Task: Find a one-way flight from Central Nebraska Regional Airport to Des Moines on Tuesday, 9 May, for 4 adults, 2 children, and 2 infants, with 1 carry-on bag, using Delta airline, in premium economy class.
Action: Mouse moved to (286, 86)
Screenshot: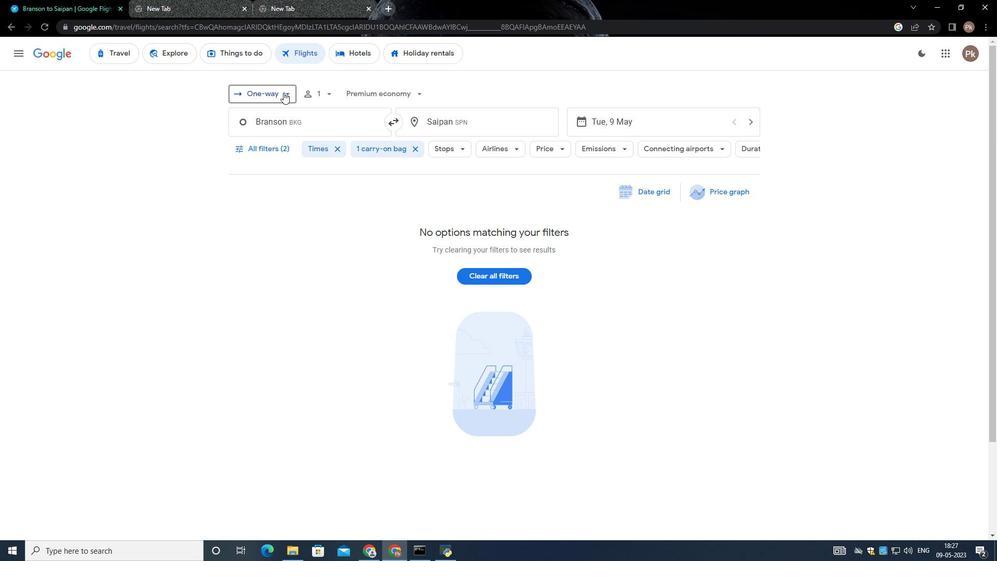 
Action: Mouse pressed left at (286, 86)
Screenshot: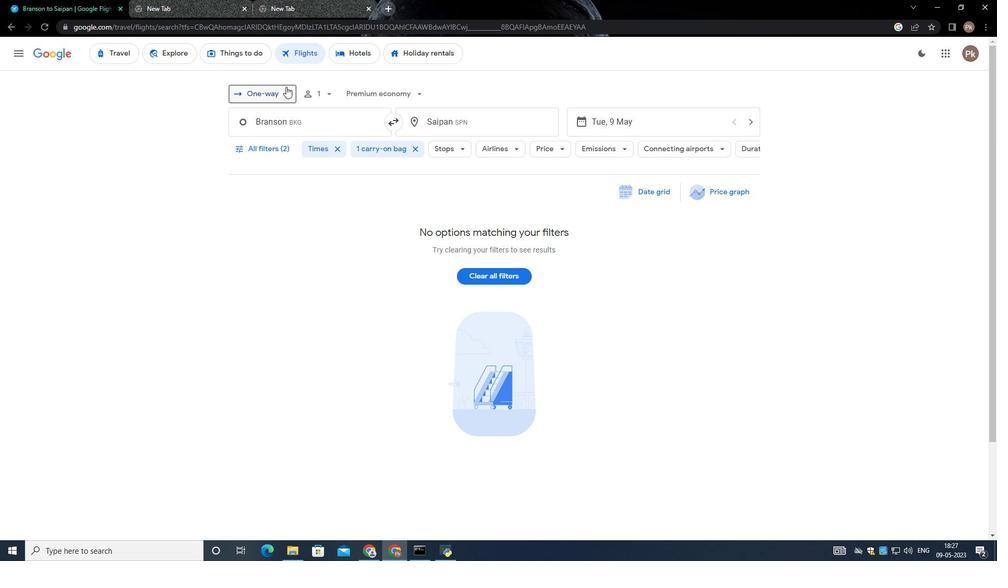 
Action: Mouse moved to (272, 137)
Screenshot: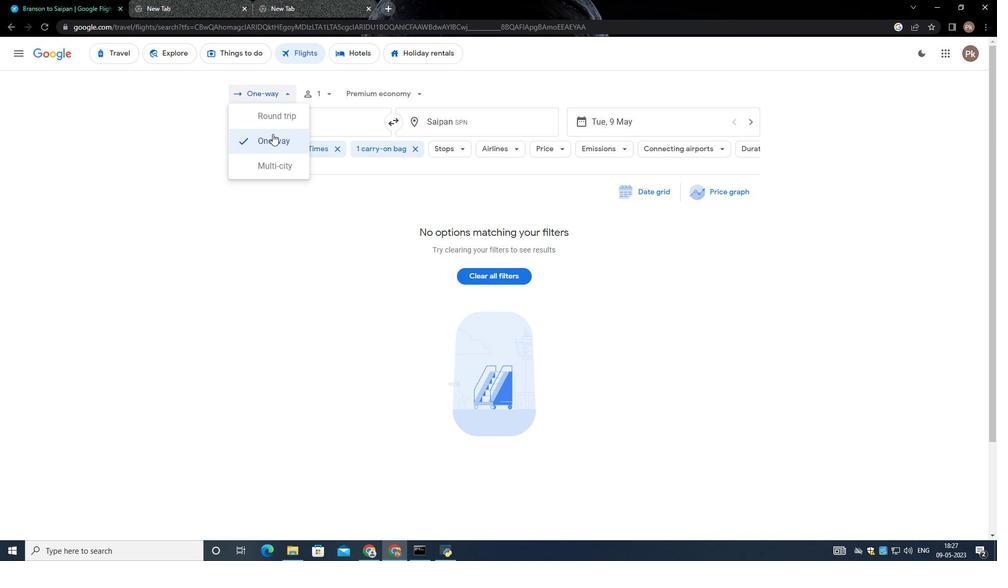 
Action: Mouse pressed left at (272, 137)
Screenshot: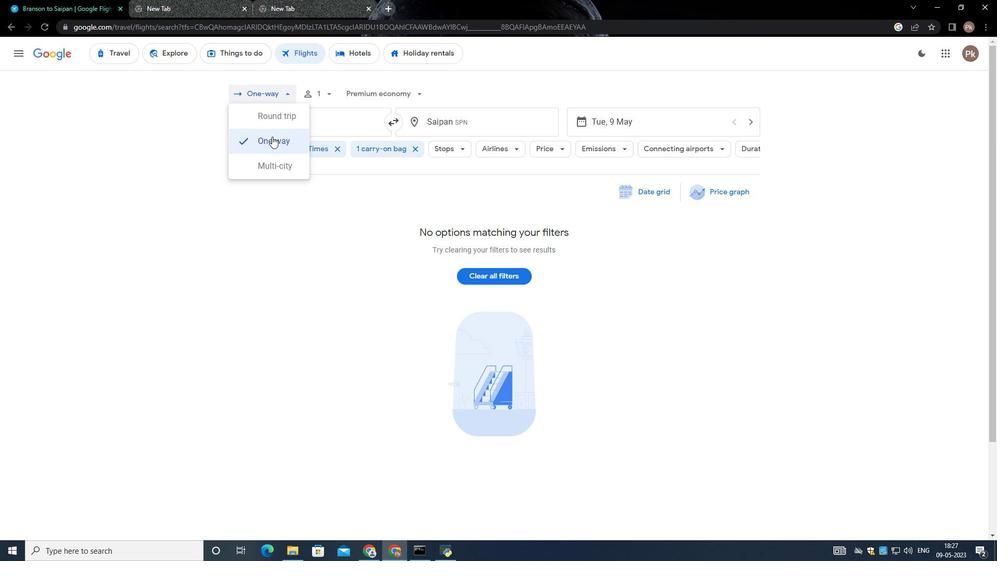 
Action: Mouse moved to (336, 93)
Screenshot: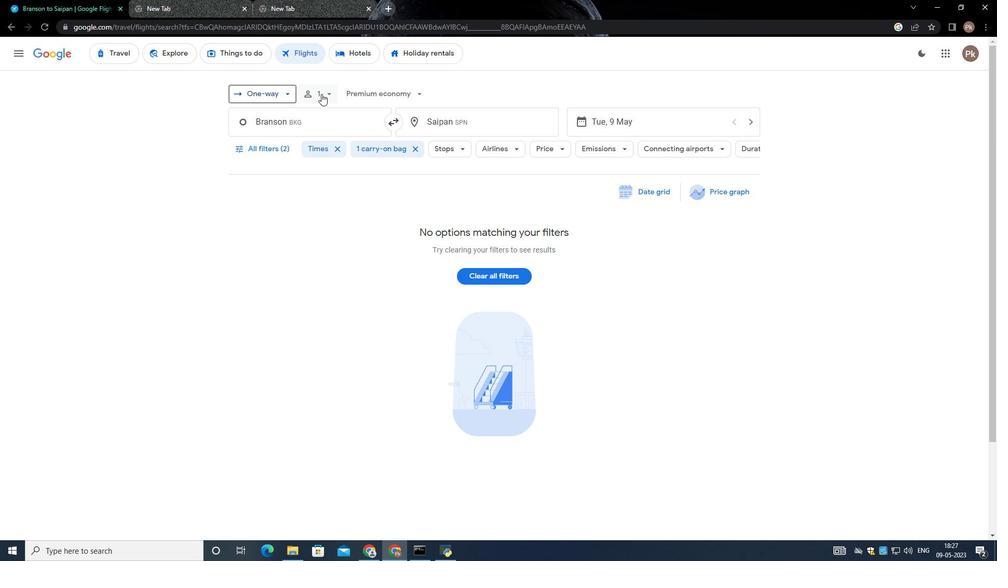 
Action: Mouse pressed left at (336, 93)
Screenshot: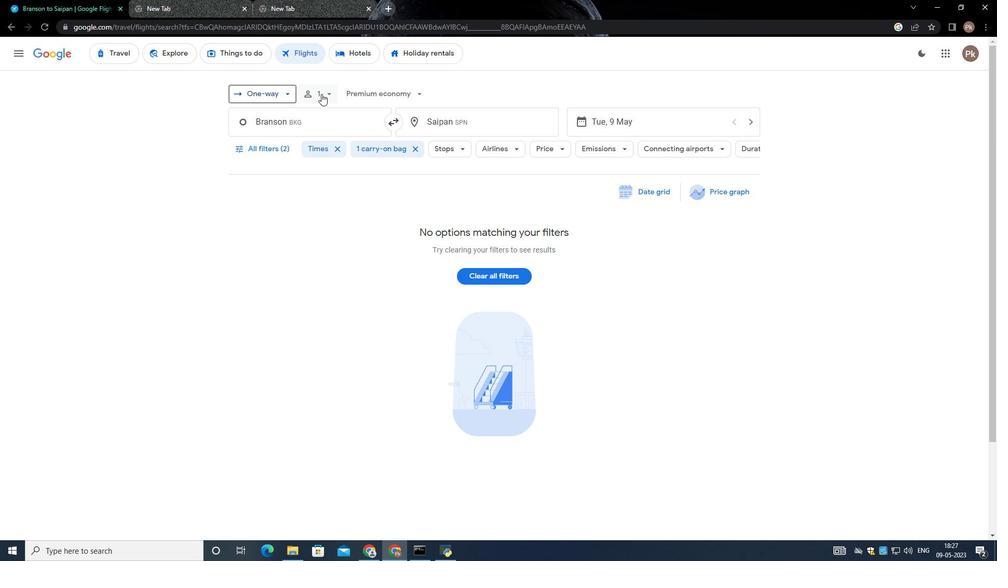 
Action: Mouse moved to (407, 117)
Screenshot: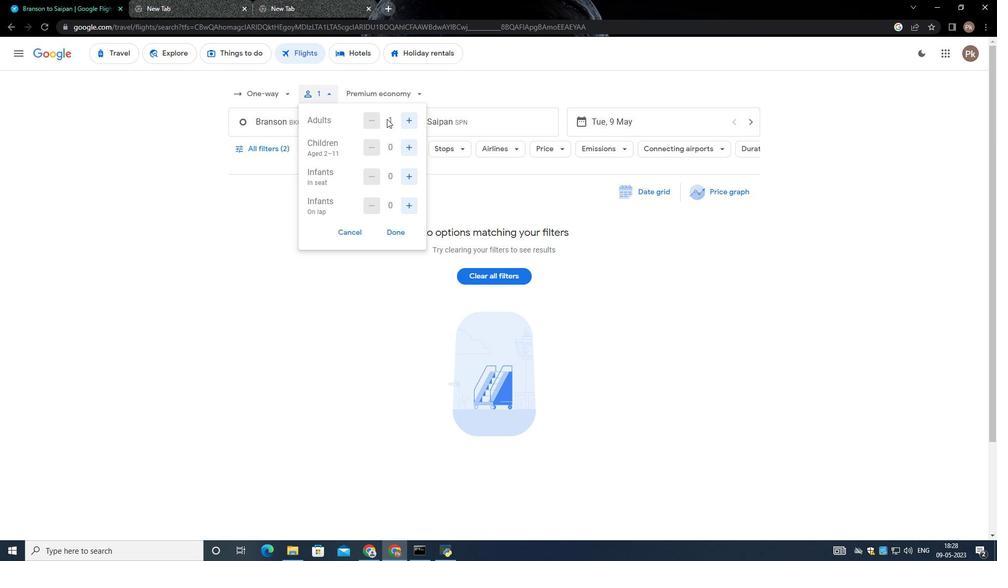 
Action: Mouse pressed left at (407, 117)
Screenshot: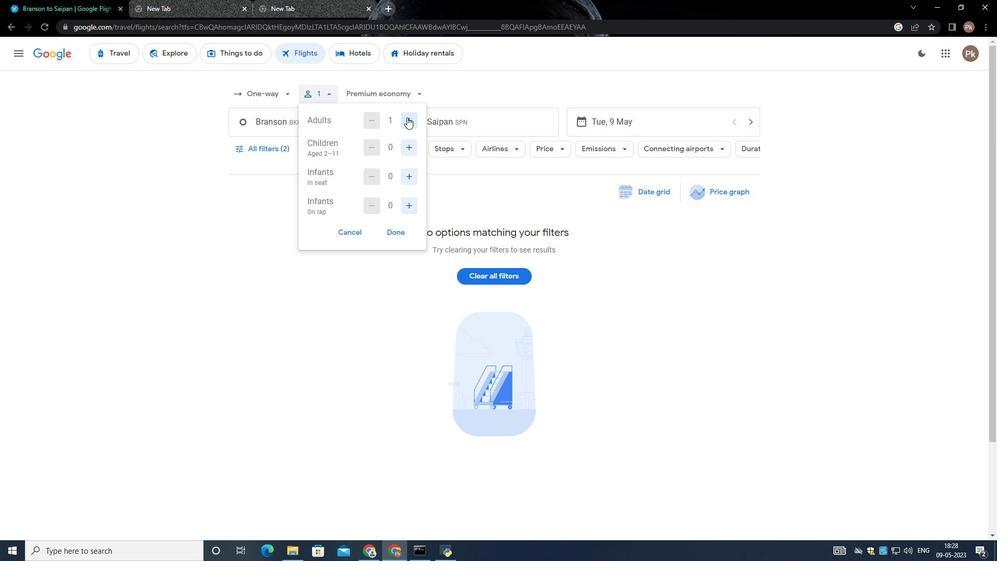 
Action: Mouse pressed left at (407, 117)
Screenshot: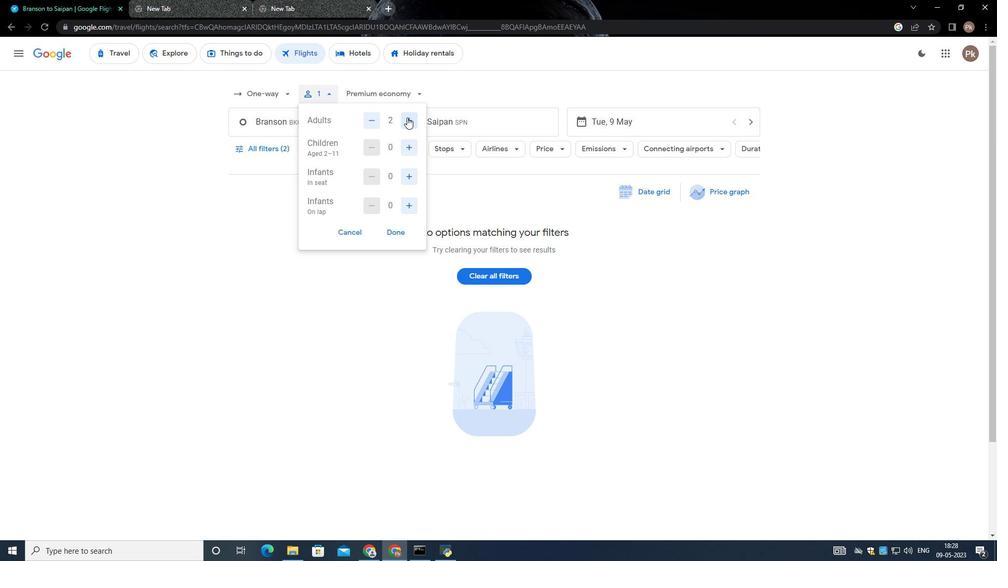 
Action: Mouse moved to (406, 116)
Screenshot: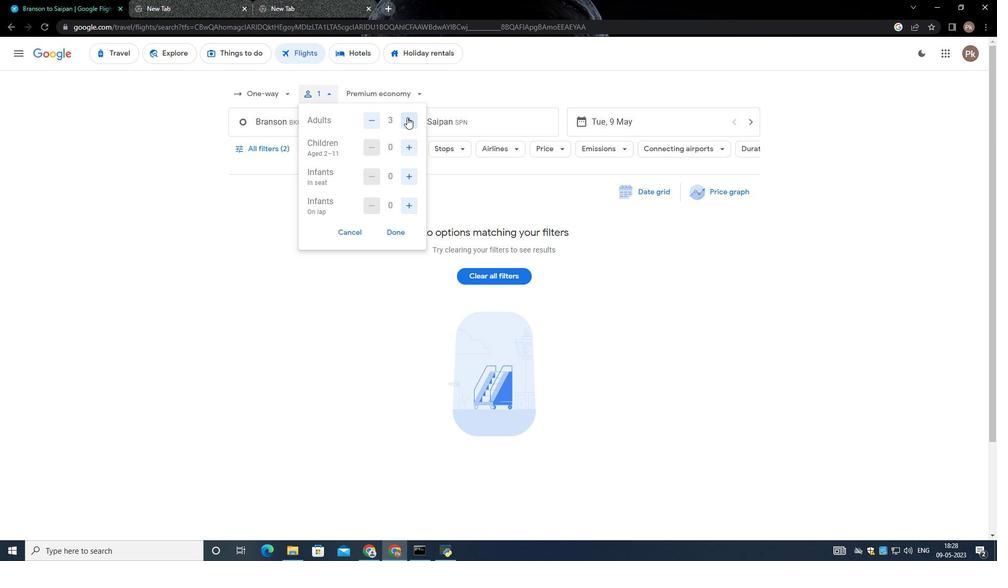 
Action: Mouse pressed left at (406, 116)
Screenshot: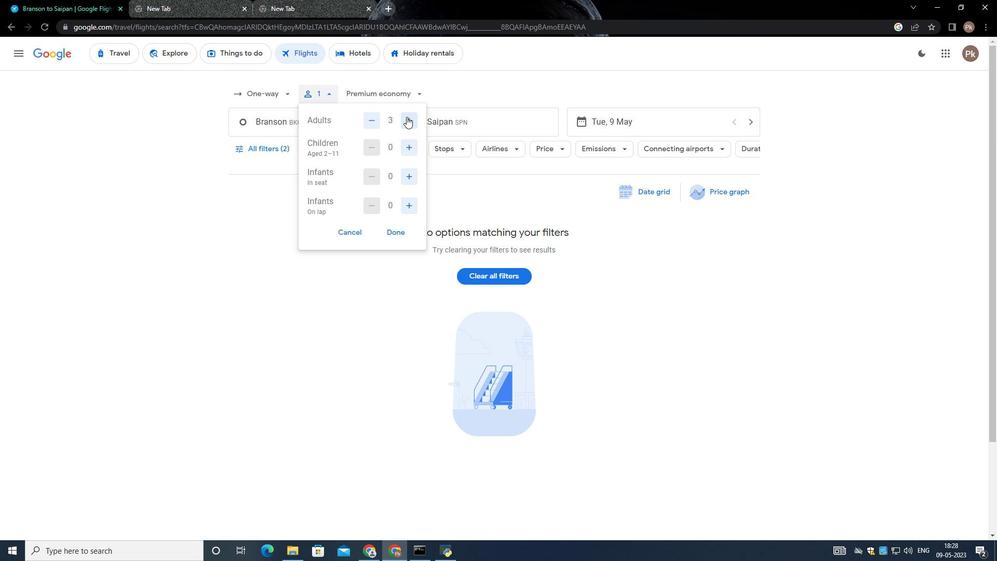 
Action: Mouse moved to (406, 142)
Screenshot: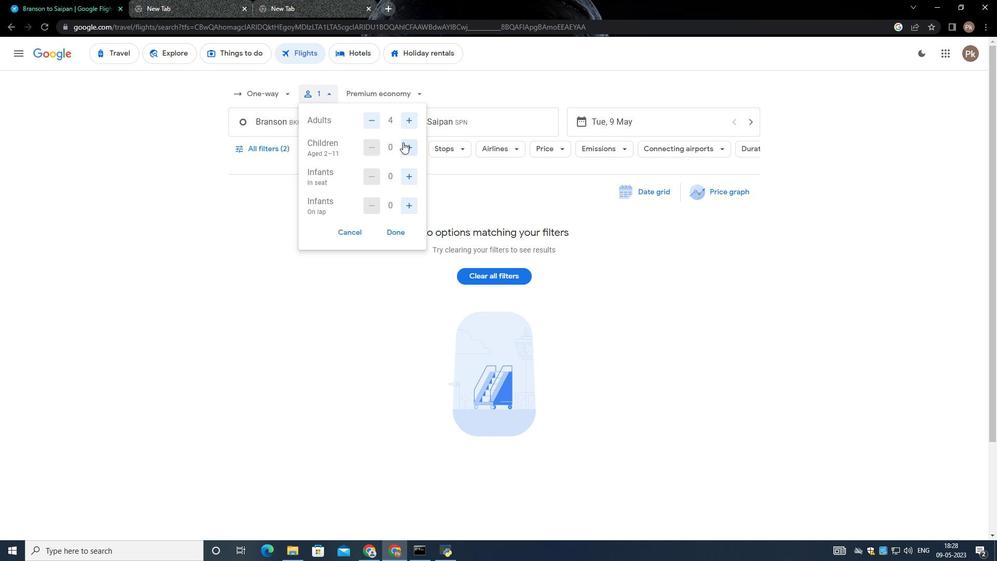
Action: Mouse pressed left at (406, 142)
Screenshot: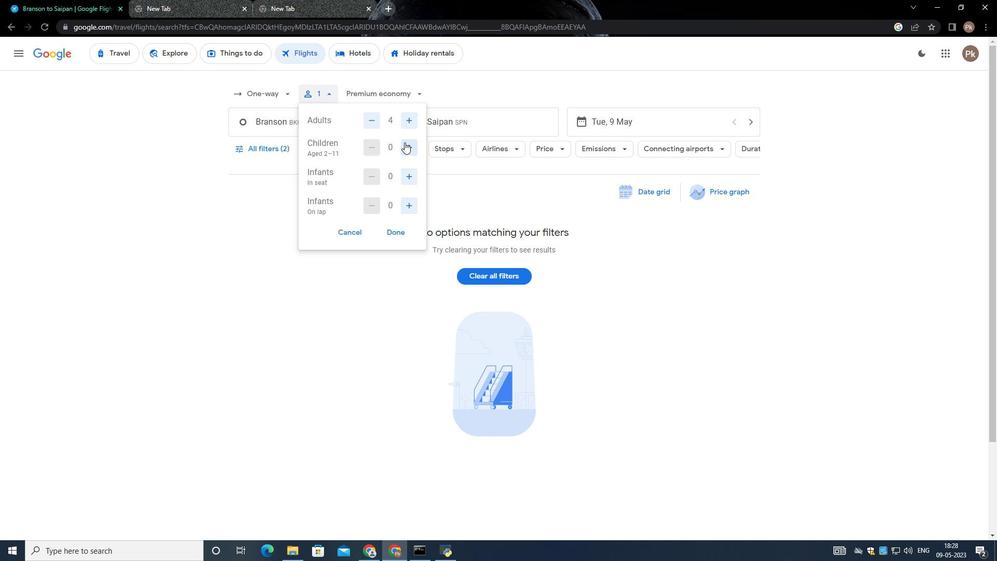 
Action: Mouse moved to (407, 142)
Screenshot: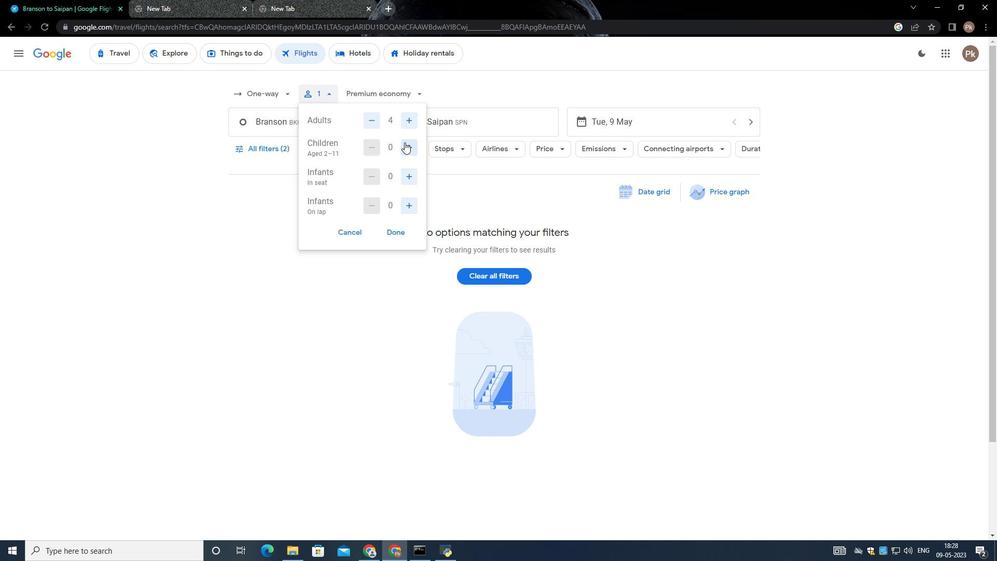 
Action: Mouse pressed left at (407, 142)
Screenshot: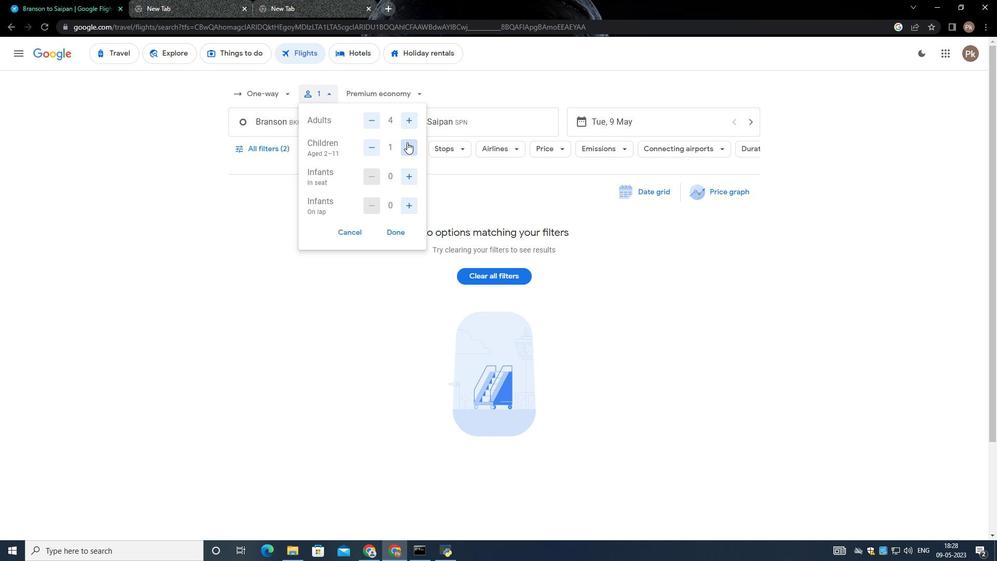 
Action: Mouse moved to (414, 176)
Screenshot: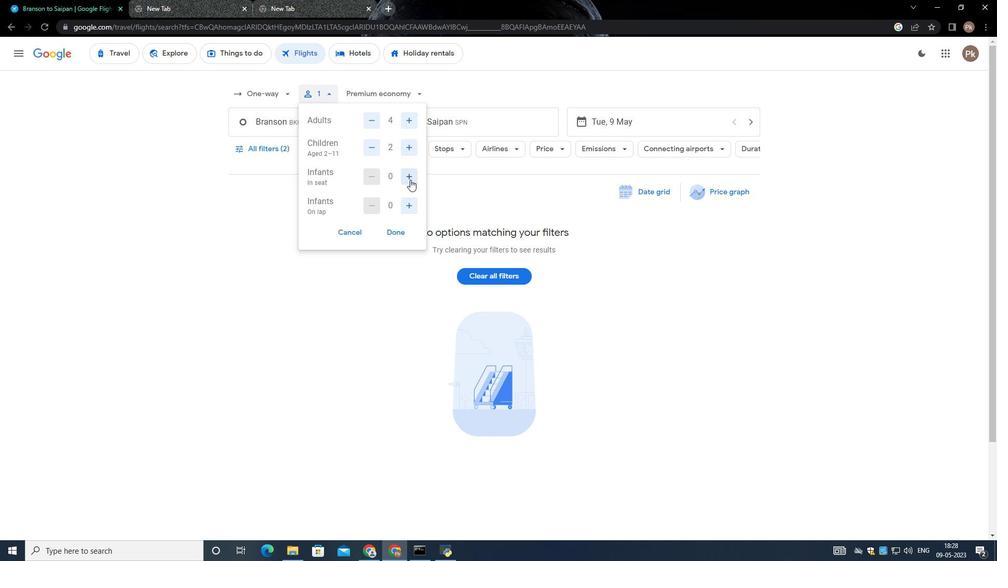 
Action: Mouse pressed left at (414, 176)
Screenshot: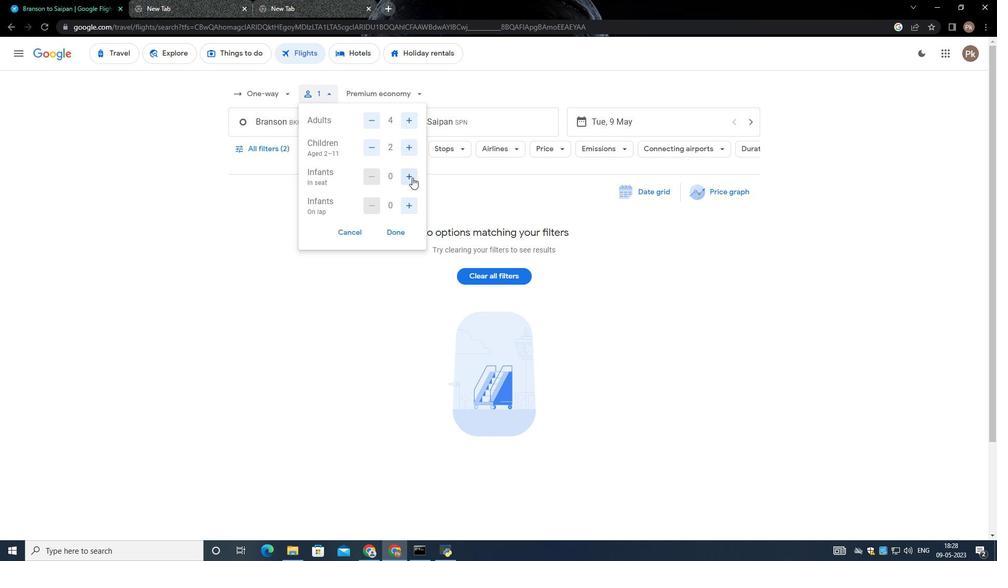 
Action: Mouse pressed left at (414, 176)
Screenshot: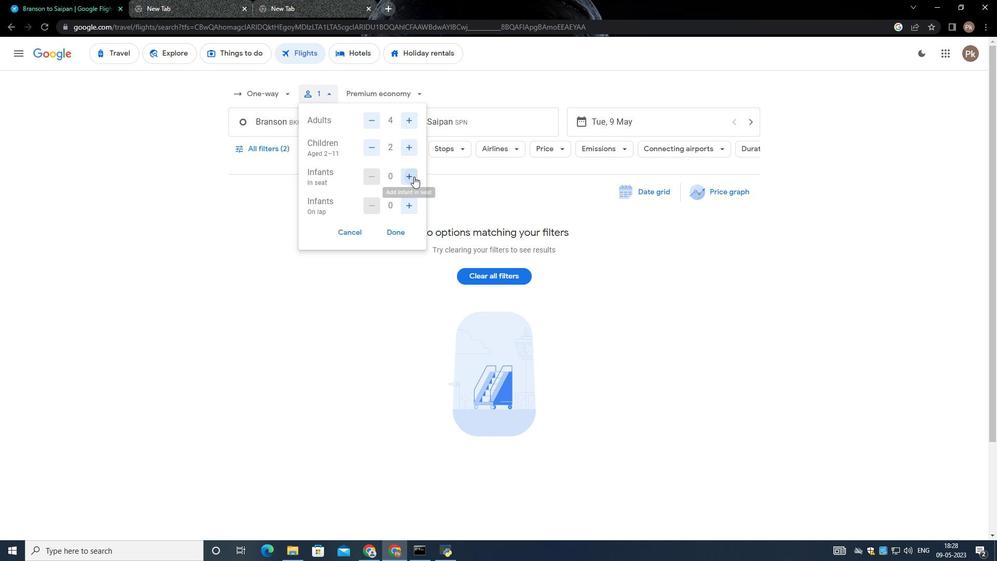 
Action: Mouse moved to (409, 204)
Screenshot: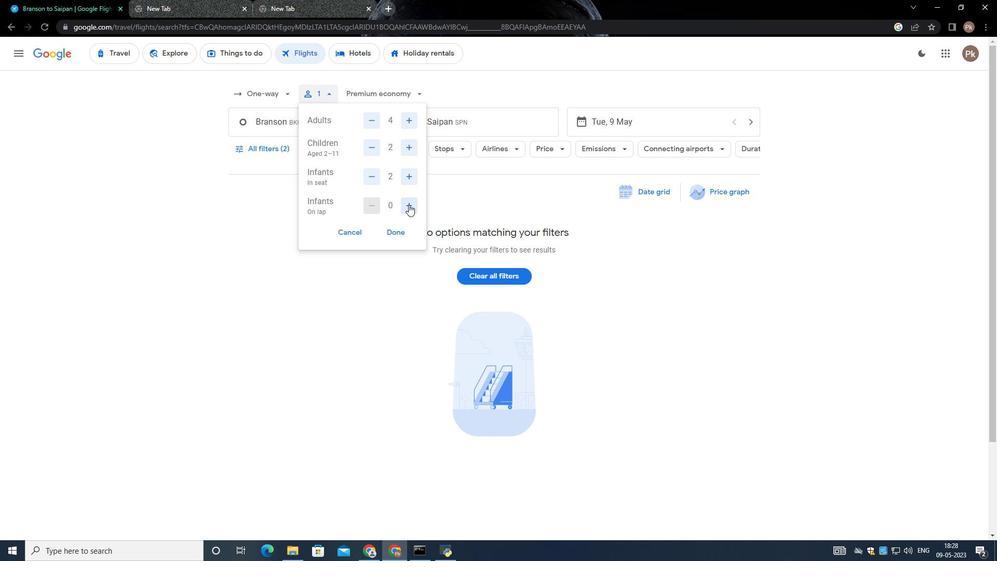 
Action: Mouse pressed left at (409, 204)
Screenshot: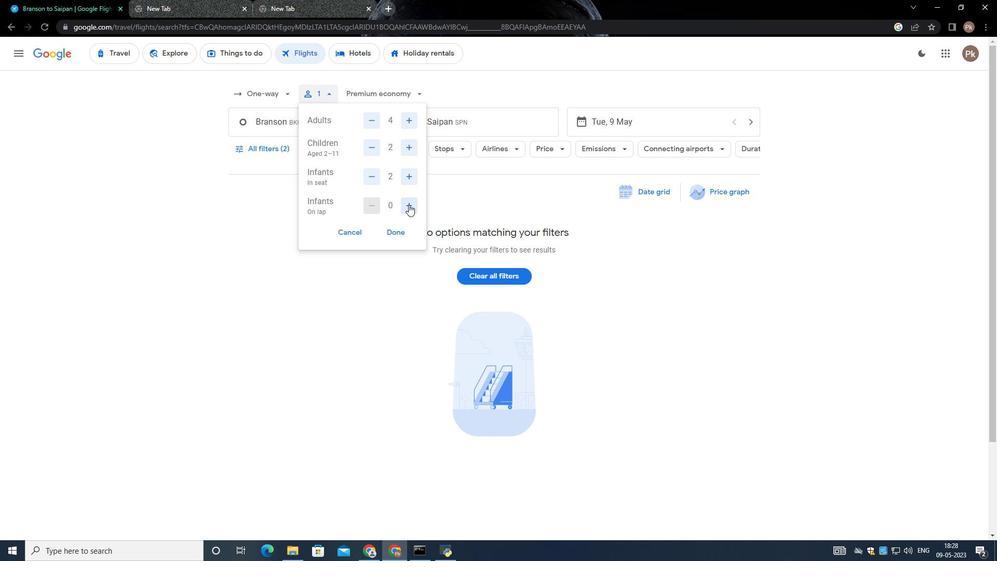 
Action: Mouse moved to (392, 228)
Screenshot: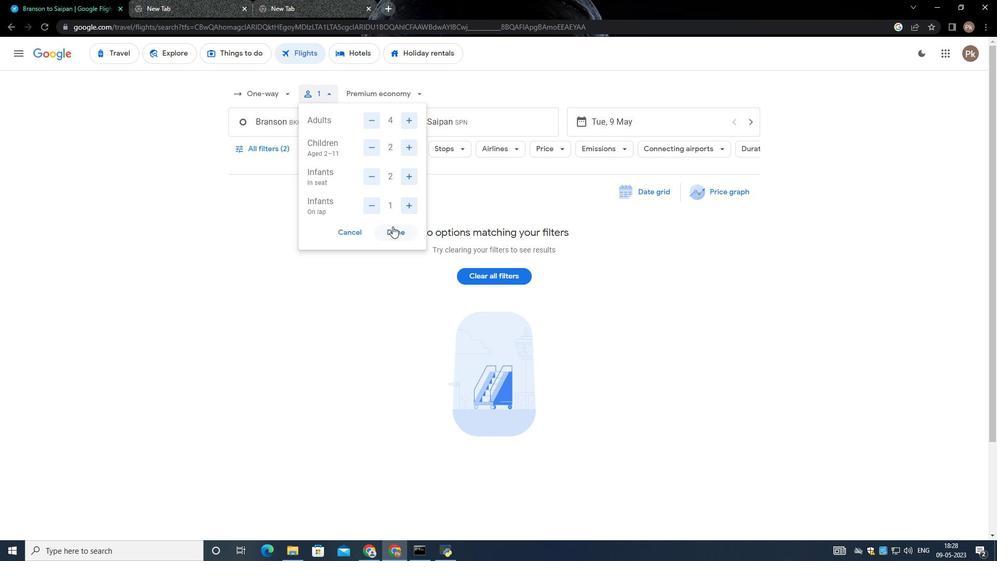 
Action: Mouse pressed left at (392, 228)
Screenshot: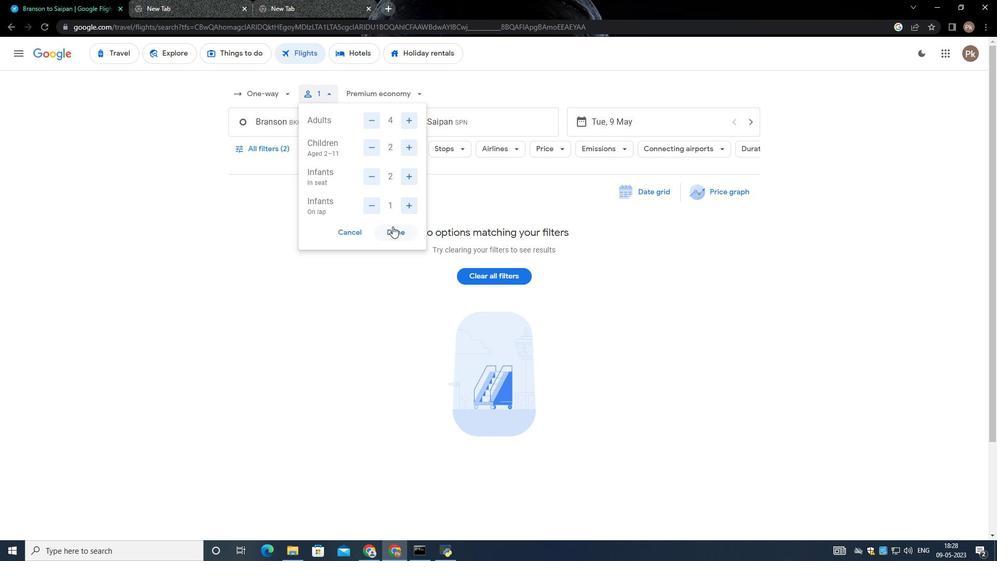 
Action: Mouse moved to (383, 90)
Screenshot: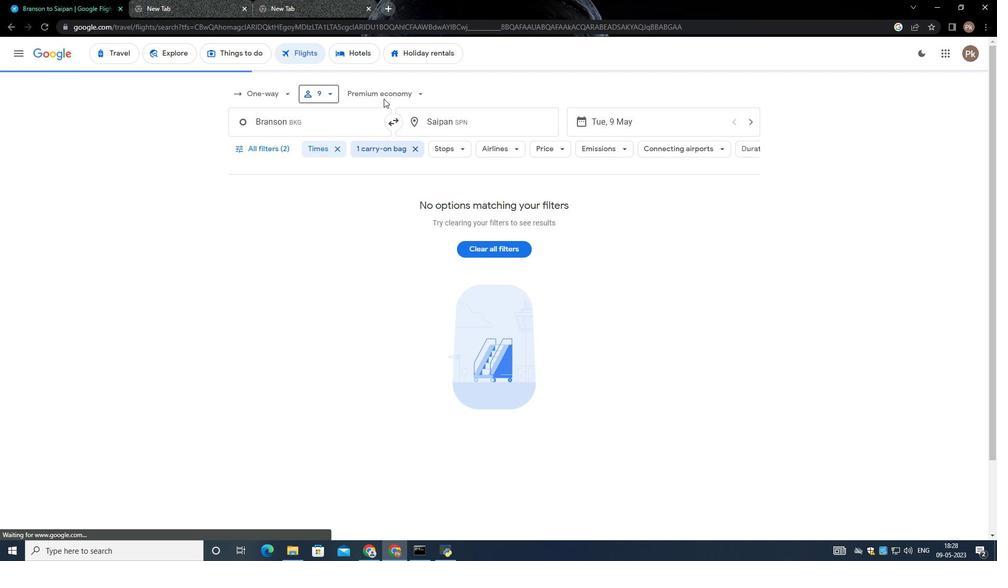 
Action: Mouse pressed left at (383, 90)
Screenshot: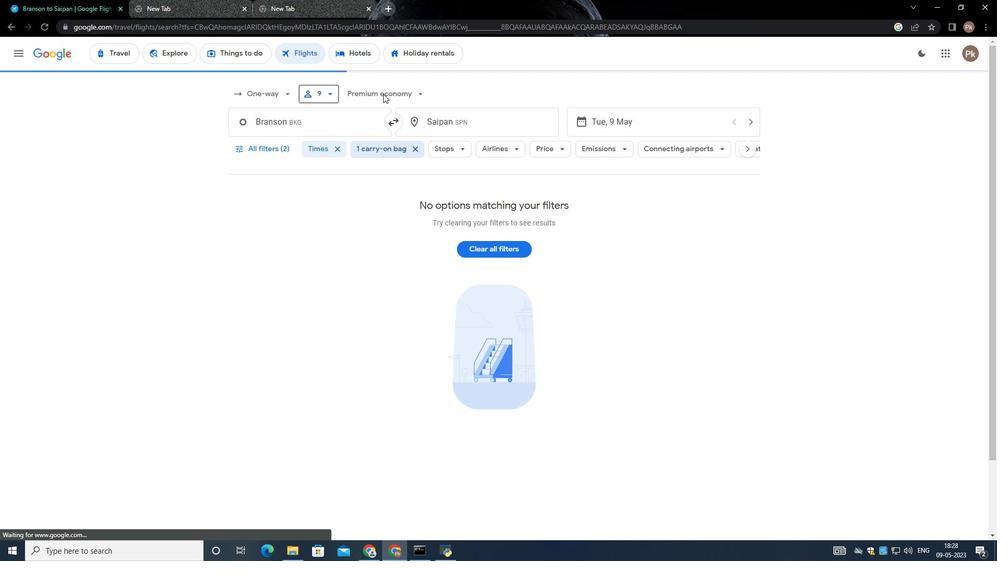 
Action: Mouse moved to (388, 118)
Screenshot: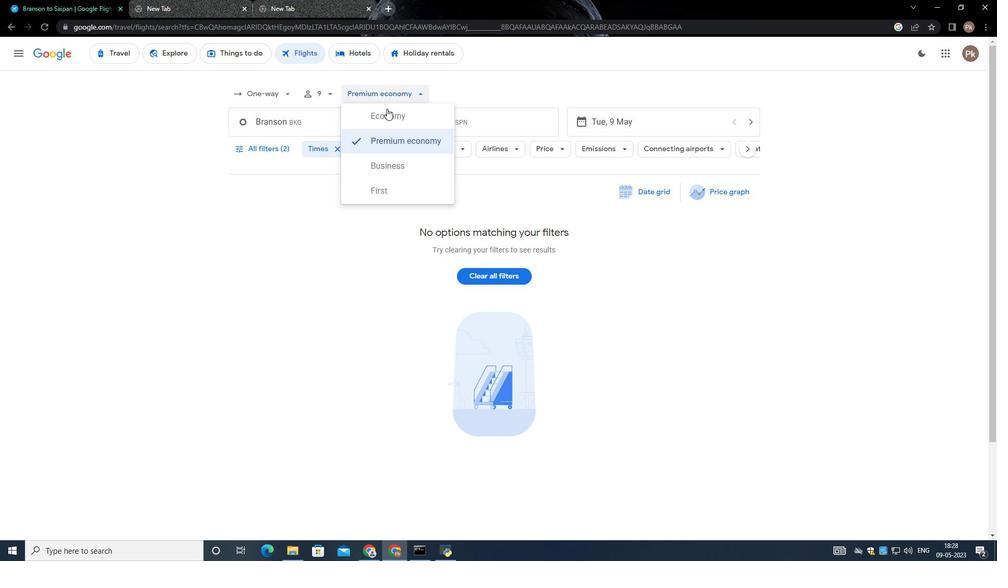 
Action: Mouse pressed left at (388, 118)
Screenshot: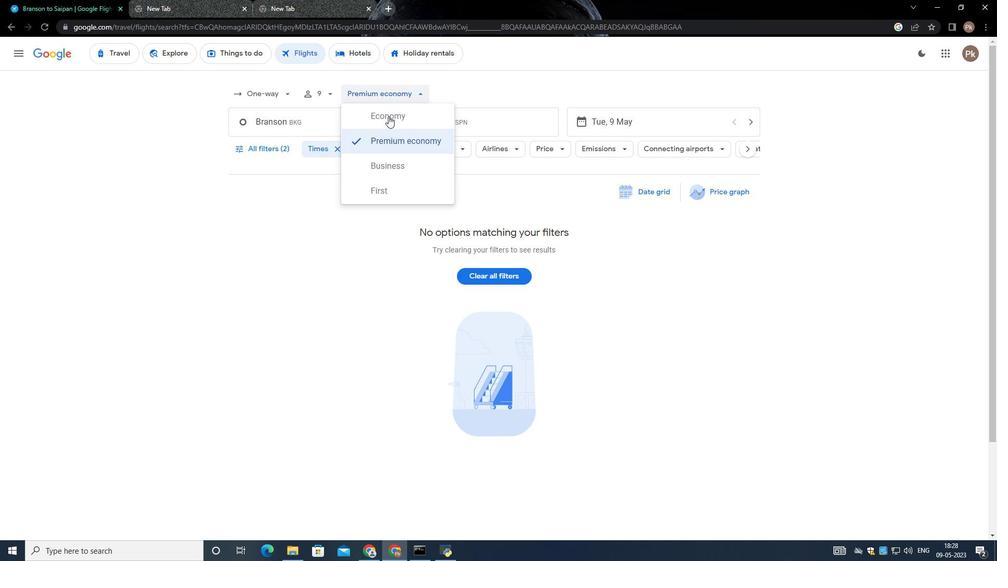 
Action: Mouse moved to (338, 120)
Screenshot: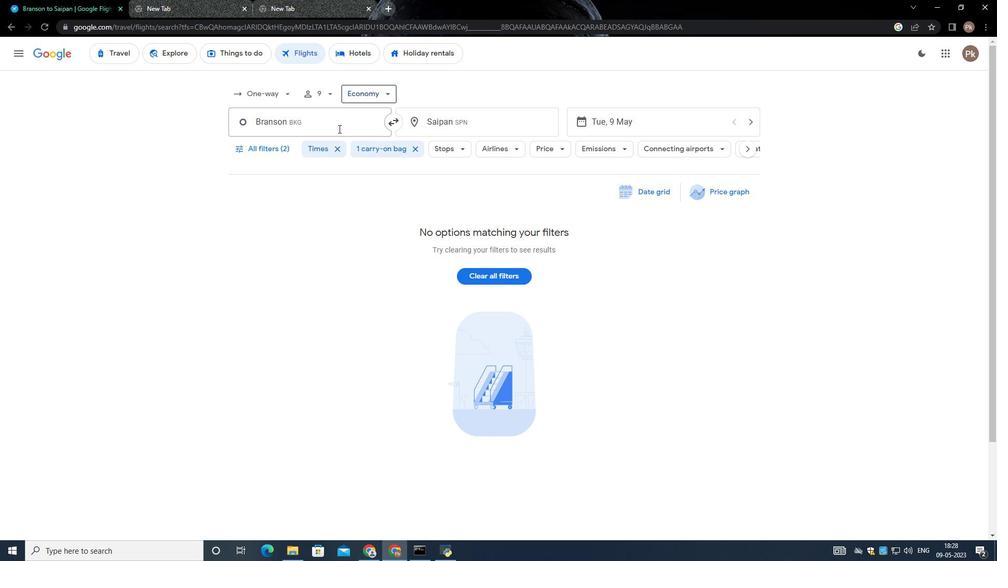 
Action: Mouse pressed left at (338, 120)
Screenshot: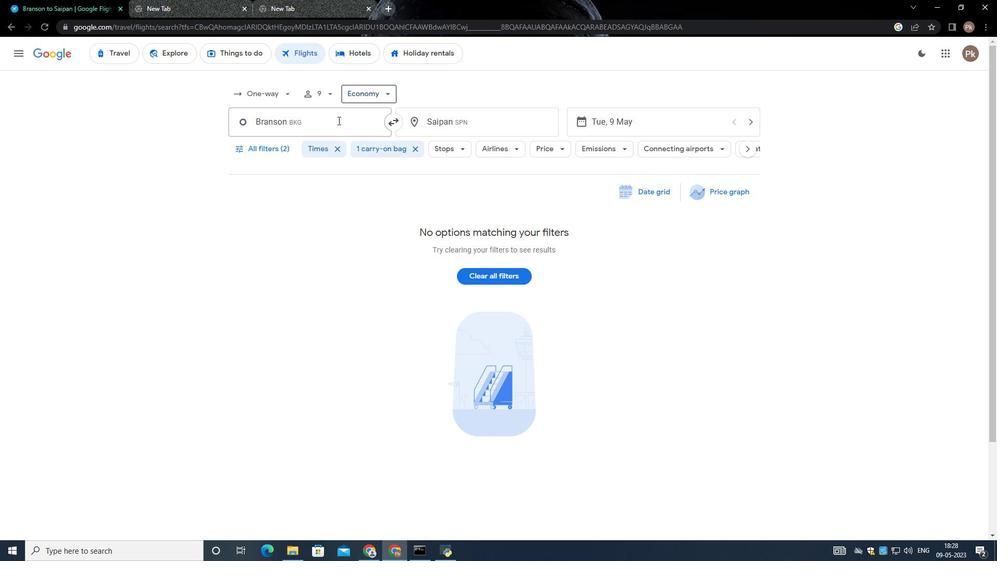 
Action: Mouse moved to (338, 120)
Screenshot: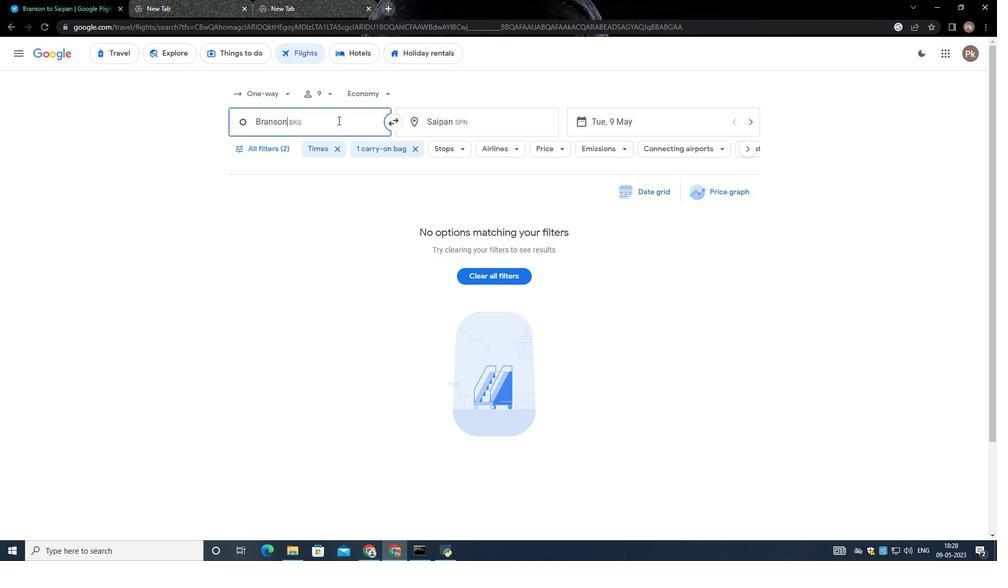 
Action: Key pressed <Key.backspace><Key.shift><Key.shift><Key.shift><Key.shift><Key.shift><Key.shift><Key.shift><Key.shift><Key.shift><Key.shift><Key.shift><Key.shift><Key.shift><Key.shift><Key.shift><Key.shift><Key.shift><Key.shift><Key.shift><Key.shift><Key.shift><Key.shift><Key.shift><Key.shift><Key.shift><Key.shift><Key.shift><Key.shift><Key.shift><Key.shift><Key.shift>Central<Key.space><Key.shift>Nebraska
Screenshot: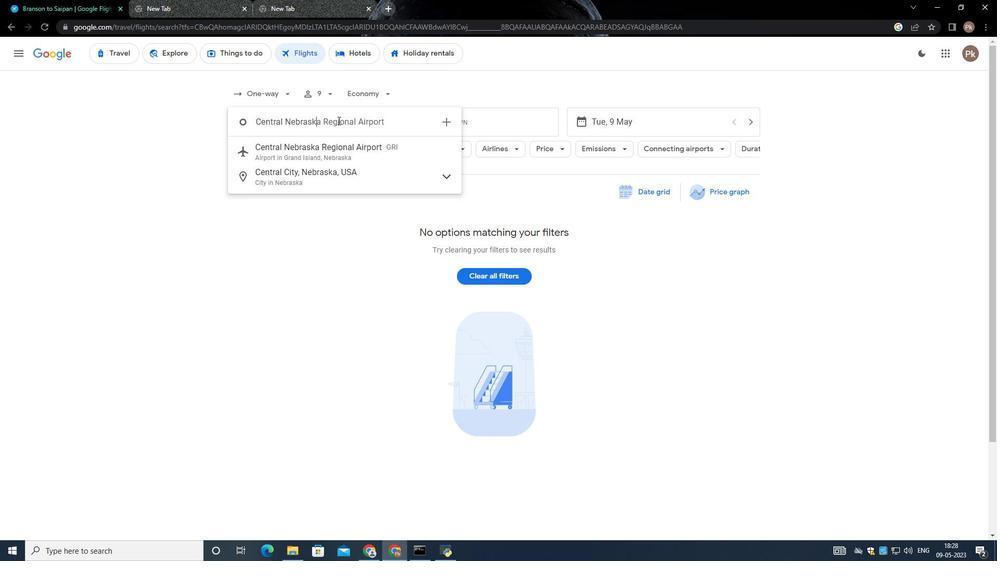 
Action: Mouse scrolled (338, 121) with delta (0, 0)
Screenshot: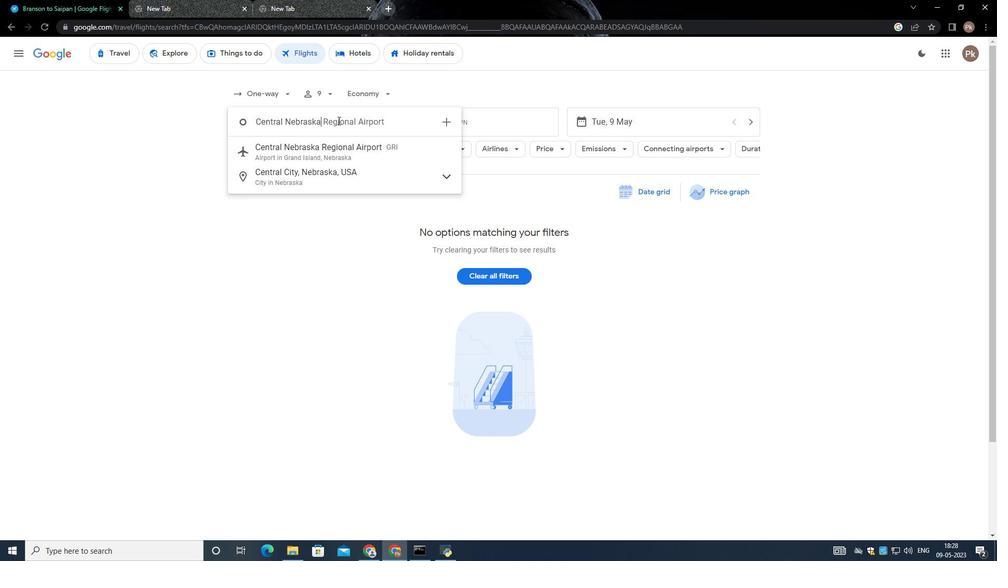 
Action: Mouse moved to (327, 153)
Screenshot: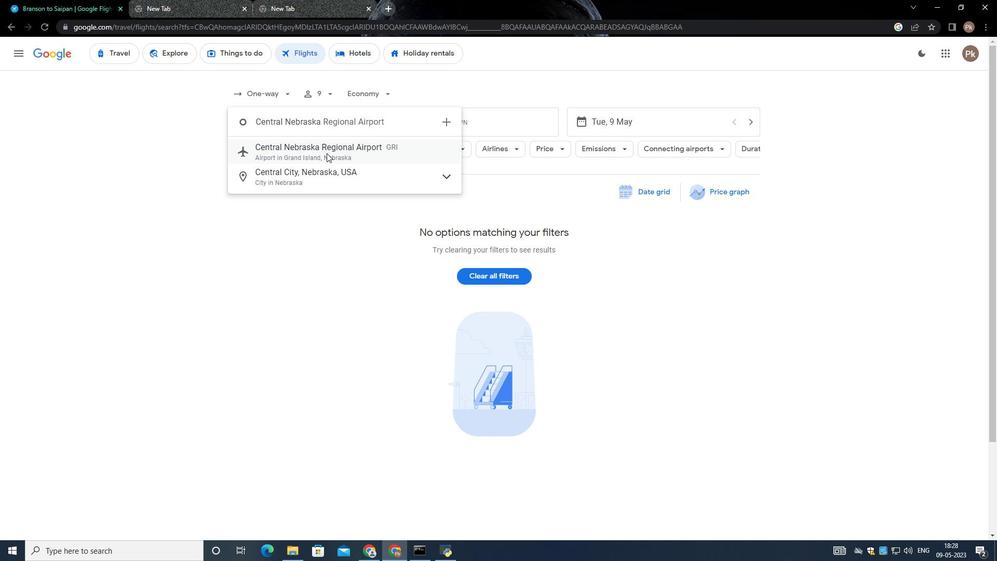 
Action: Mouse pressed left at (327, 153)
Screenshot: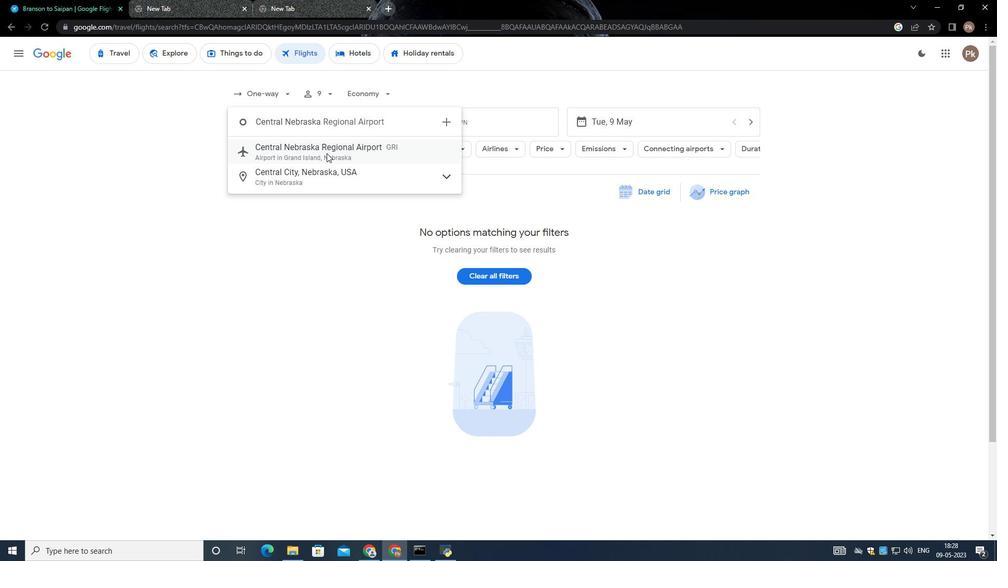 
Action: Mouse moved to (469, 119)
Screenshot: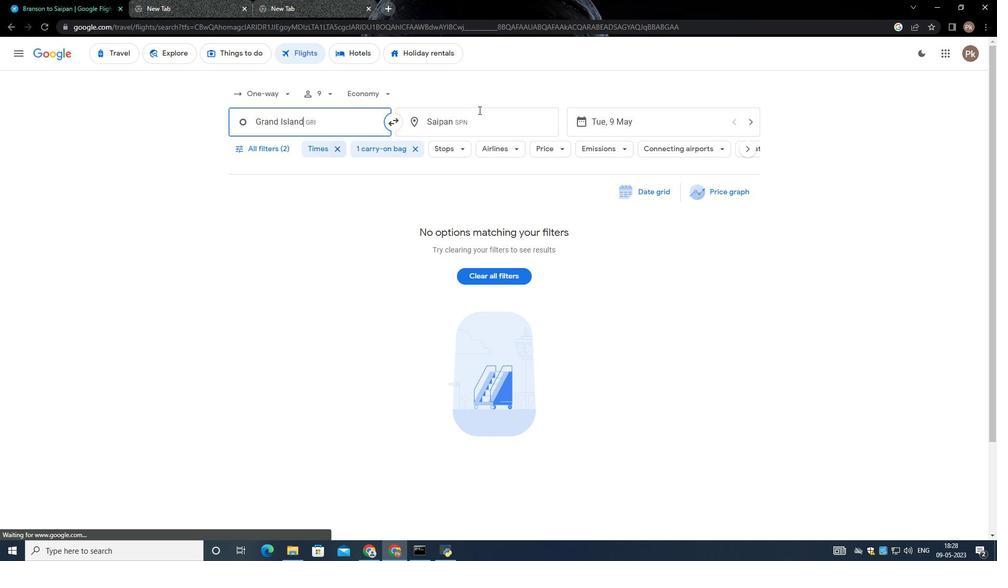 
Action: Mouse pressed left at (469, 119)
Screenshot: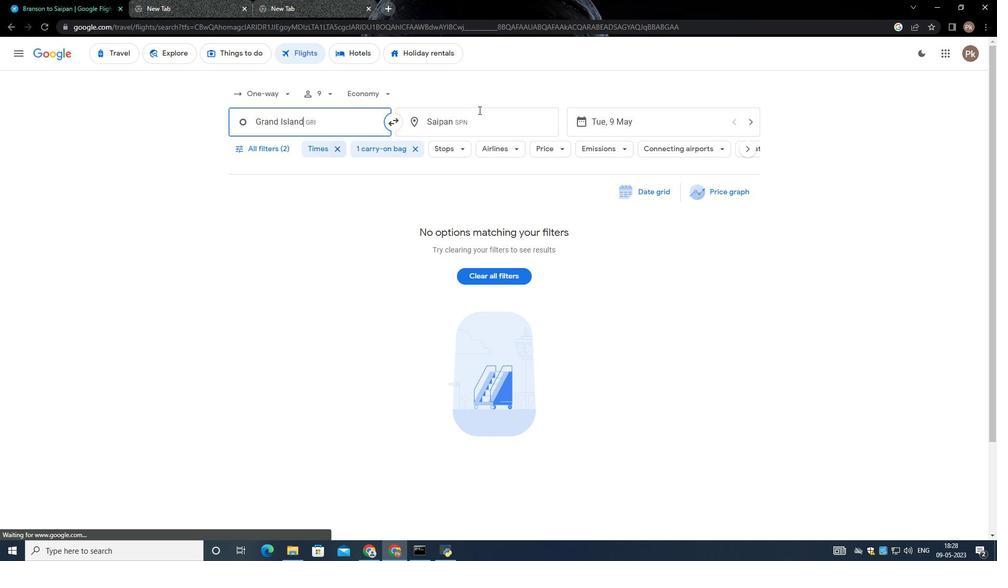 
Action: Mouse moved to (470, 119)
Screenshot: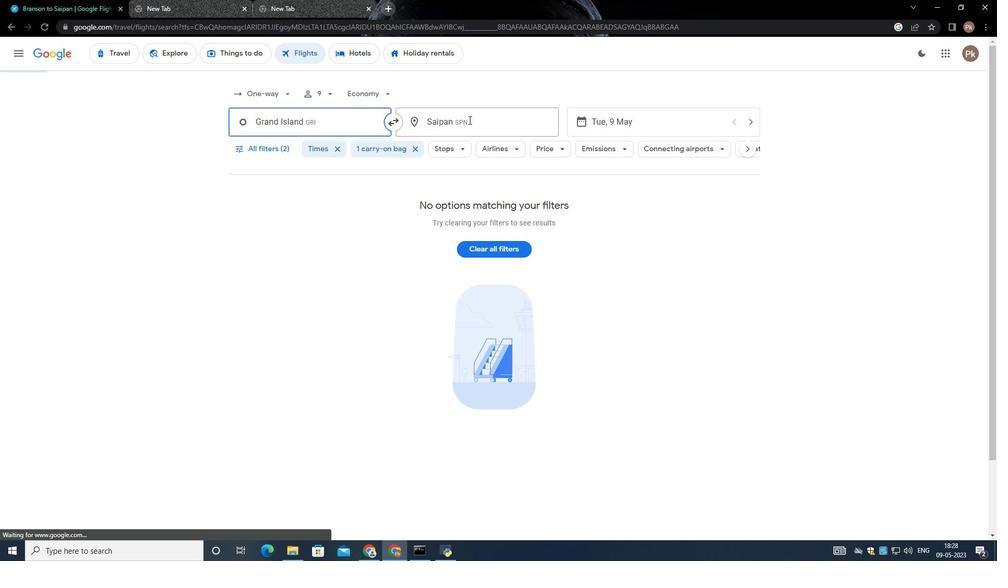 
Action: Key pressed <Key.backspace><Key.shift>Des<Key.space><Key.shift>Moines
Screenshot: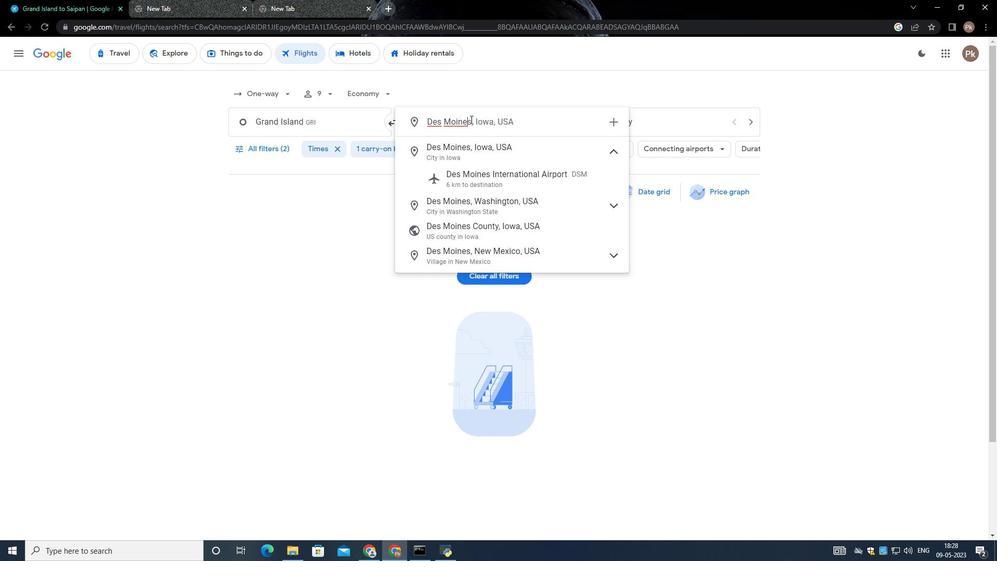 
Action: Mouse moved to (530, 175)
Screenshot: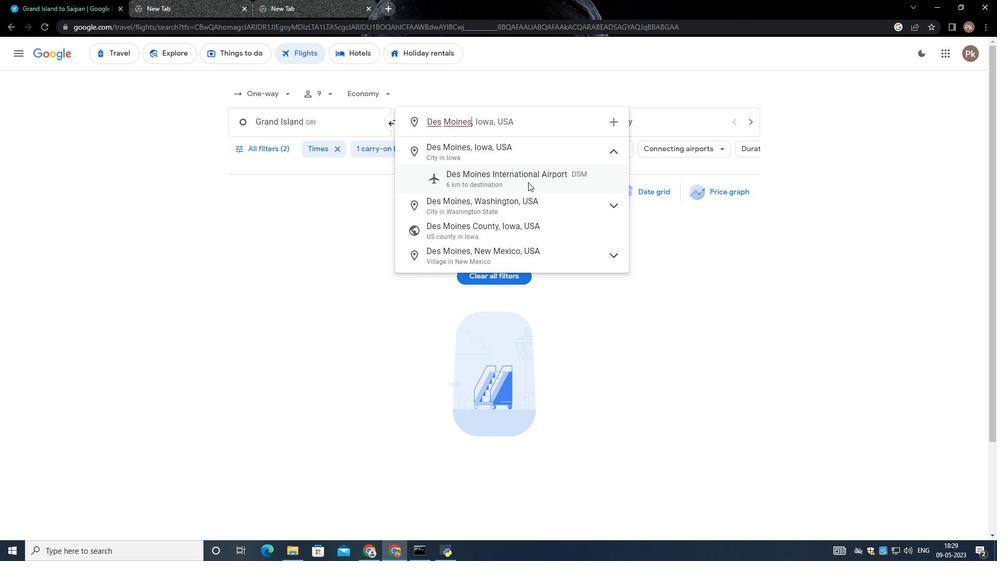 
Action: Mouse pressed left at (530, 175)
Screenshot: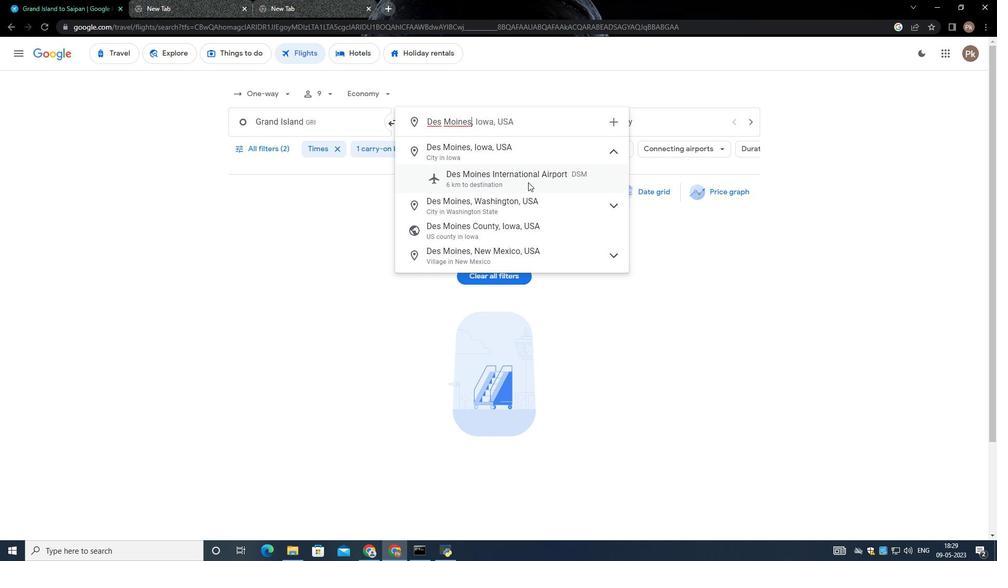 
Action: Mouse moved to (610, 114)
Screenshot: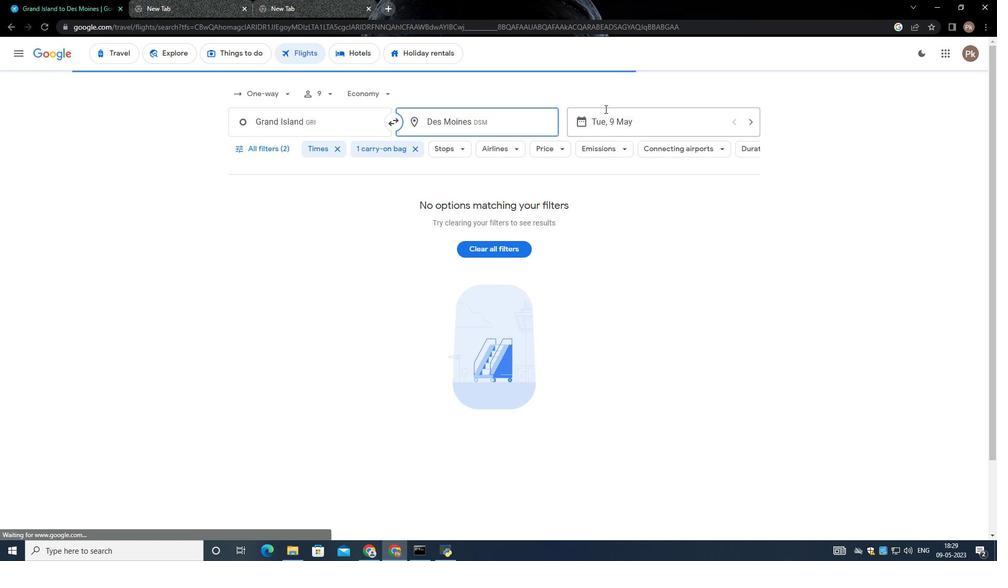 
Action: Mouse pressed left at (610, 114)
Screenshot: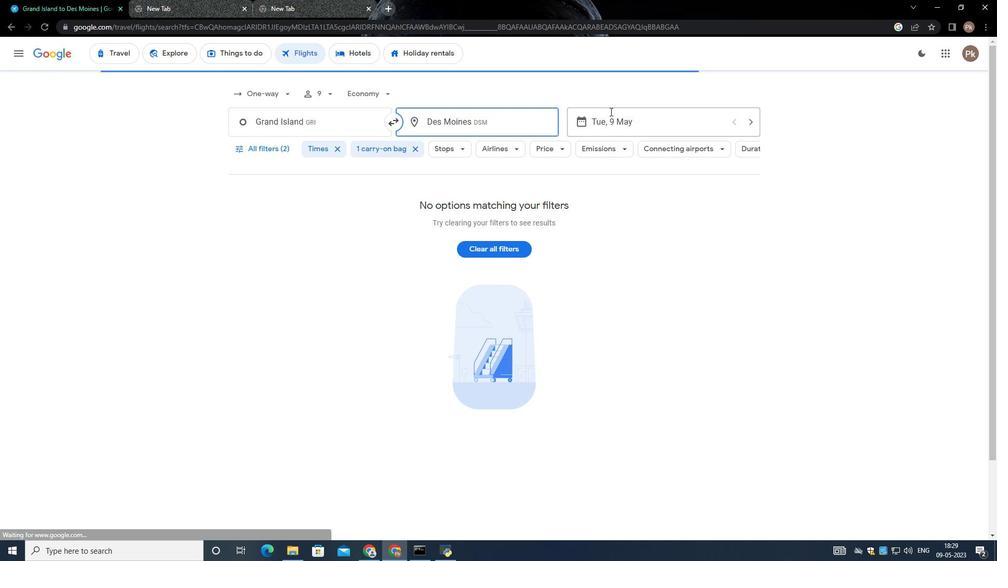 
Action: Mouse moved to (448, 227)
Screenshot: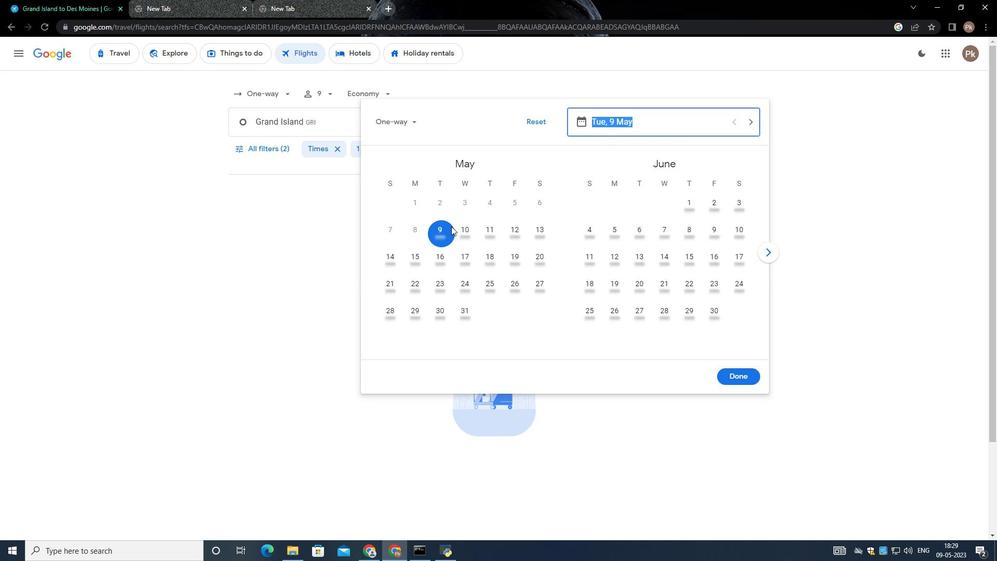 
Action: Mouse pressed left at (448, 227)
Screenshot: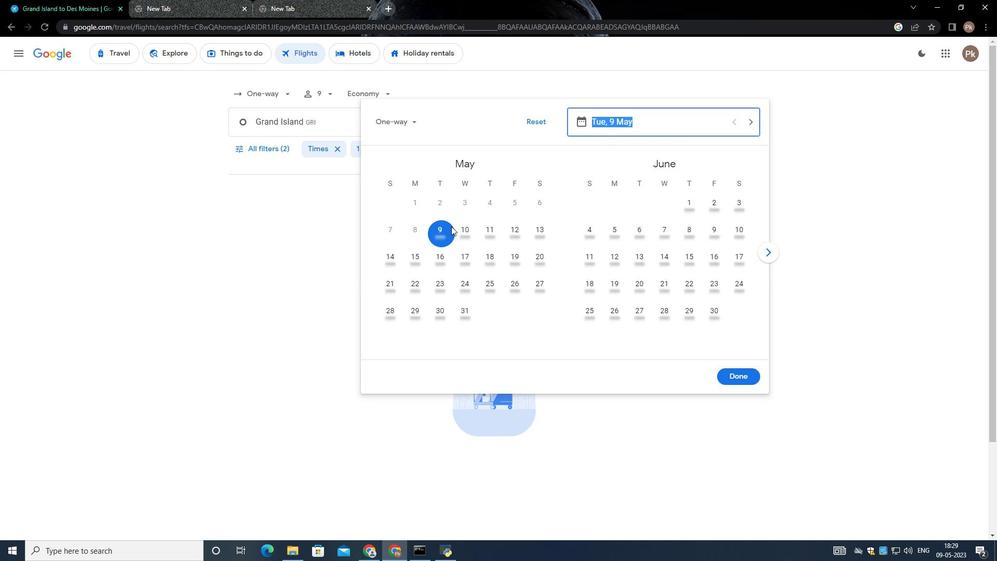 
Action: Mouse moved to (744, 375)
Screenshot: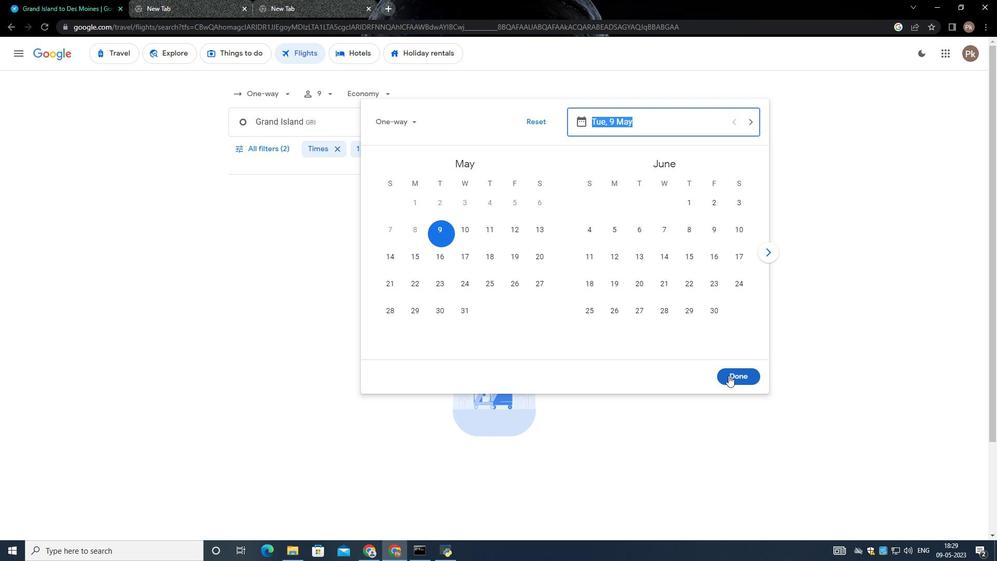 
Action: Mouse pressed left at (744, 375)
Screenshot: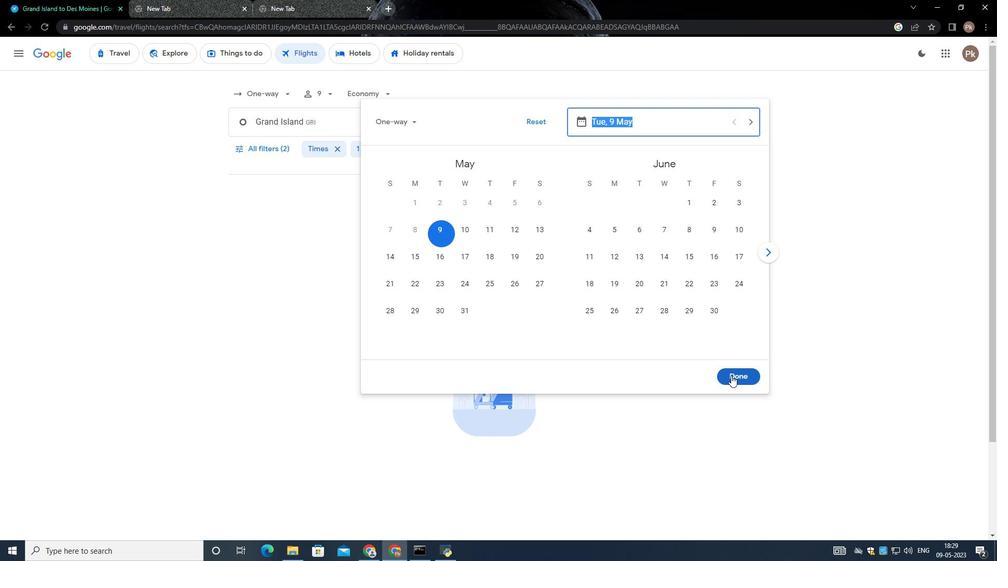 
Action: Mouse moved to (265, 152)
Screenshot: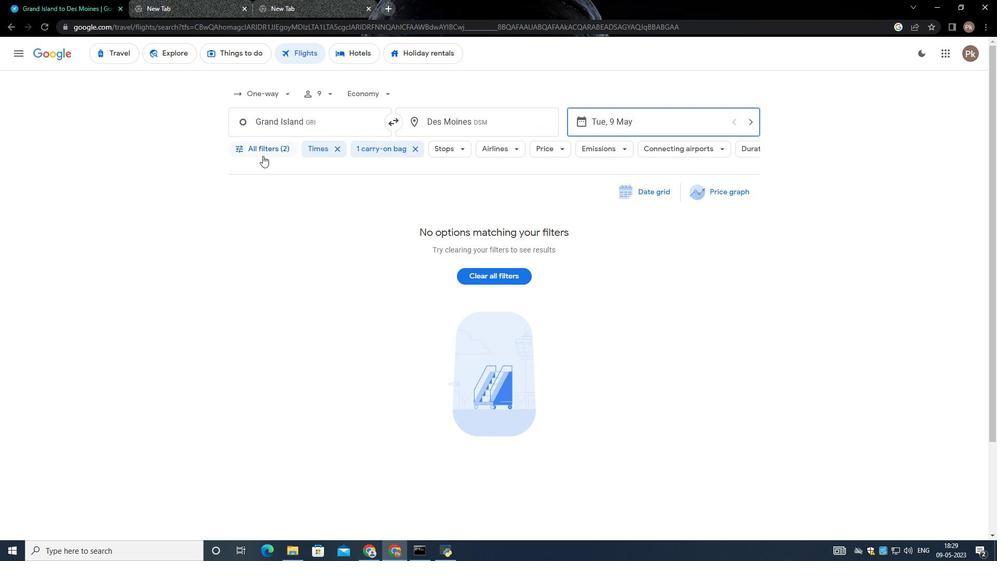
Action: Mouse pressed left at (265, 152)
Screenshot: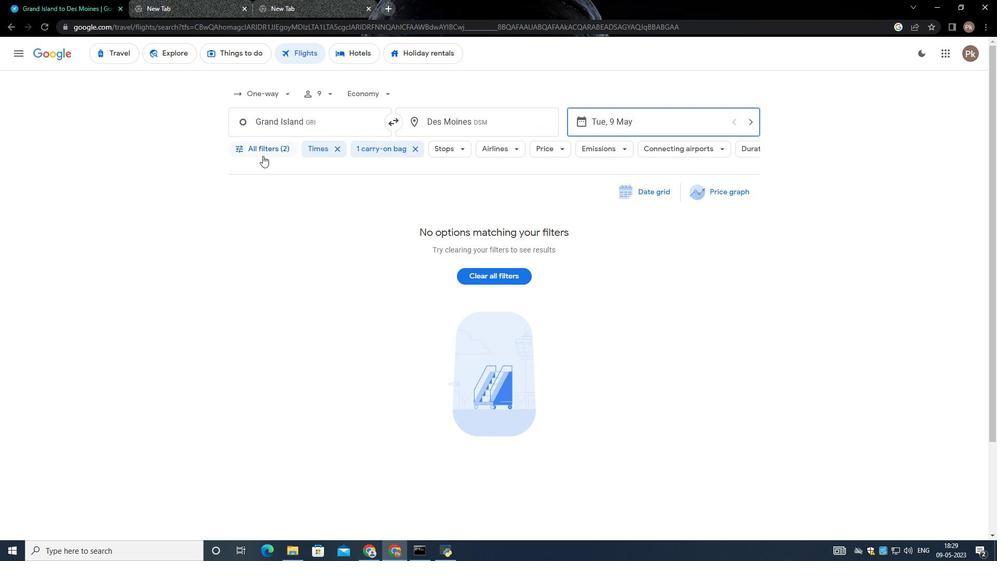 
Action: Mouse moved to (378, 374)
Screenshot: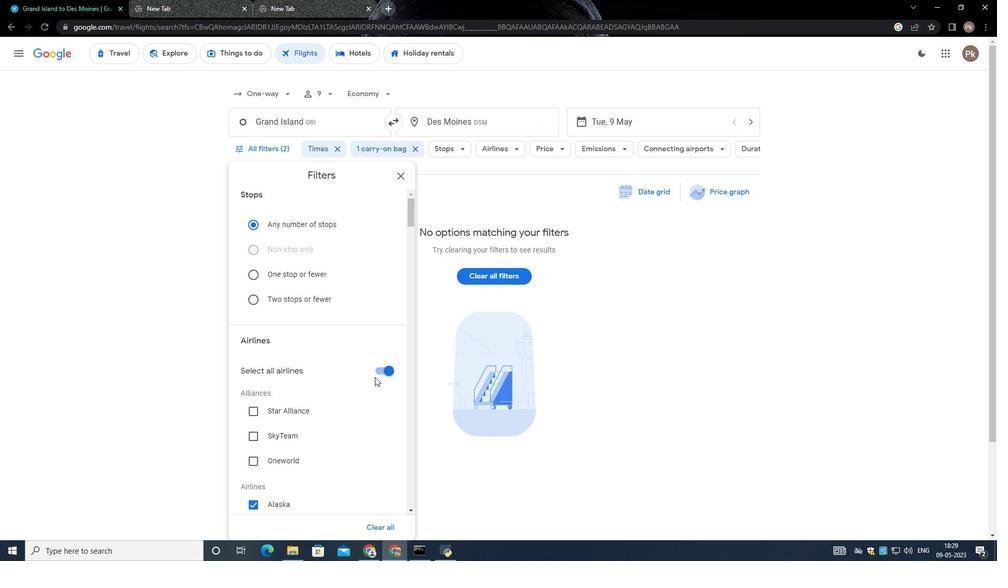 
Action: Mouse pressed left at (378, 374)
Screenshot: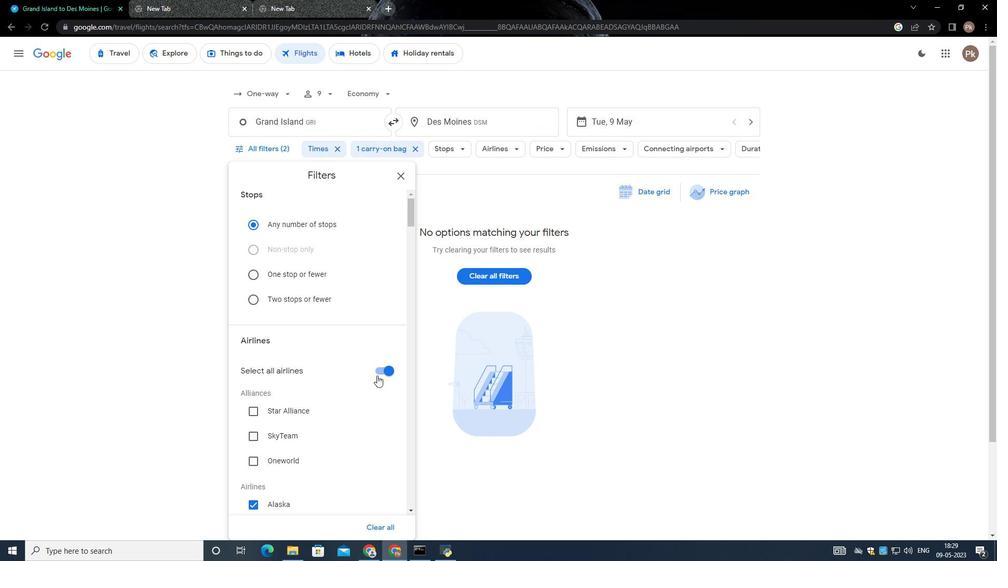 
Action: Mouse moved to (369, 368)
Screenshot: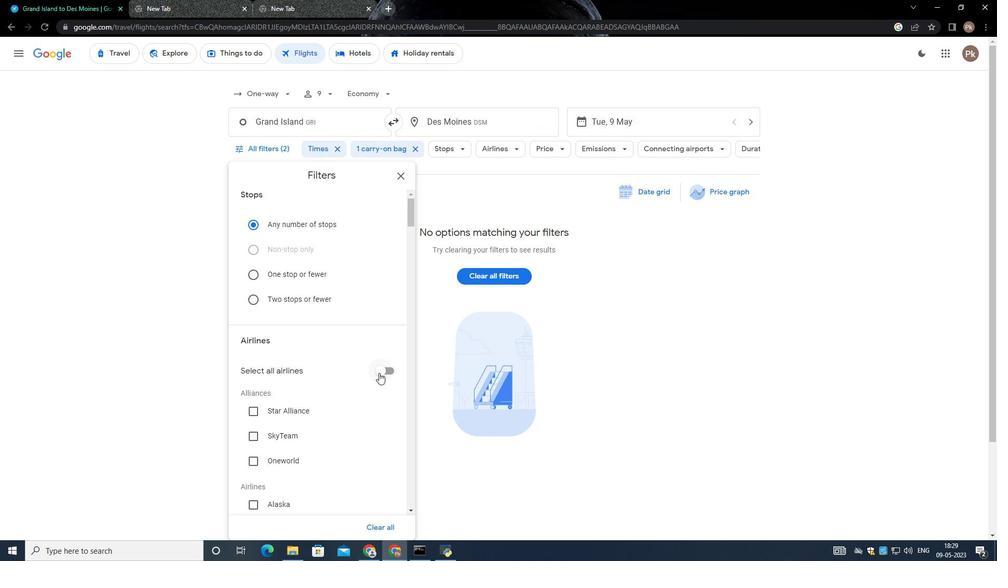 
Action: Mouse scrolled (369, 367) with delta (0, 0)
Screenshot: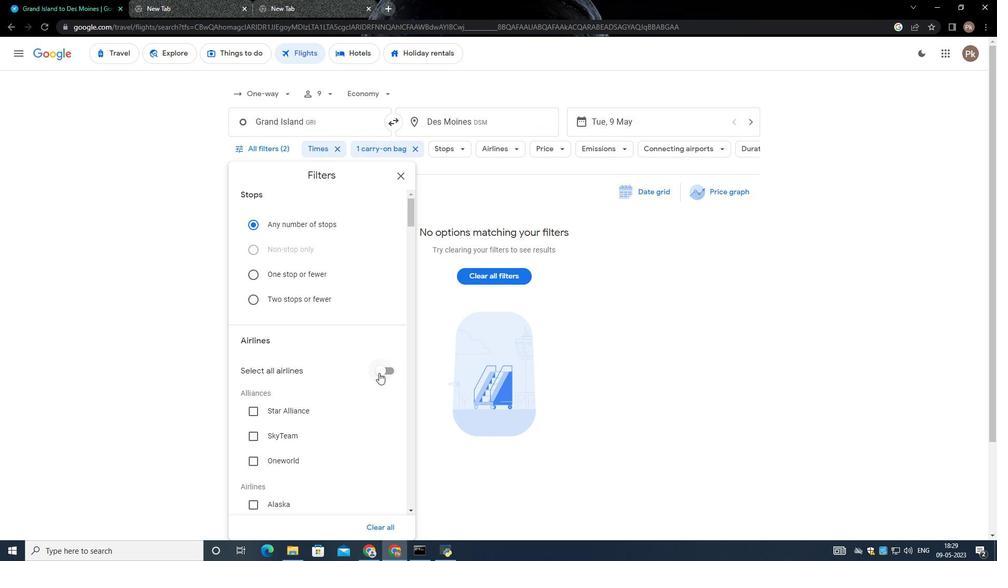 
Action: Mouse moved to (368, 368)
Screenshot: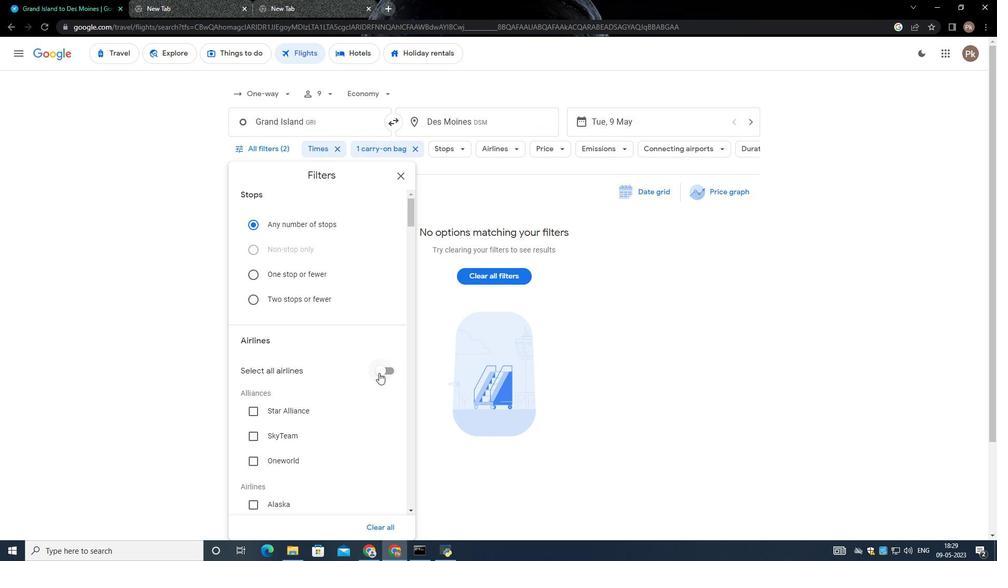 
Action: Mouse scrolled (368, 367) with delta (0, 0)
Screenshot: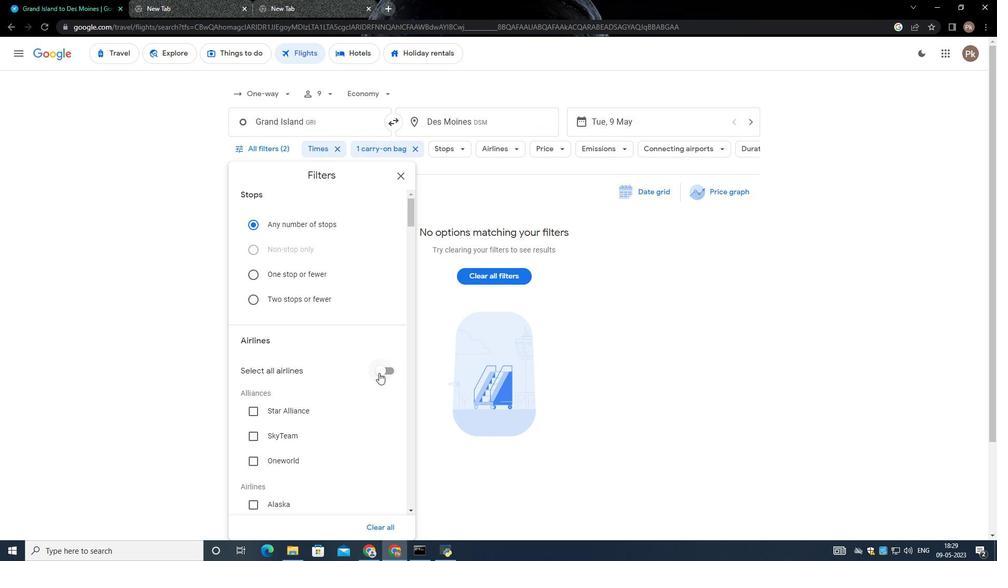
Action: Mouse scrolled (368, 367) with delta (0, 0)
Screenshot: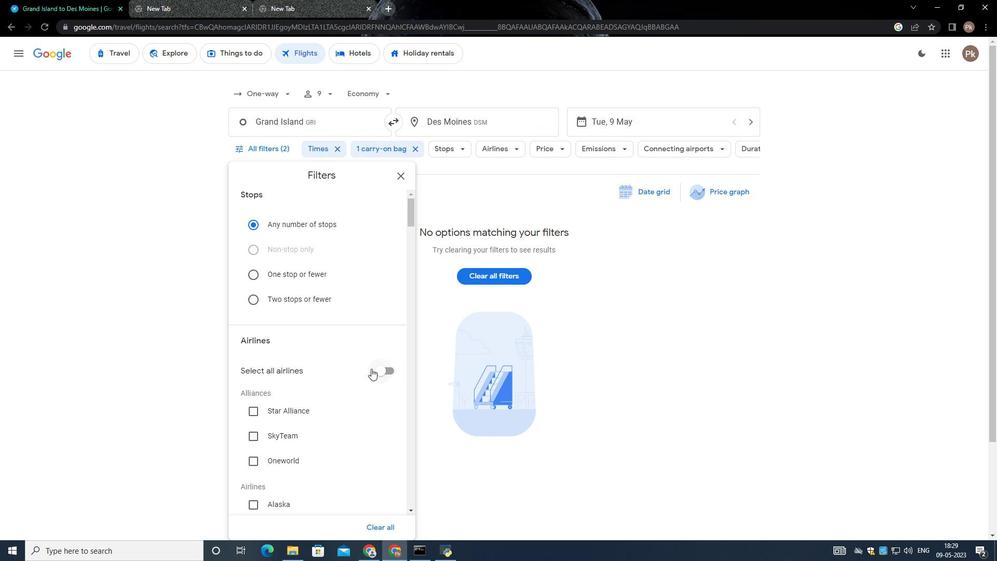 
Action: Mouse moved to (368, 368)
Screenshot: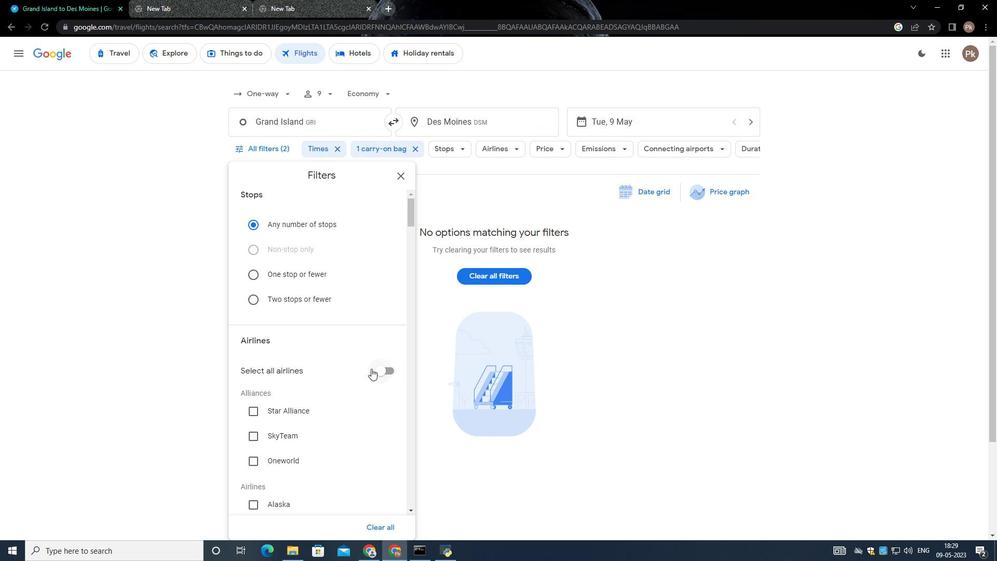 
Action: Mouse scrolled (368, 367) with delta (0, 0)
Screenshot: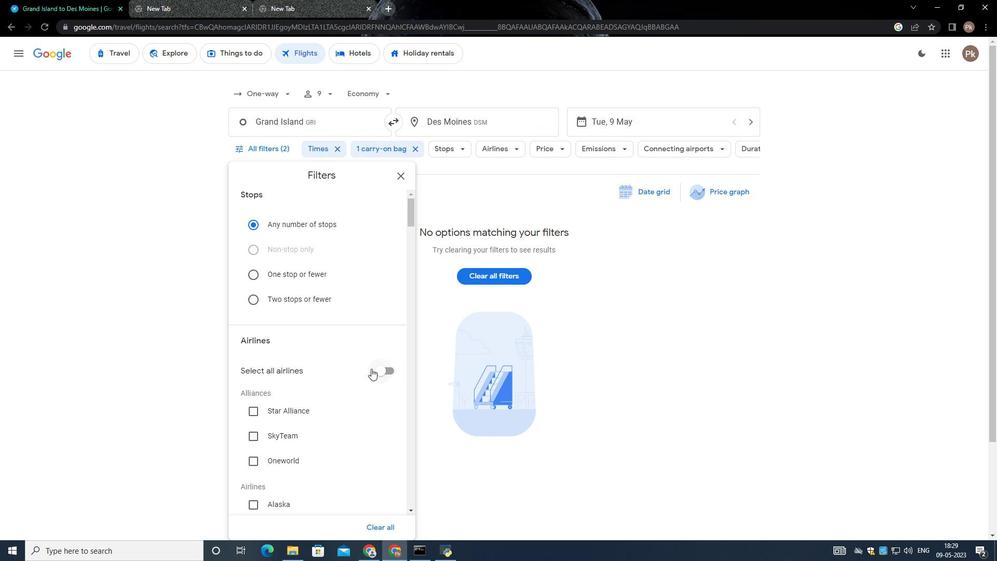 
Action: Mouse moved to (368, 368)
Screenshot: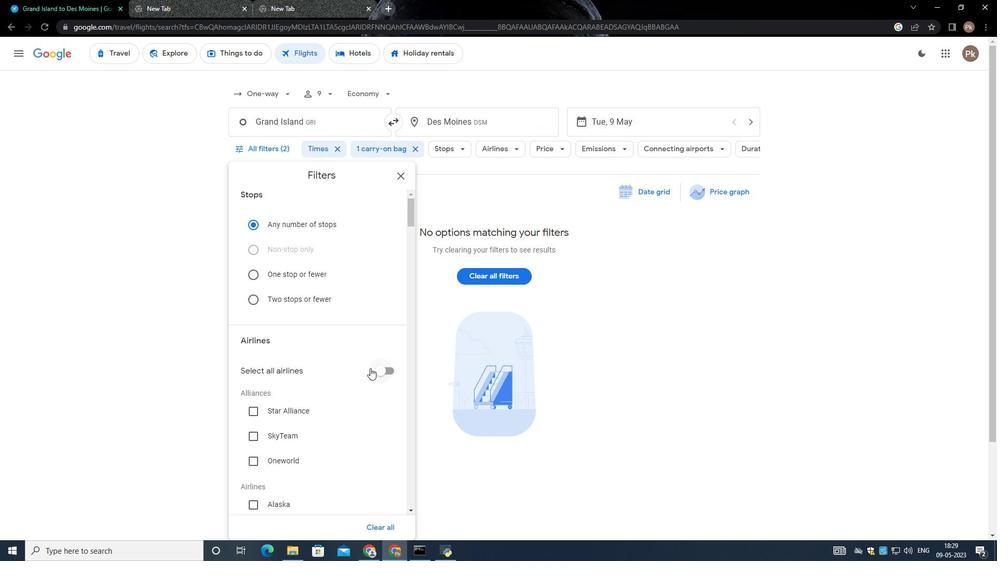 
Action: Mouse scrolled (368, 368) with delta (0, 0)
Screenshot: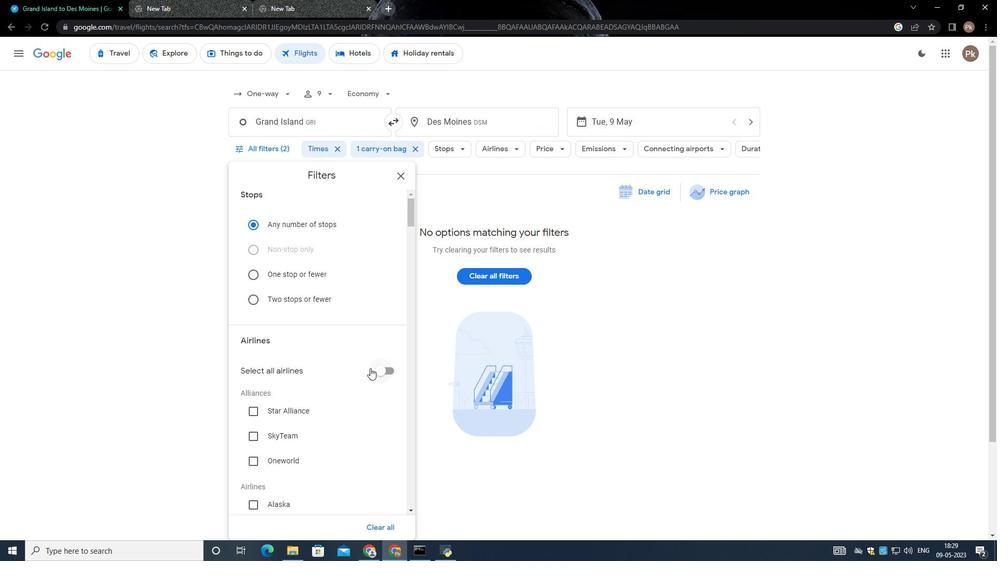 
Action: Mouse moved to (366, 369)
Screenshot: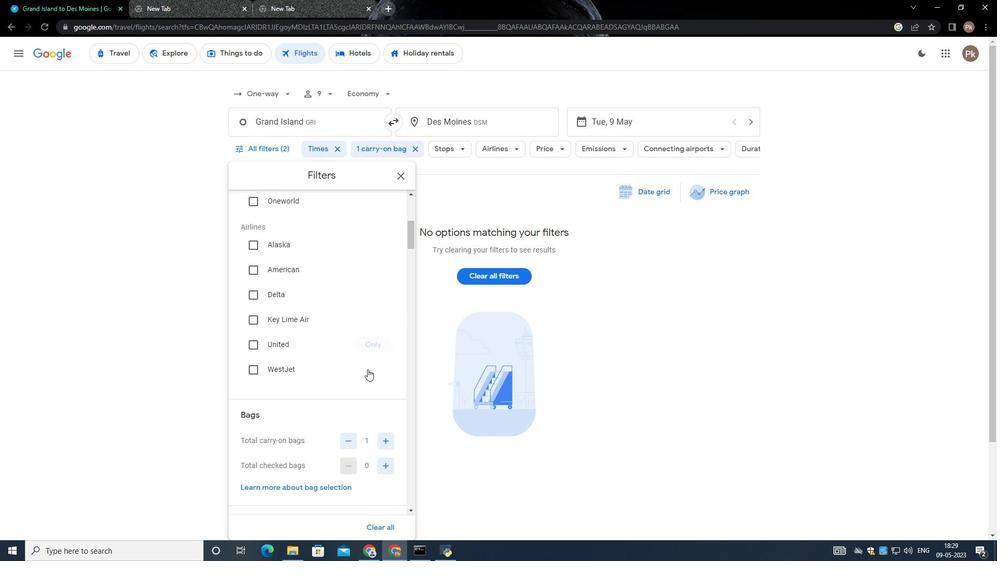 
Action: Mouse scrolled (366, 368) with delta (0, 0)
Screenshot: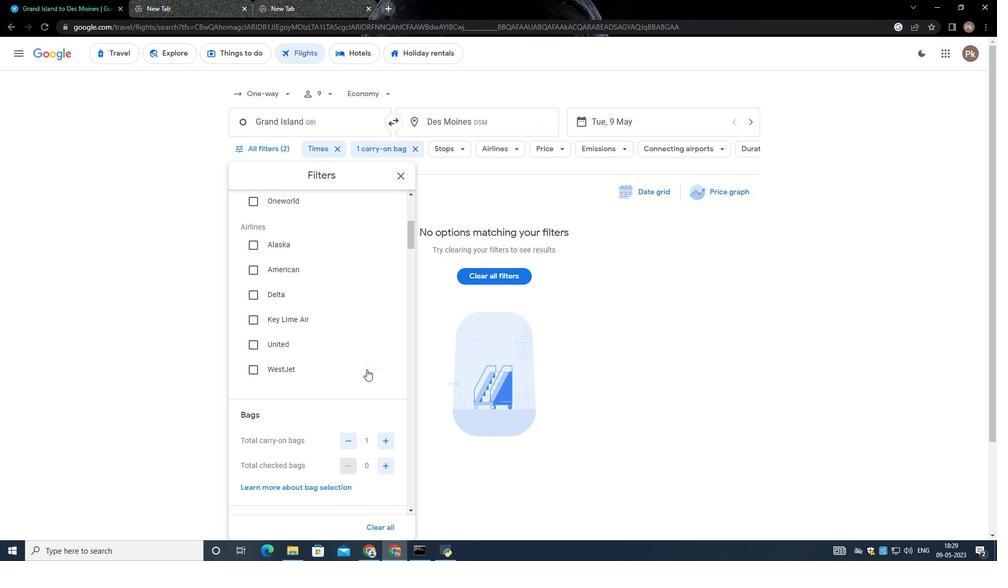 
Action: Mouse moved to (366, 369)
Screenshot: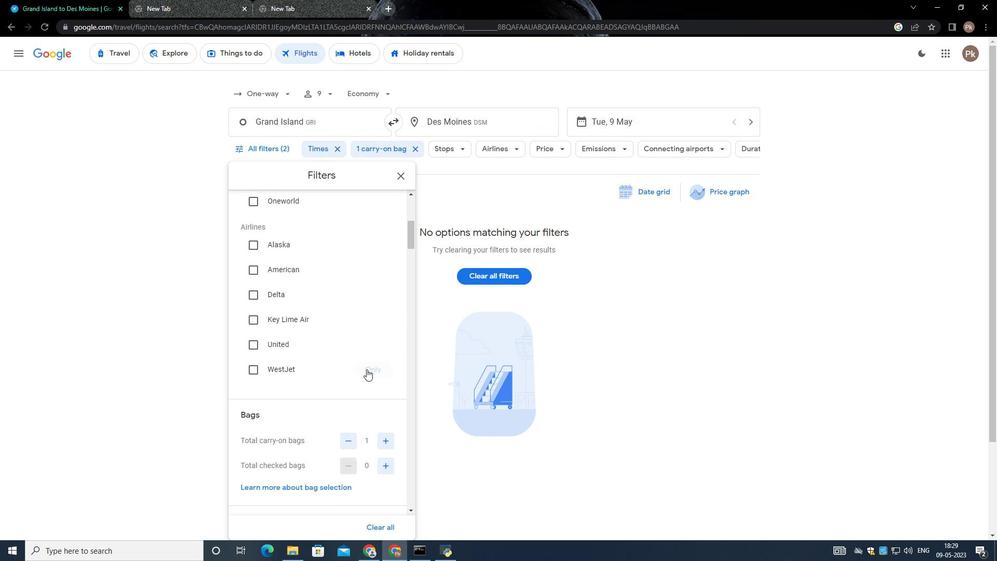 
Action: Mouse scrolled (366, 369) with delta (0, 0)
Screenshot: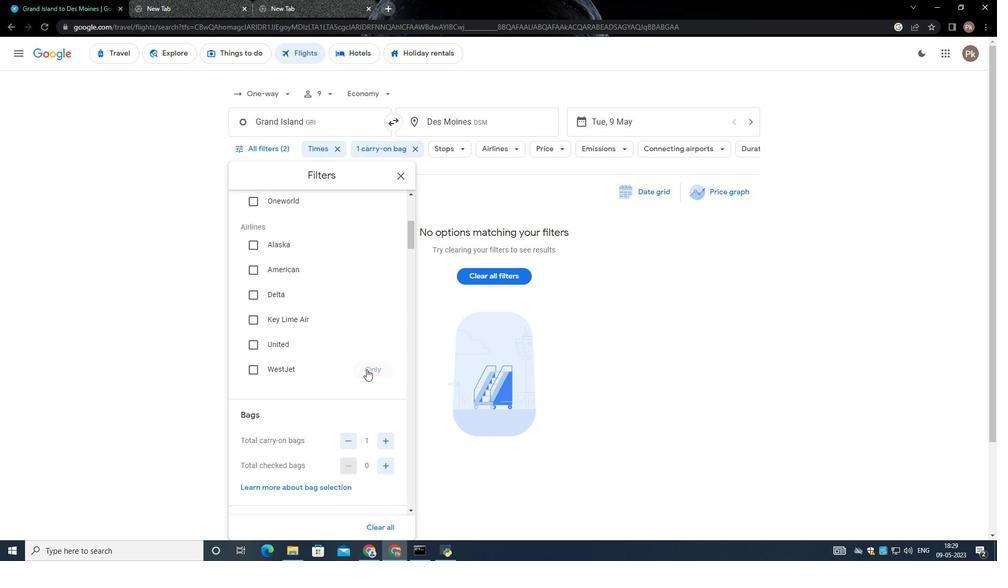 
Action: Mouse moved to (327, 372)
Screenshot: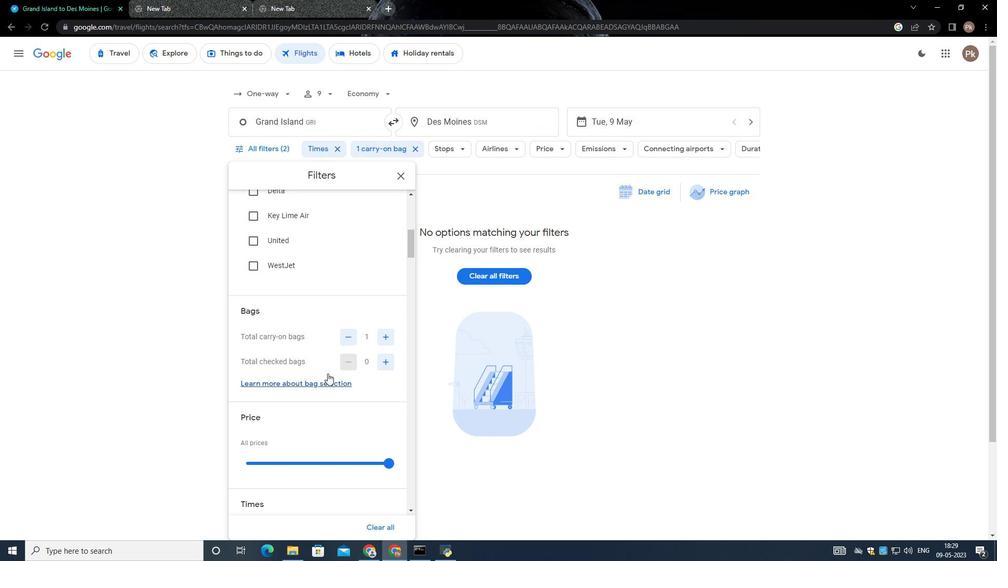 
Action: Mouse scrolled (327, 372) with delta (0, 0)
Screenshot: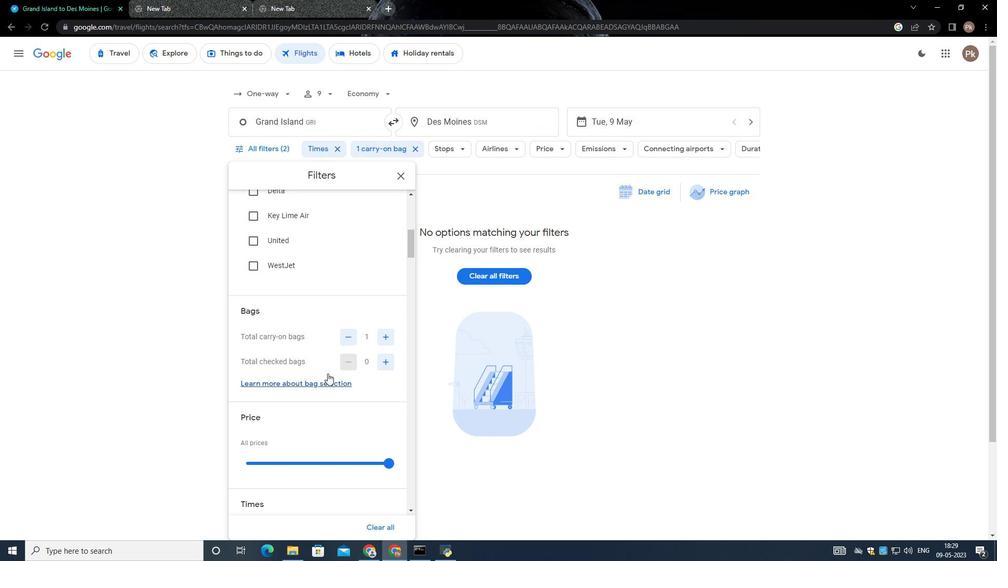 
Action: Mouse moved to (328, 371)
Screenshot: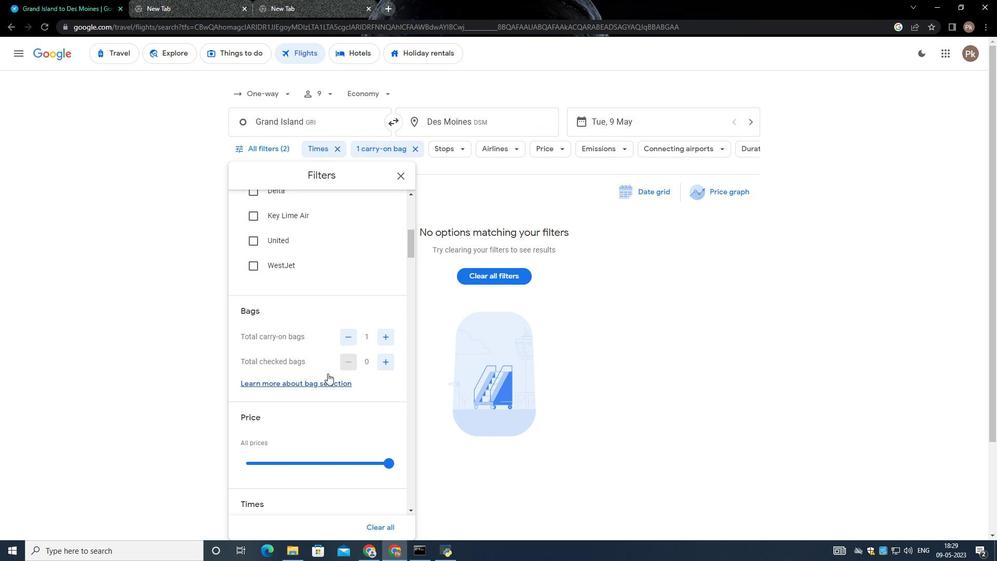 
Action: Mouse scrolled (328, 371) with delta (0, 0)
Screenshot: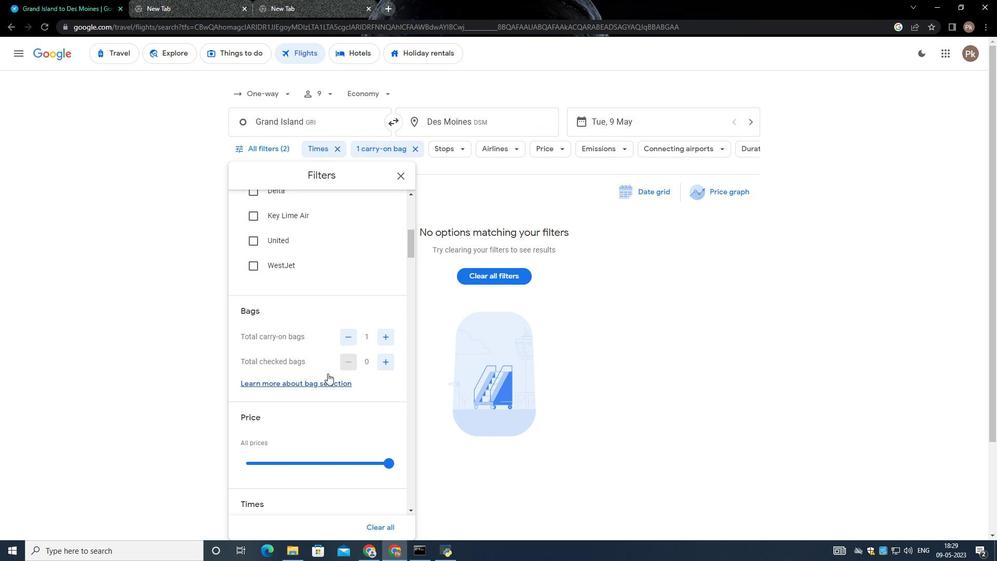 
Action: Mouse moved to (328, 371)
Screenshot: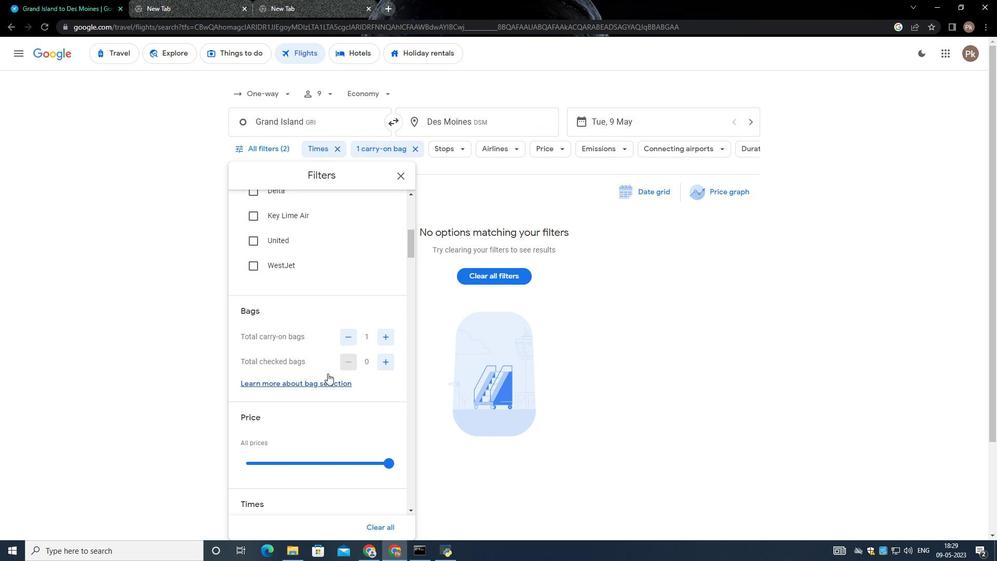 
Action: Mouse scrolled (328, 371) with delta (0, 0)
Screenshot: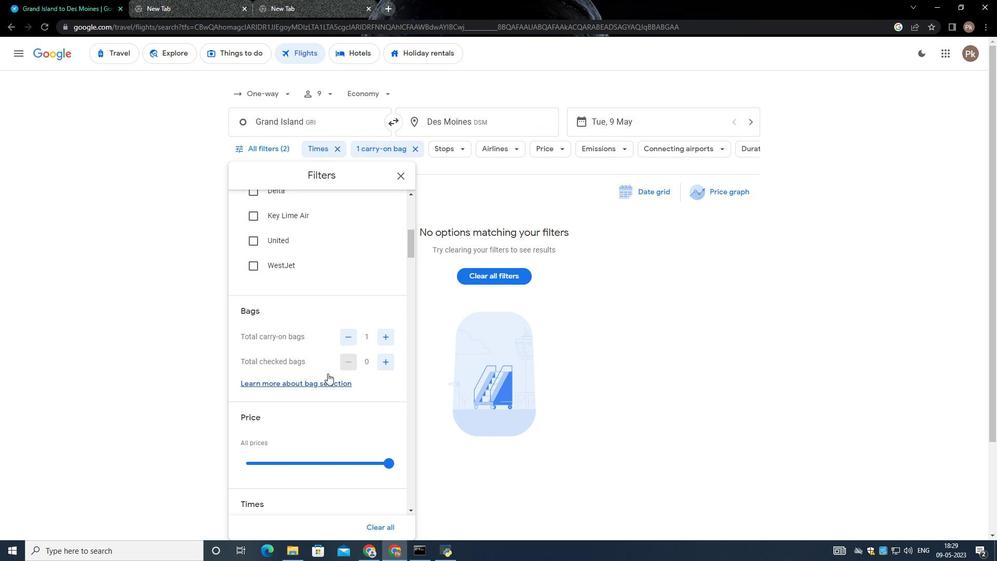 
Action: Mouse moved to (322, 368)
Screenshot: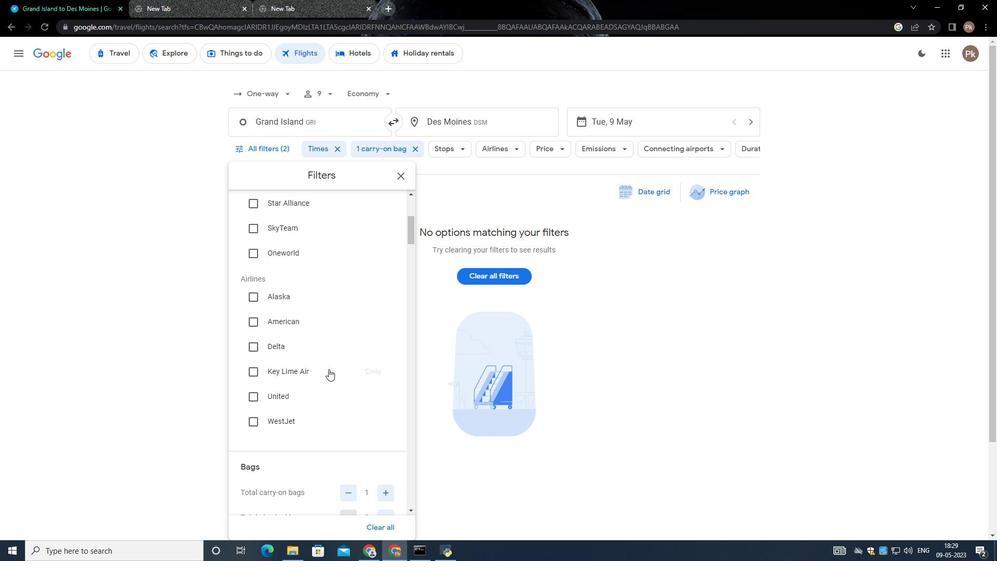 
Action: Mouse scrolled (322, 368) with delta (0, 0)
Screenshot: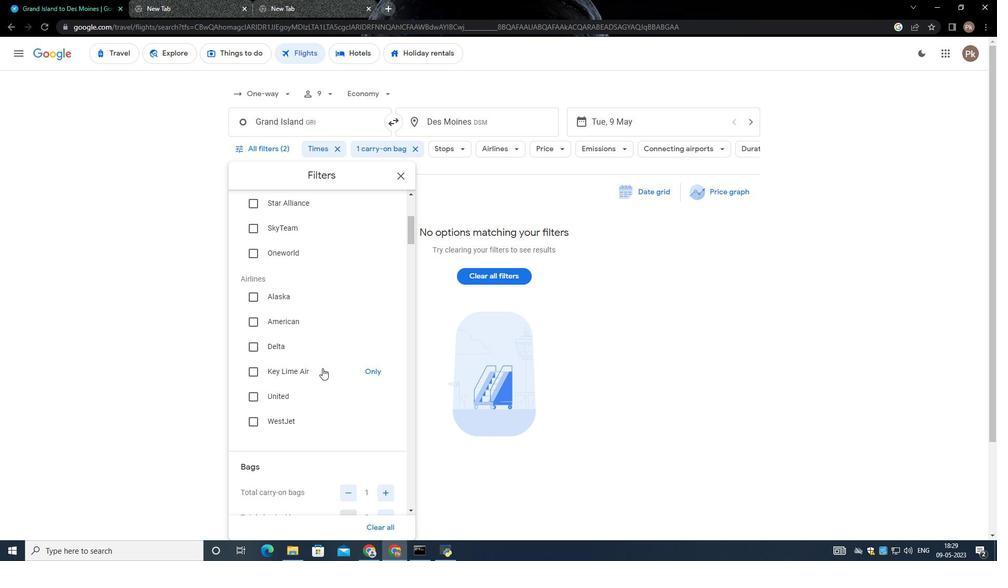 
Action: Mouse moved to (368, 397)
Screenshot: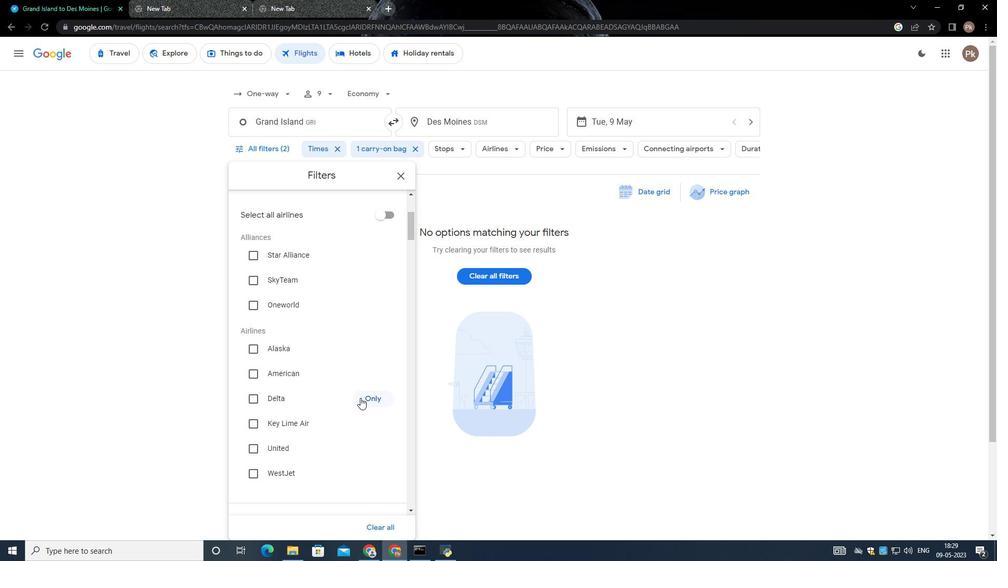 
Action: Mouse pressed left at (368, 397)
Screenshot: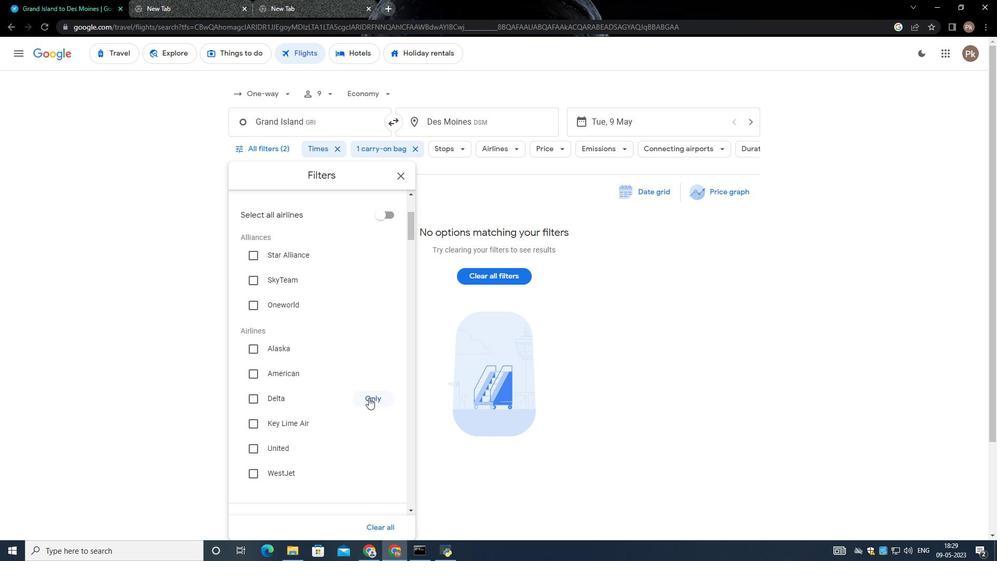 
Action: Mouse moved to (322, 322)
Screenshot: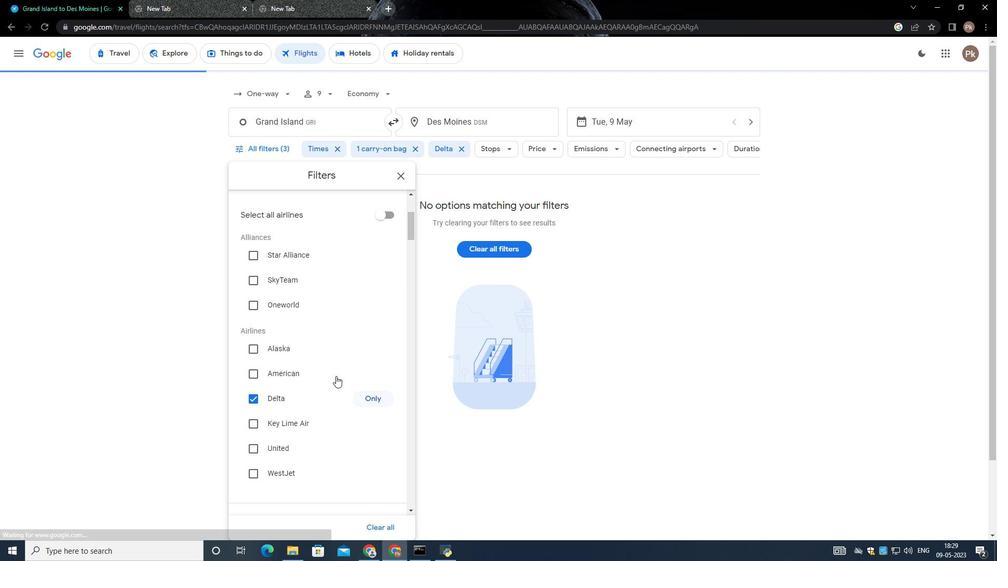 
Action: Mouse scrolled (322, 322) with delta (0, 0)
Screenshot: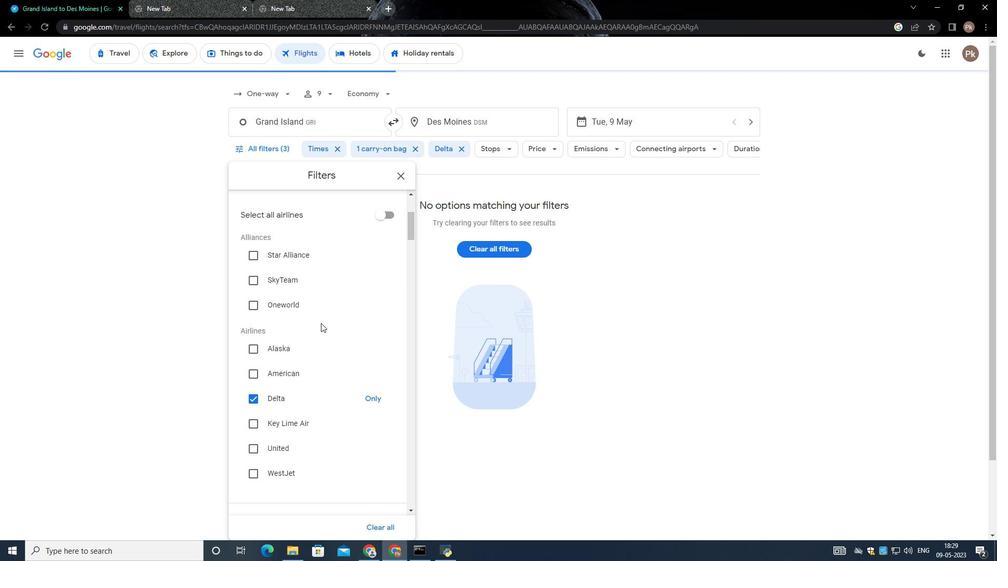 
Action: Mouse scrolled (322, 322) with delta (0, 0)
Screenshot: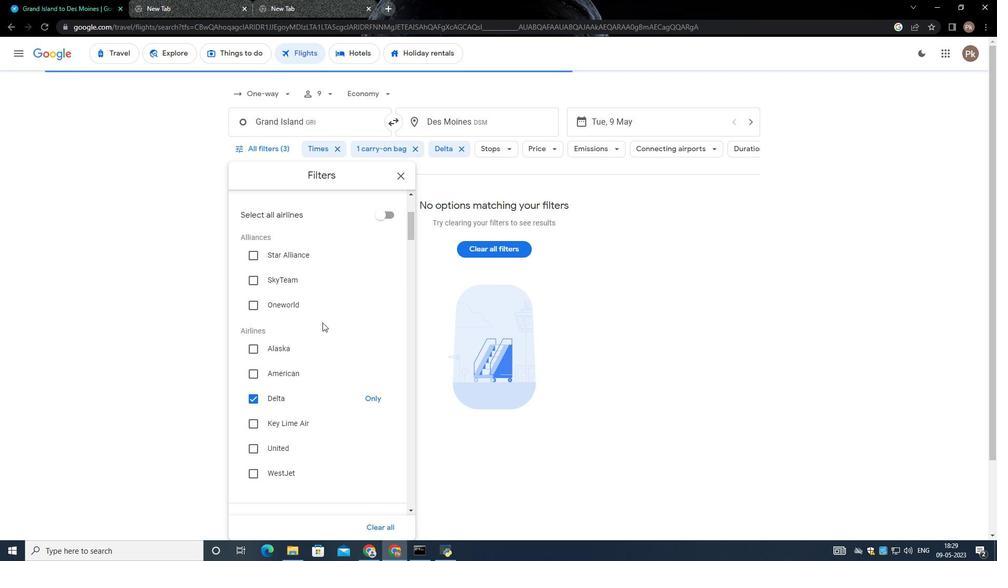 
Action: Mouse moved to (318, 382)
Screenshot: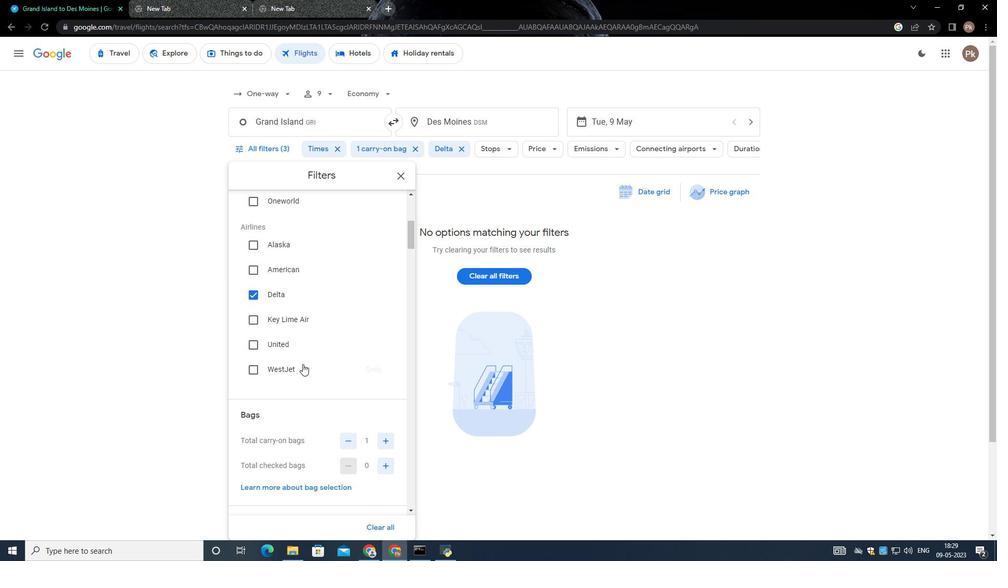 
Action: Mouse scrolled (318, 382) with delta (0, 0)
Screenshot: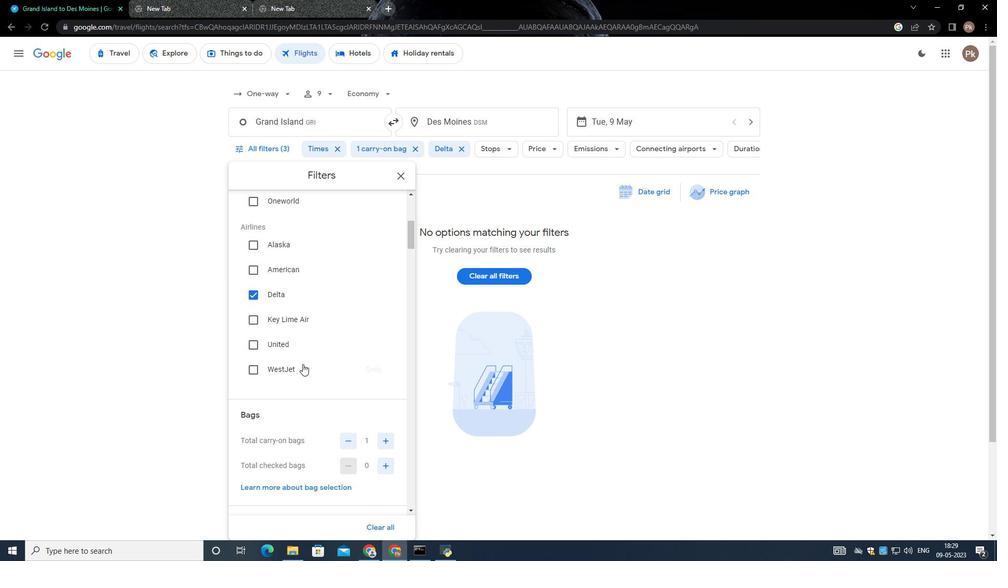 
Action: Mouse moved to (312, 351)
Screenshot: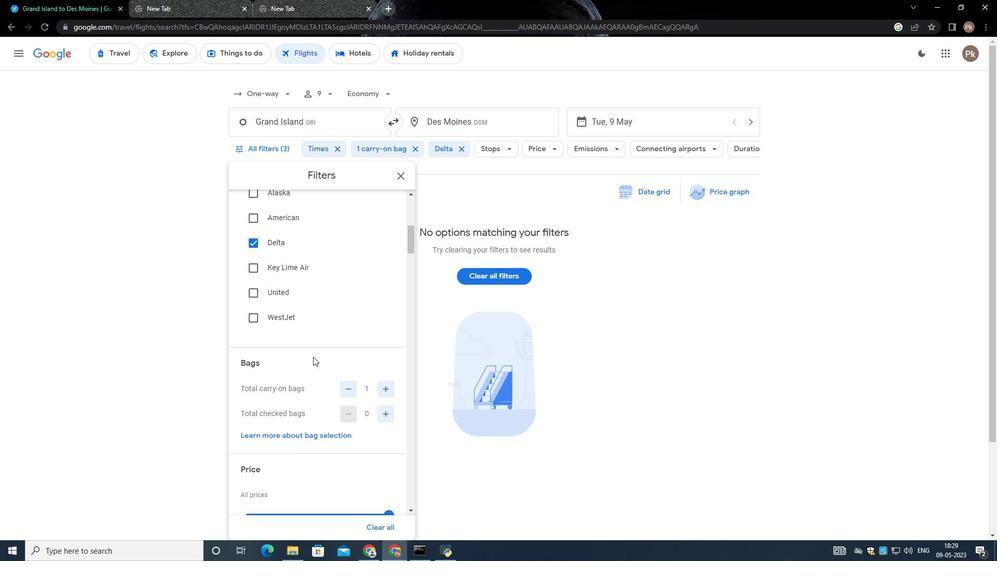 
Action: Mouse scrolled (312, 352) with delta (0, 0)
Screenshot: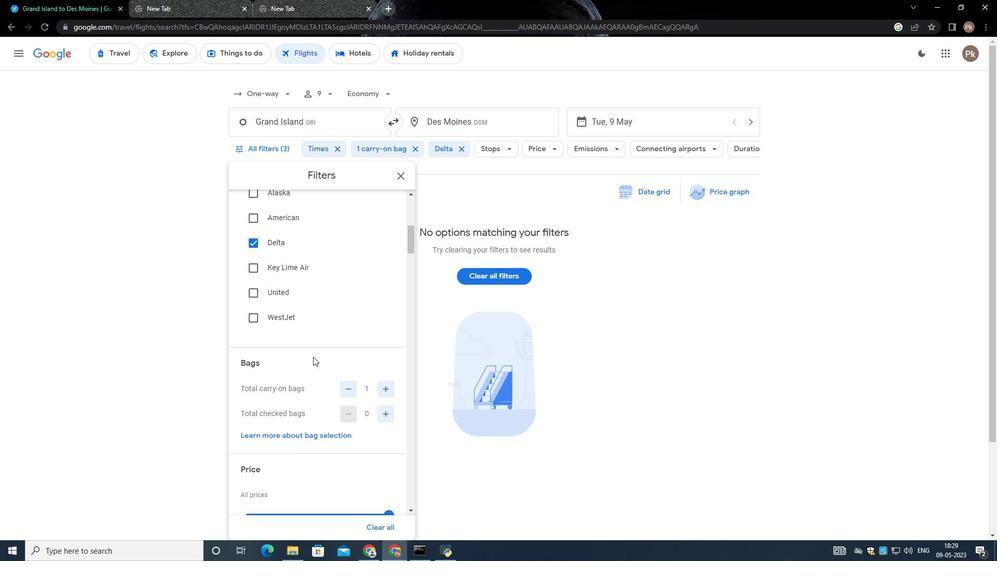 
Action: Mouse moved to (311, 351)
Screenshot: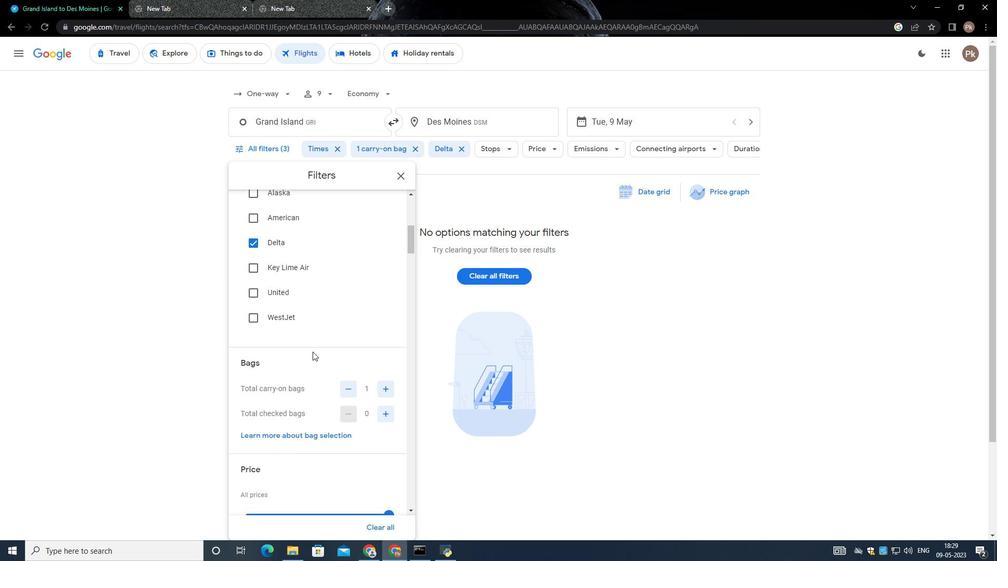 
Action: Mouse scrolled (311, 352) with delta (0, 0)
Screenshot: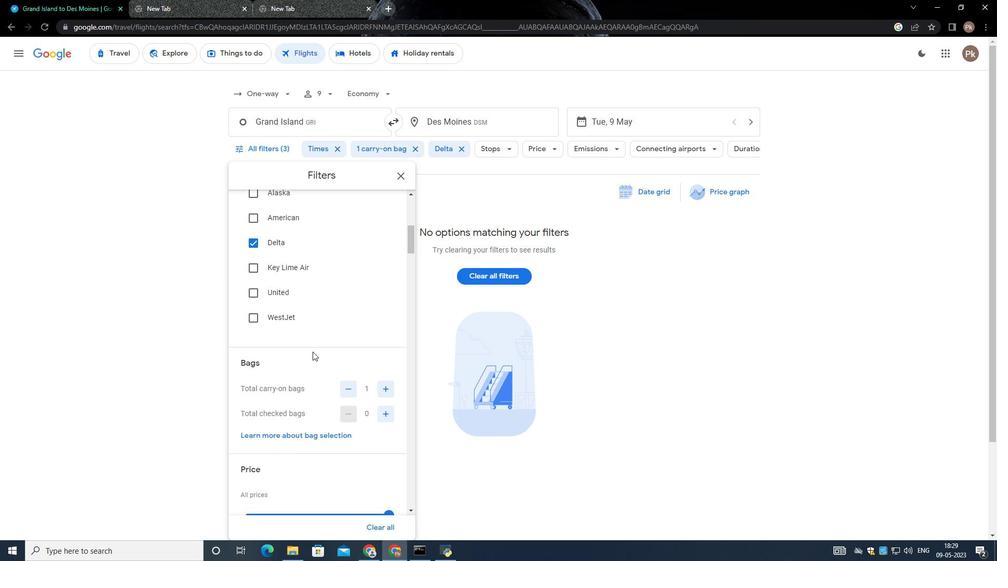 
Action: Mouse scrolled (311, 352) with delta (0, 0)
Screenshot: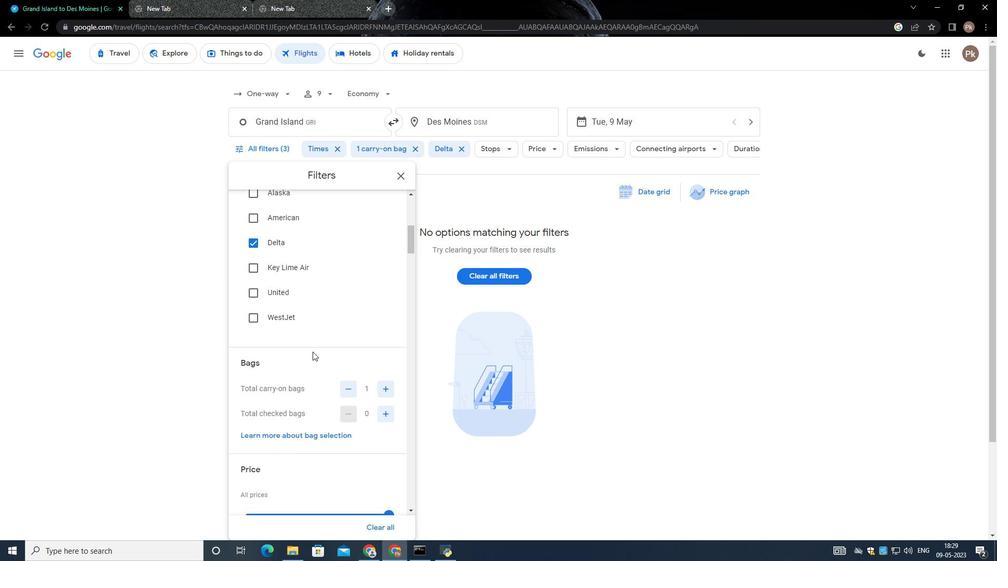 
Action: Mouse scrolled (311, 352) with delta (0, 0)
Screenshot: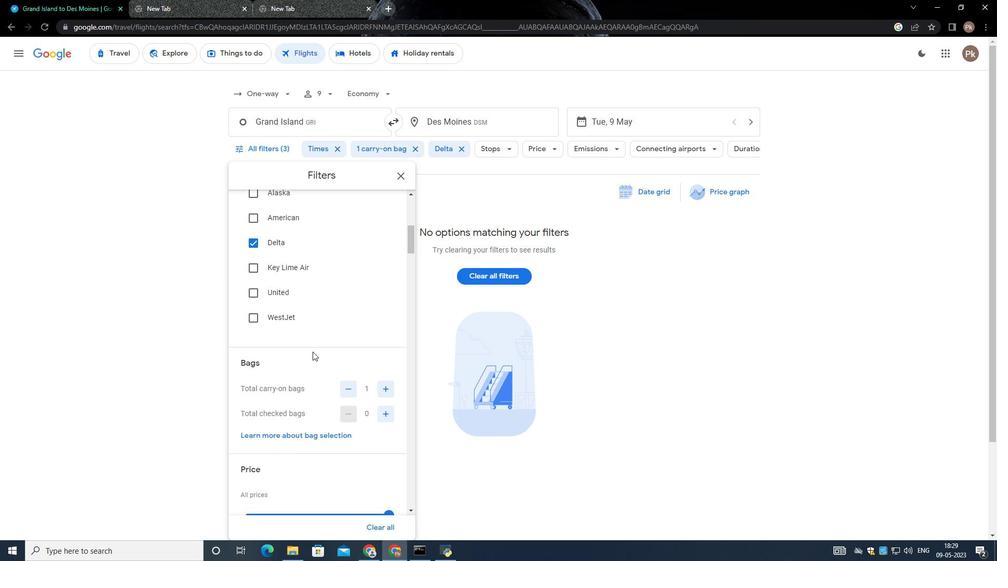
Action: Mouse moved to (312, 352)
Screenshot: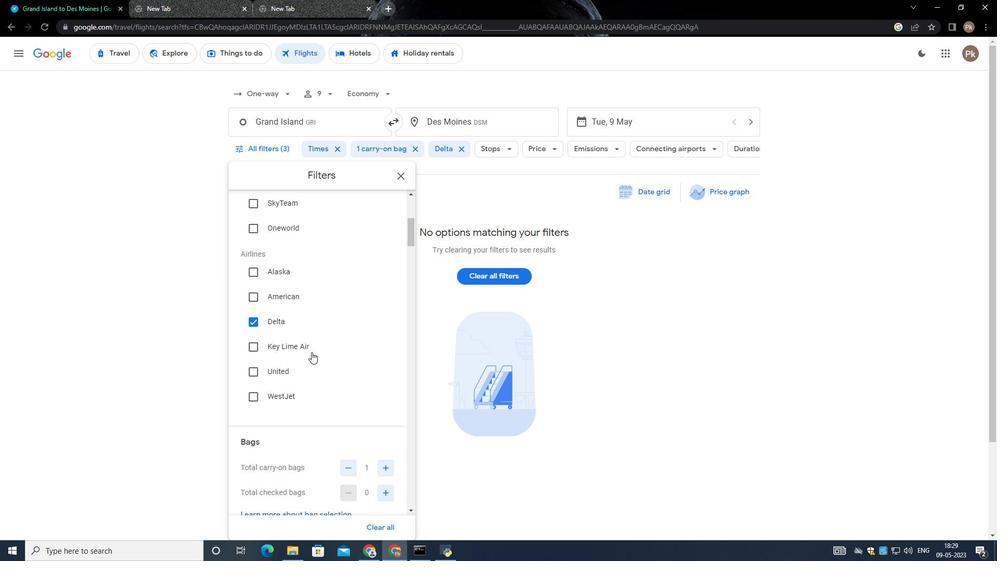 
Action: Mouse scrolled (312, 352) with delta (0, 0)
Screenshot: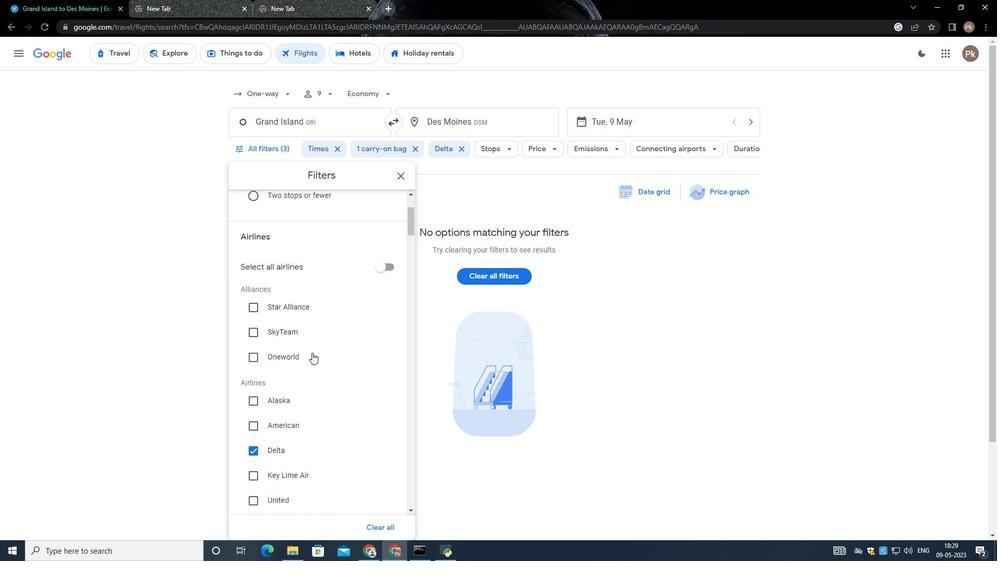 
Action: Mouse moved to (311, 353)
Screenshot: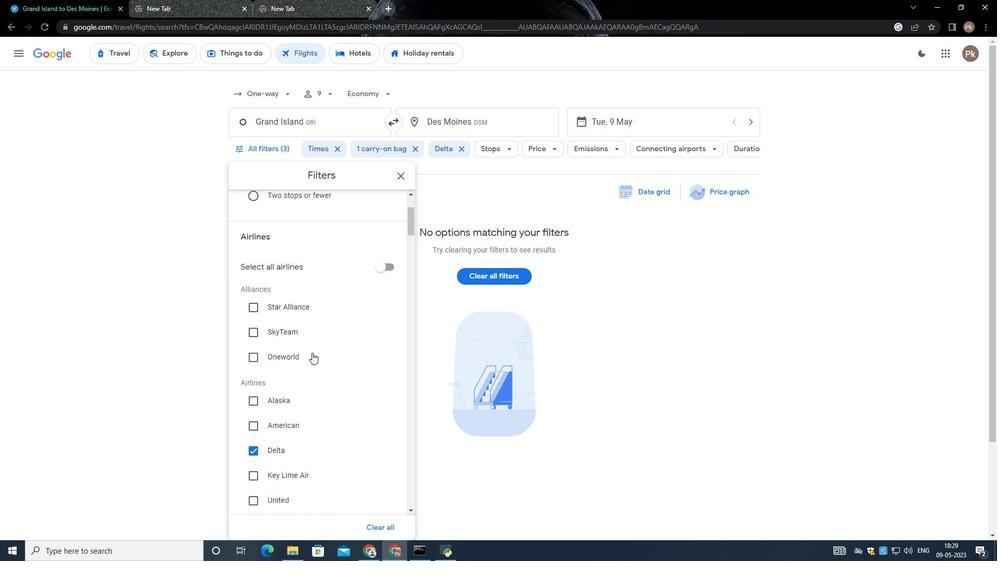 
Action: Mouse scrolled (311, 352) with delta (0, 0)
Screenshot: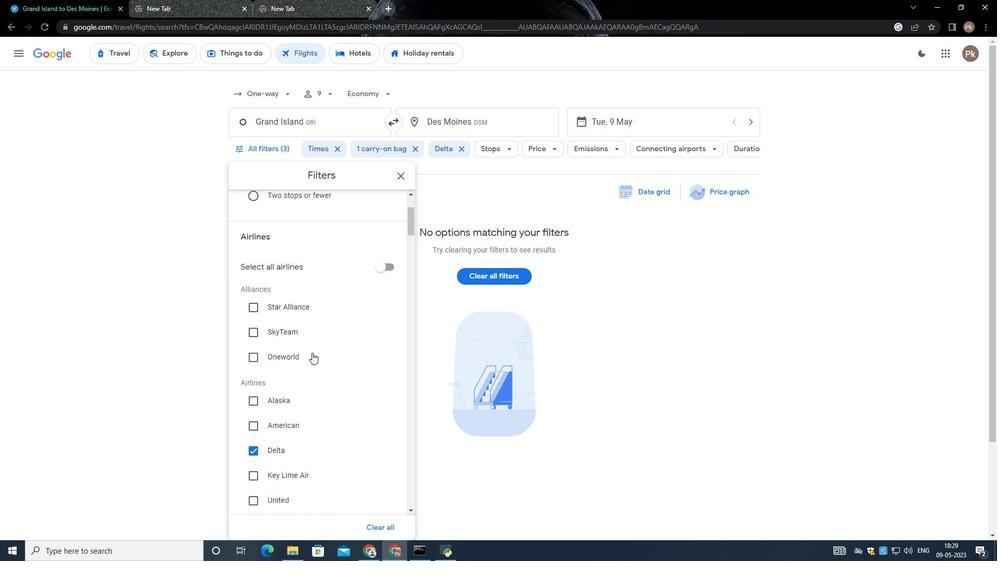 
Action: Mouse scrolled (311, 352) with delta (0, 0)
Screenshot: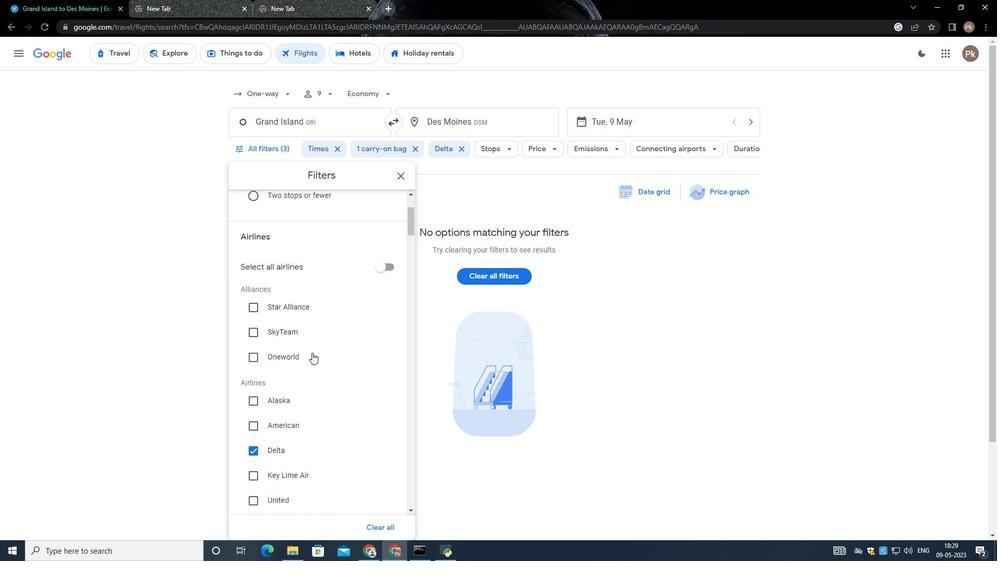 
Action: Mouse moved to (311, 353)
Screenshot: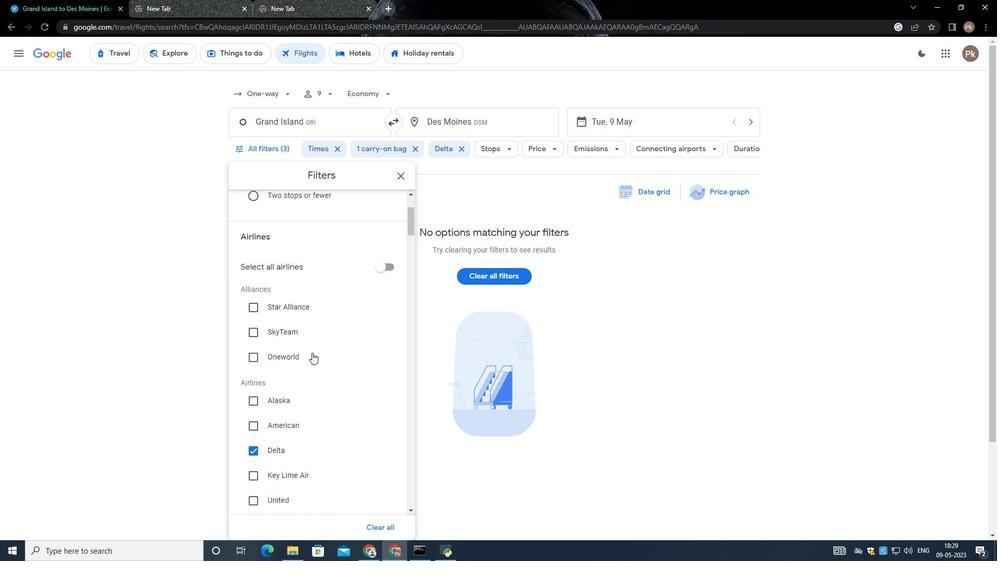 
Action: Mouse scrolled (311, 352) with delta (0, 0)
Screenshot: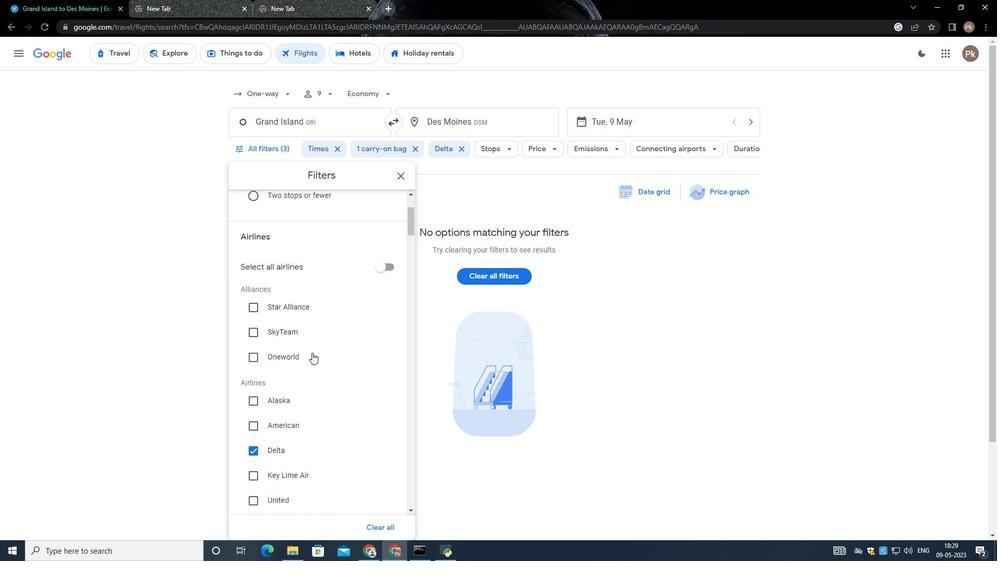 
Action: Mouse moved to (311, 355)
Screenshot: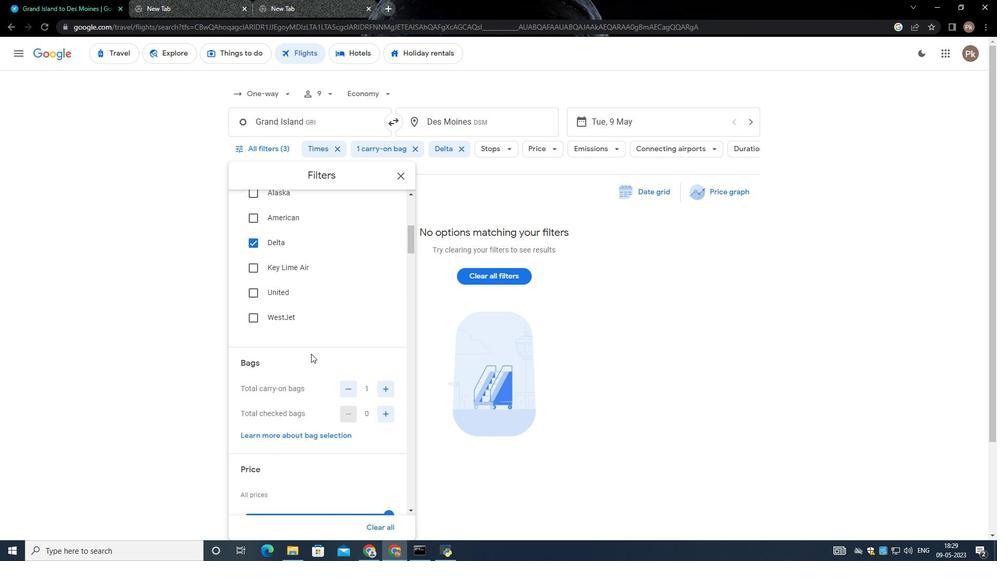 
Action: Mouse scrolled (311, 355) with delta (0, 0)
Screenshot: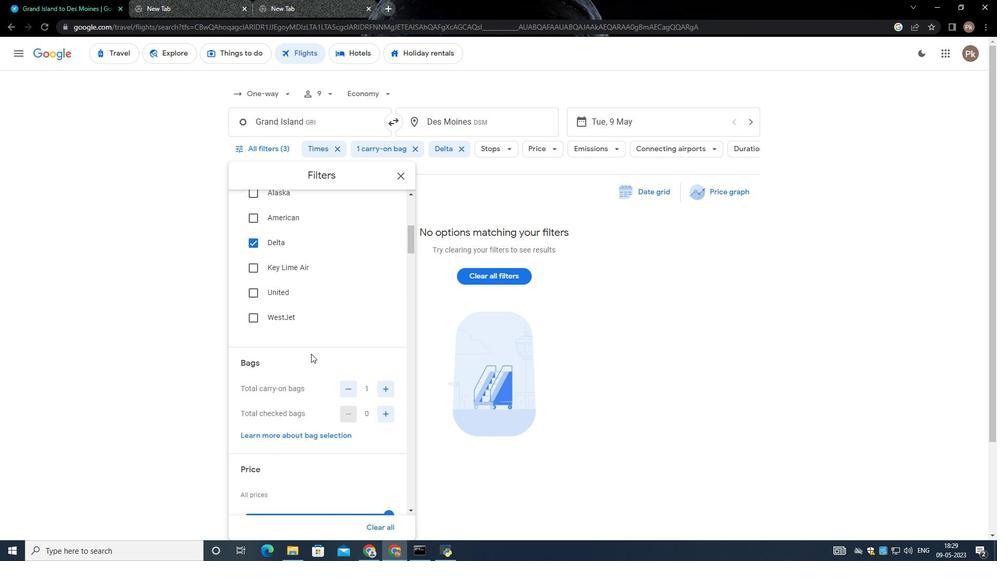 
Action: Mouse moved to (310, 357)
Screenshot: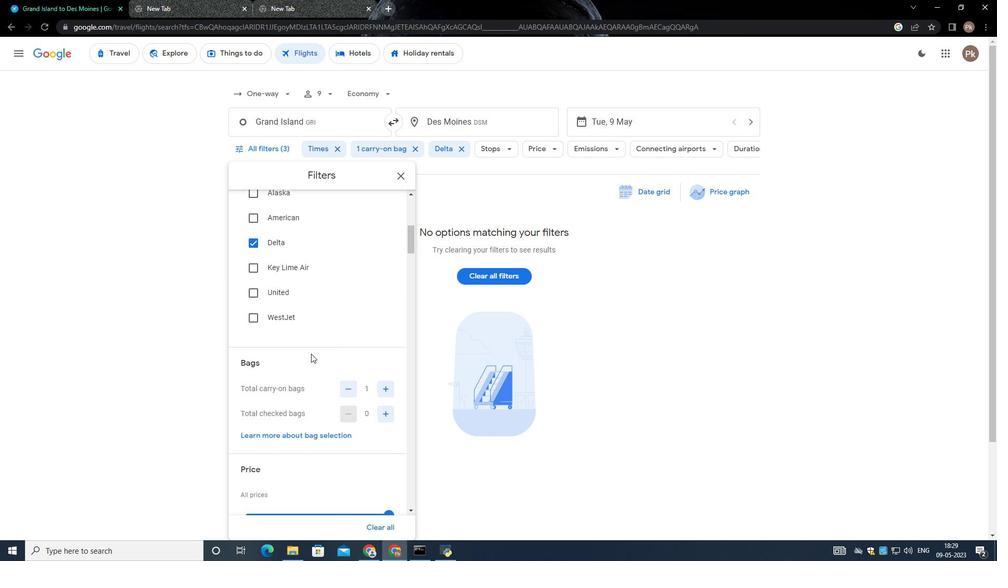 
Action: Mouse scrolled (310, 357) with delta (0, 0)
Screenshot: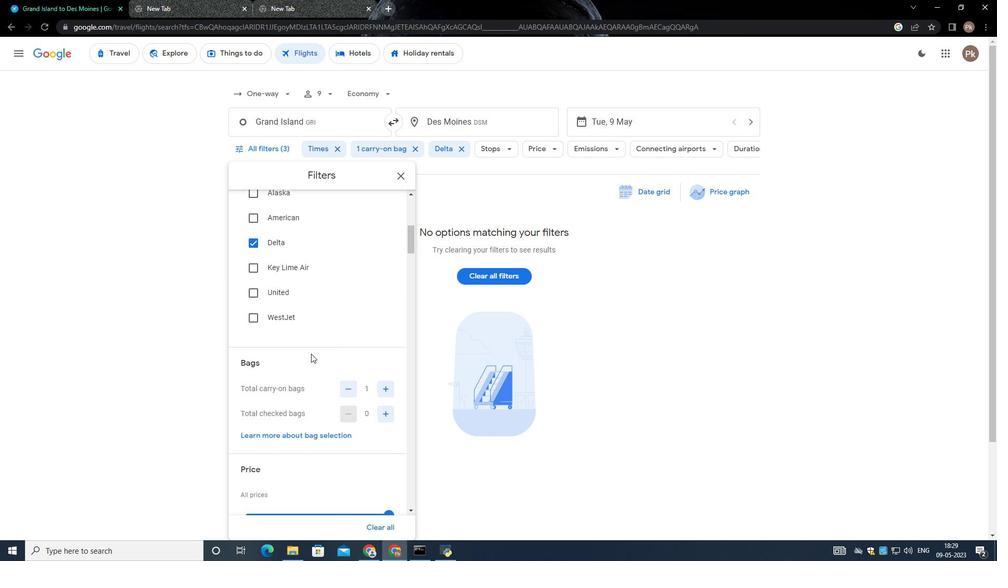 
Action: Mouse moved to (309, 360)
Screenshot: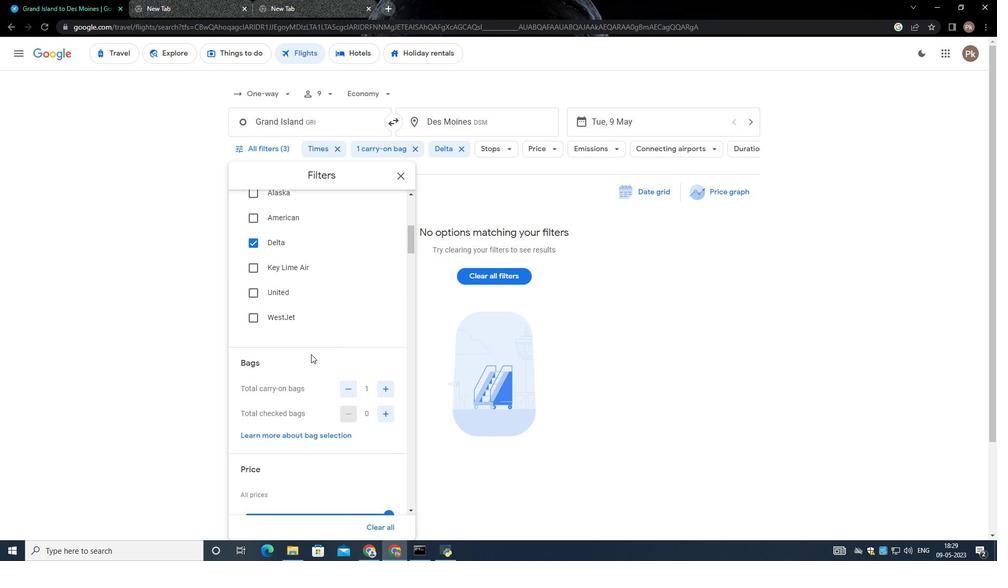 
Action: Mouse scrolled (309, 359) with delta (0, 0)
Screenshot: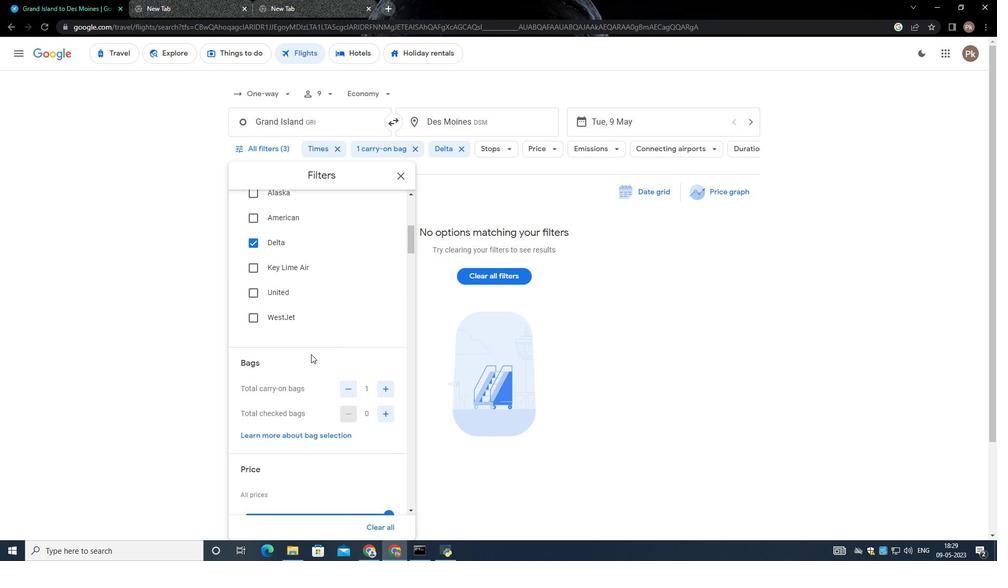 
Action: Mouse moved to (391, 359)
Screenshot: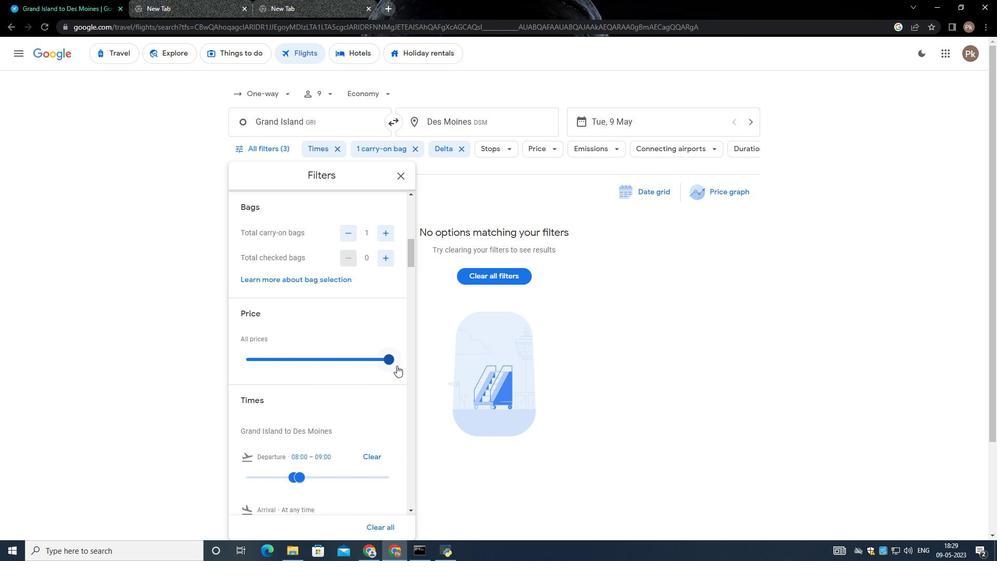 
Action: Mouse pressed left at (391, 359)
Screenshot: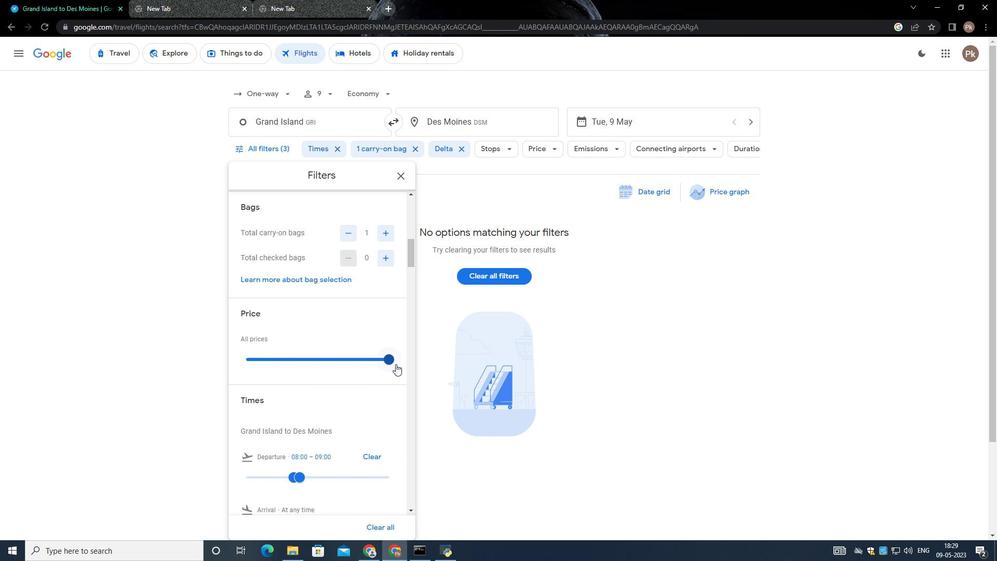 
Action: Mouse moved to (348, 333)
Screenshot: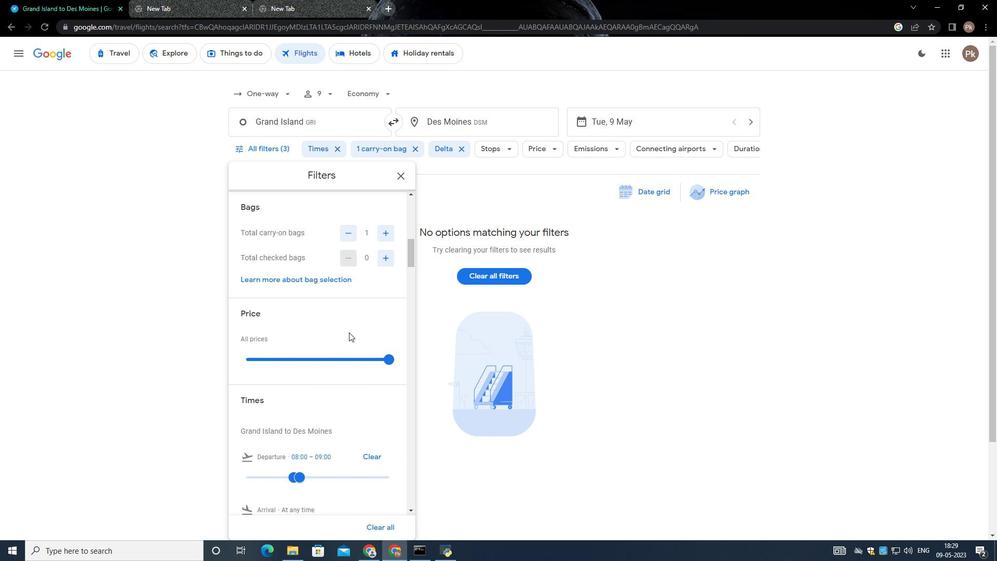 
Action: Mouse scrolled (348, 332) with delta (0, 0)
Screenshot: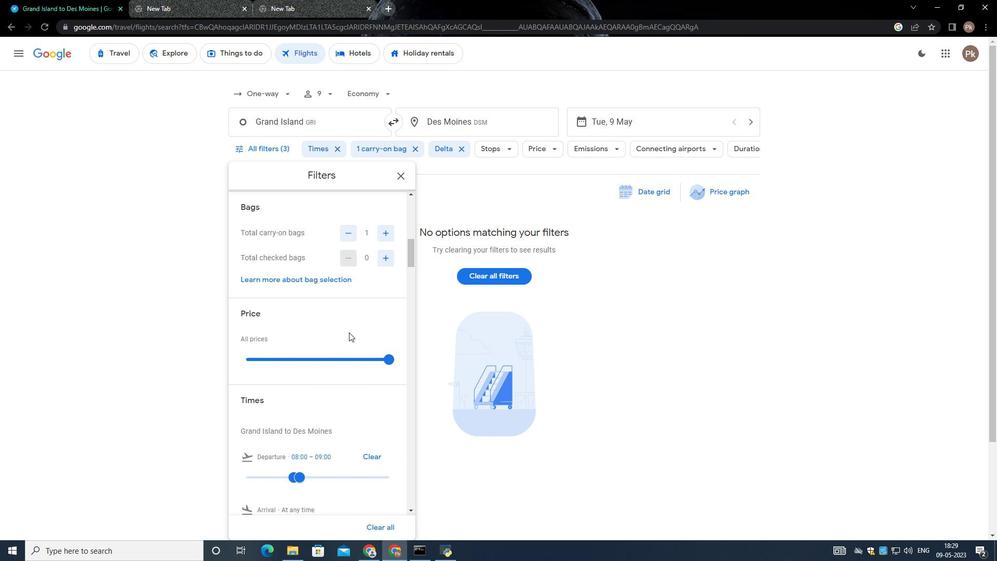 
Action: Mouse moved to (347, 337)
Screenshot: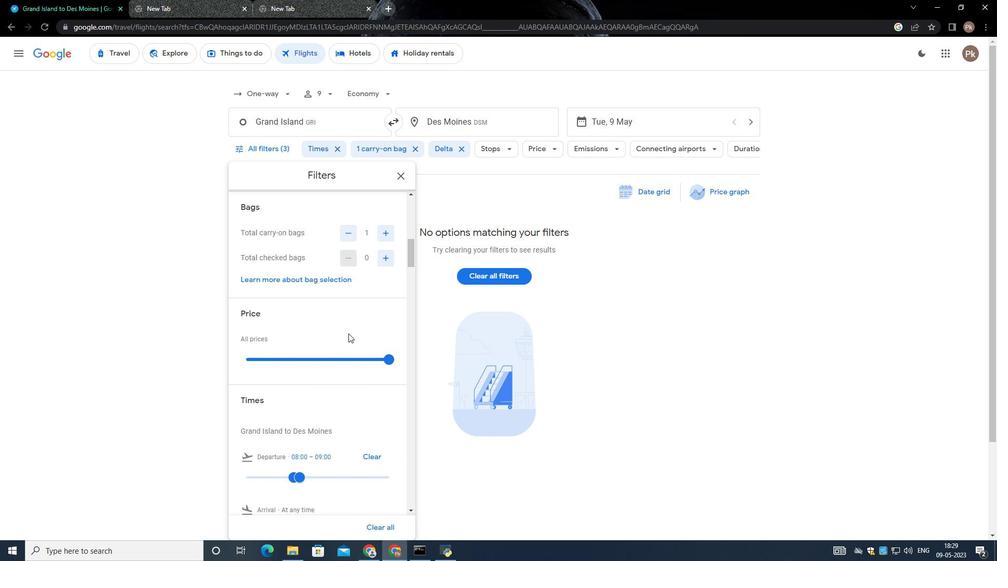
Action: Mouse scrolled (347, 337) with delta (0, 0)
Screenshot: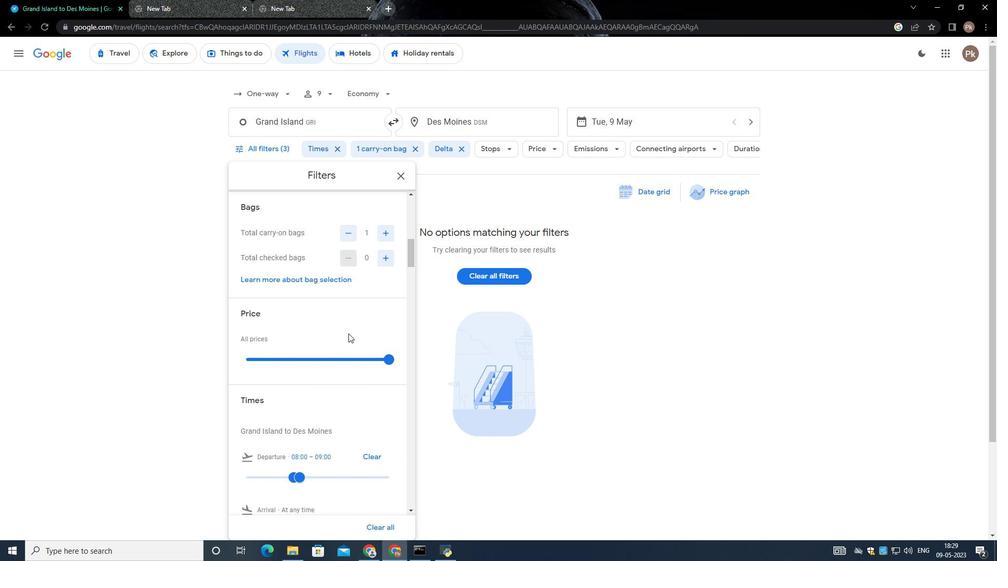 
Action: Mouse moved to (347, 339)
Screenshot: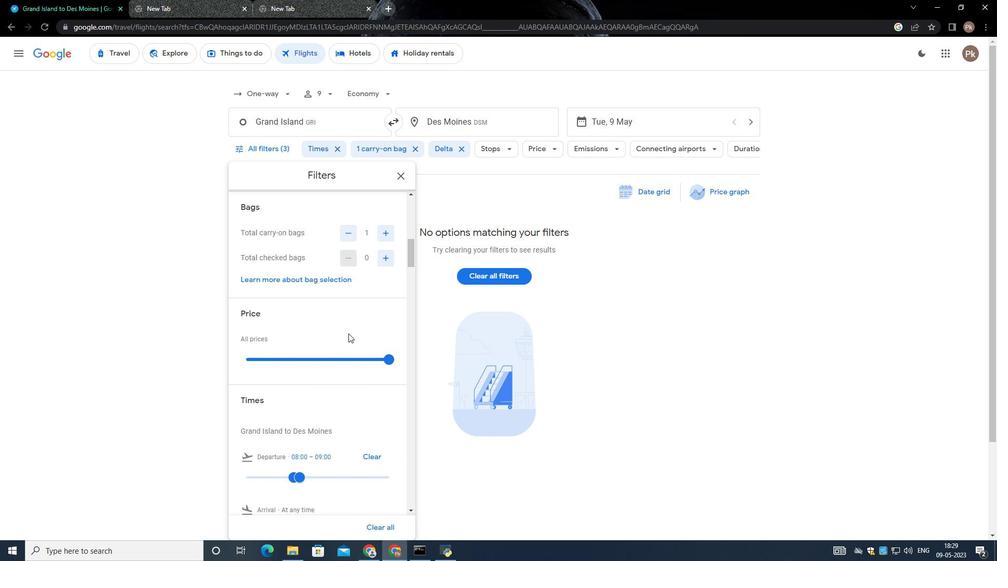 
Action: Mouse scrolled (347, 338) with delta (0, 0)
Screenshot: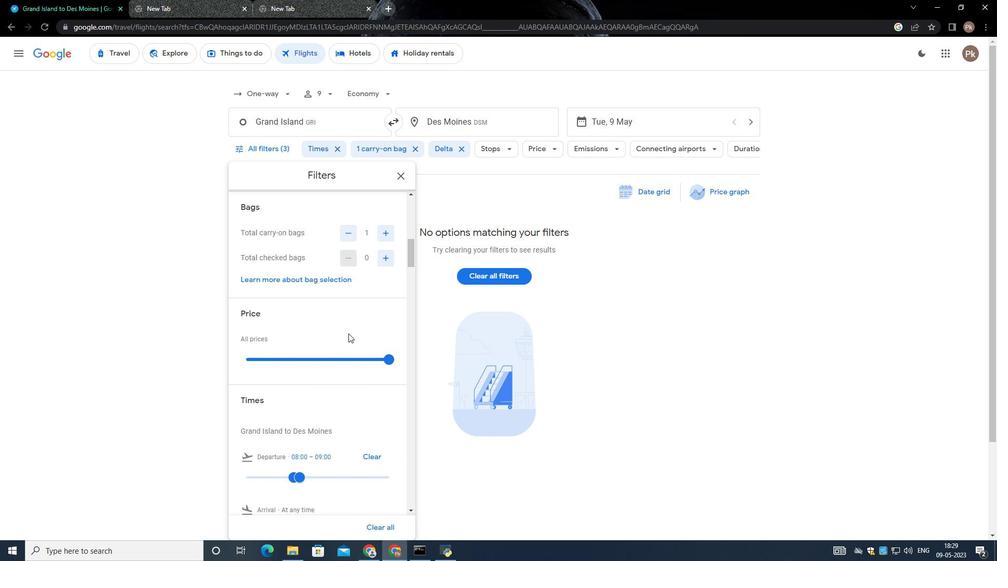 
Action: Mouse moved to (341, 317)
Screenshot: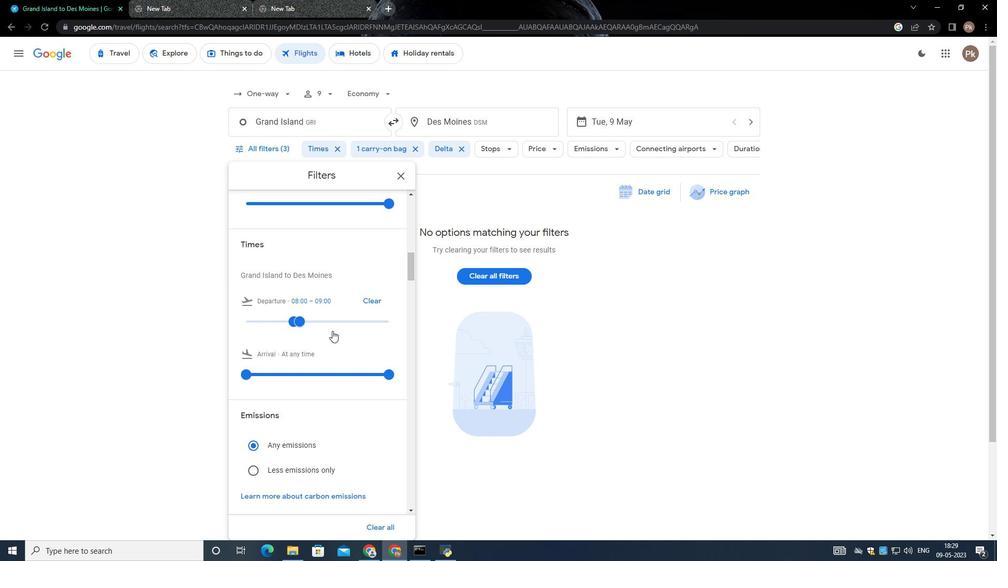 
Action: Mouse pressed left at (341, 317)
Screenshot: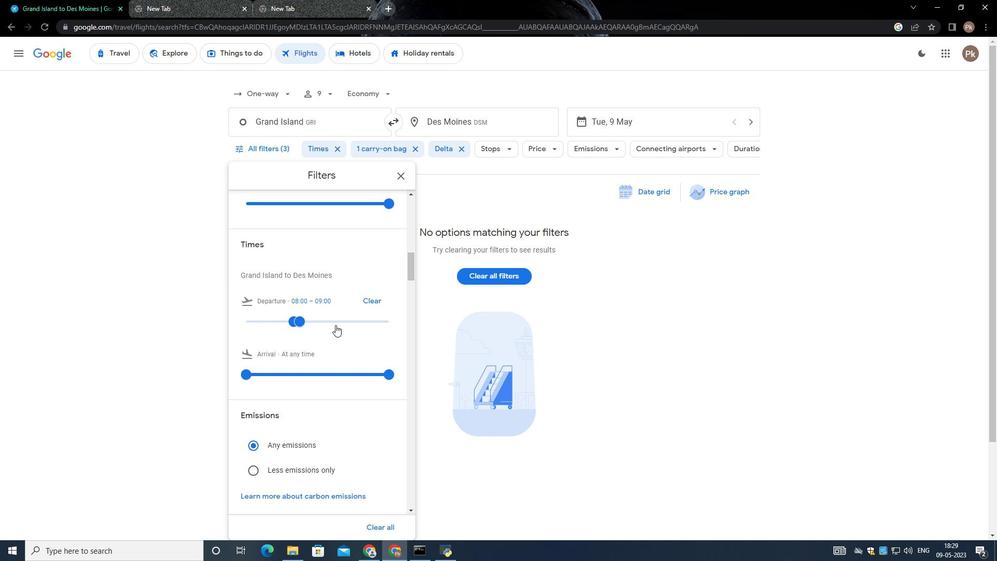 
Action: Mouse moved to (318, 319)
Screenshot: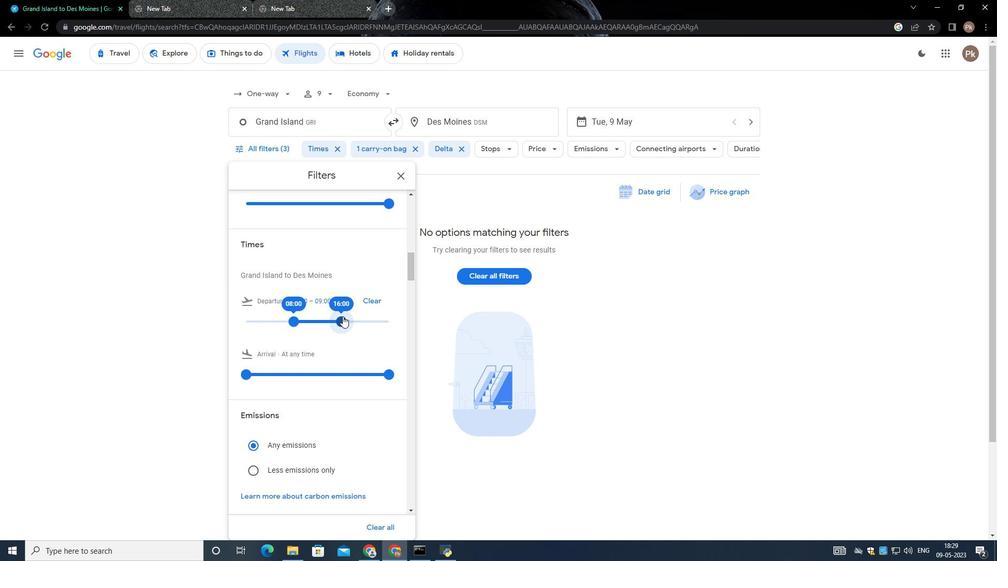 
Action: Mouse pressed left at (318, 319)
Screenshot: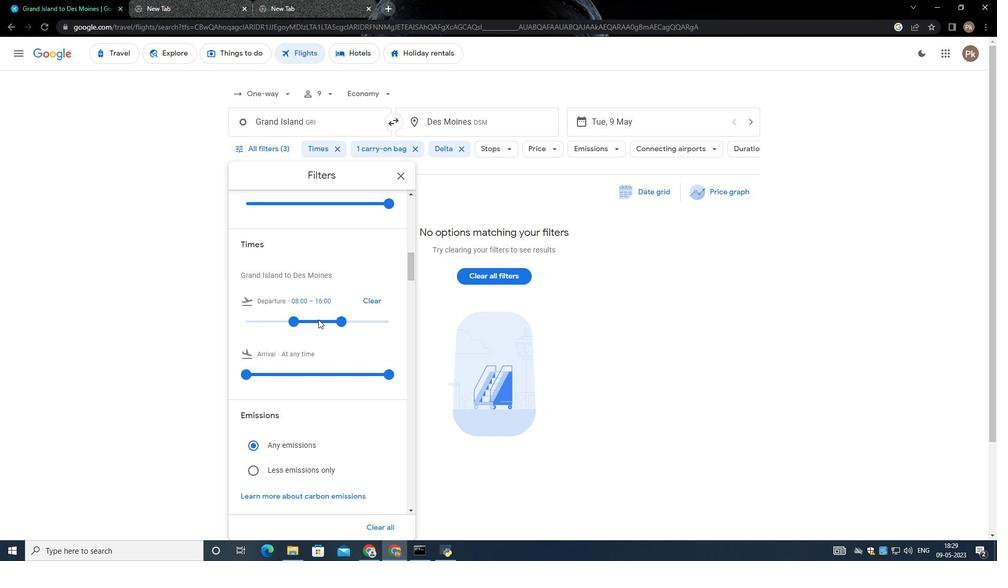 
Action: Mouse moved to (340, 320)
Screenshot: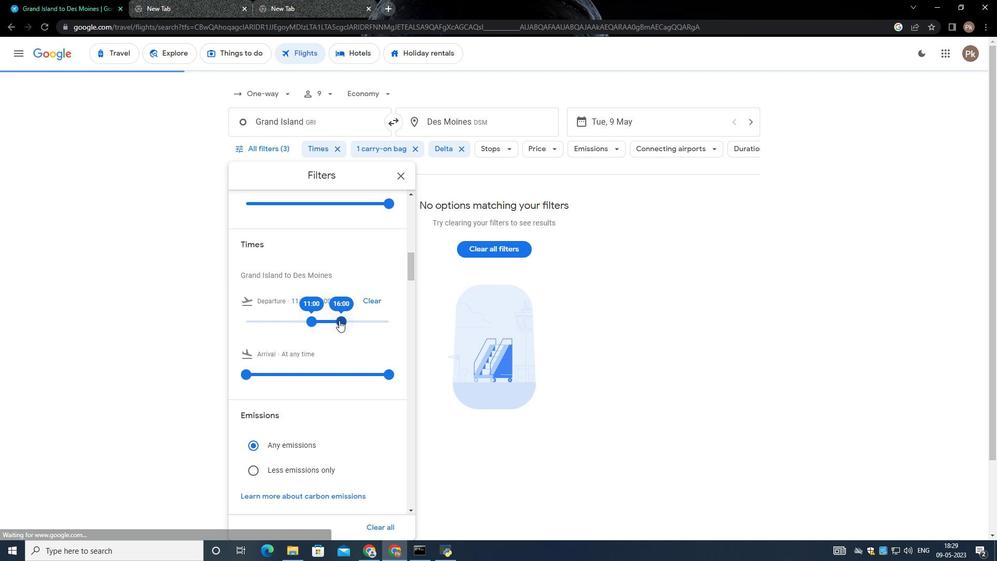 
Action: Mouse pressed left at (340, 320)
Screenshot: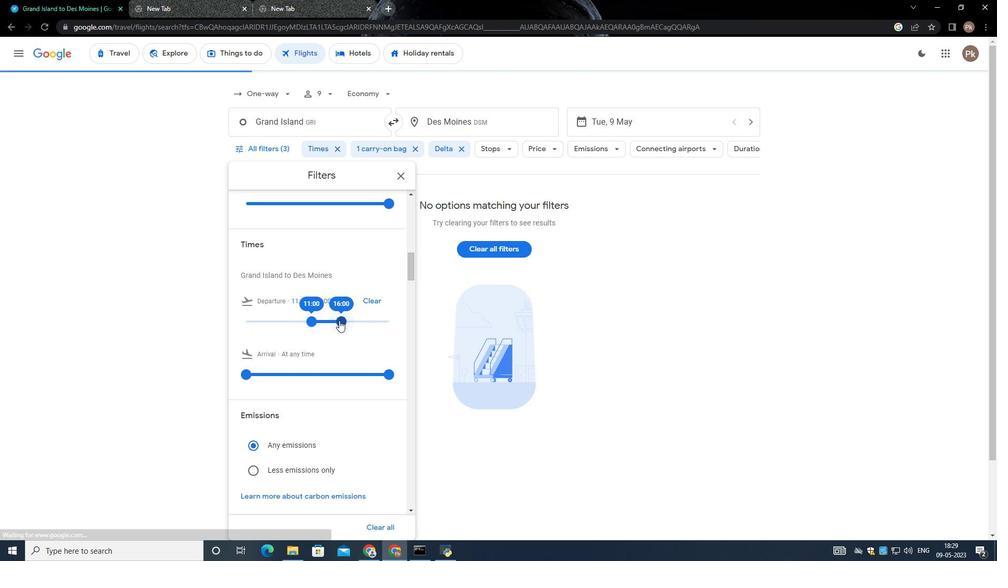 
Action: Mouse moved to (296, 314)
Screenshot: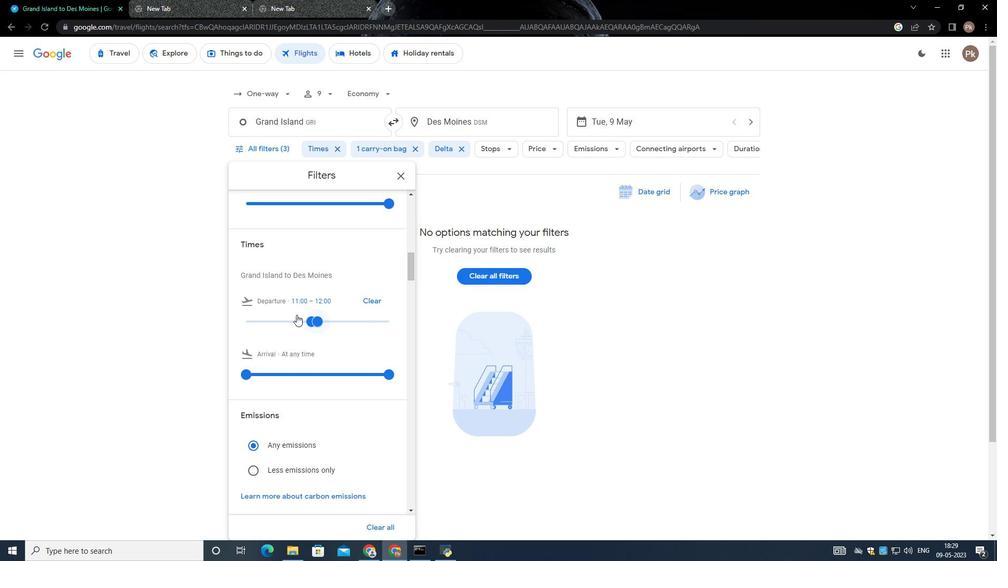 
Action: Mouse scrolled (296, 314) with delta (0, 0)
Screenshot: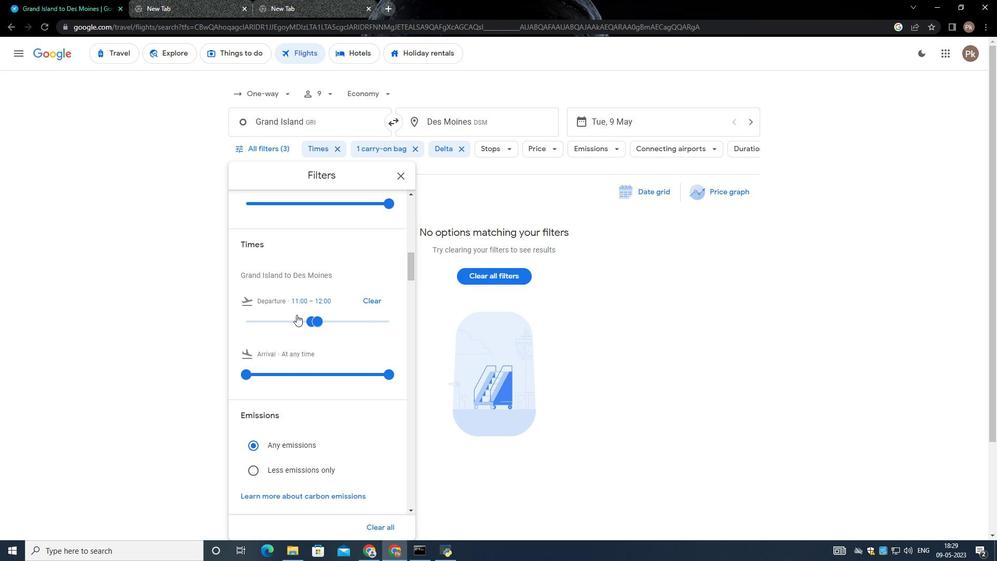 
Action: Mouse moved to (296, 315)
Screenshot: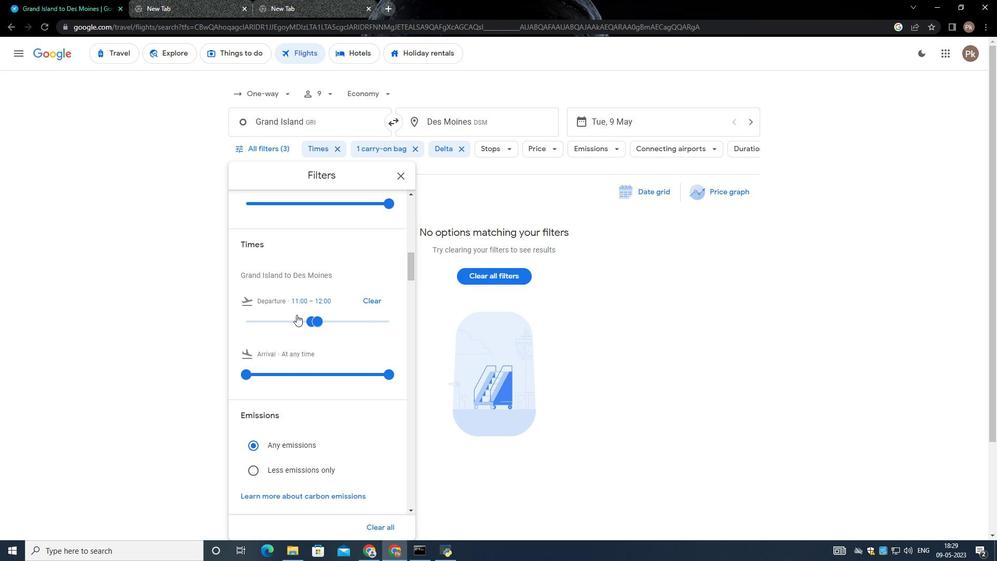
Action: Mouse scrolled (296, 315) with delta (0, 0)
Screenshot: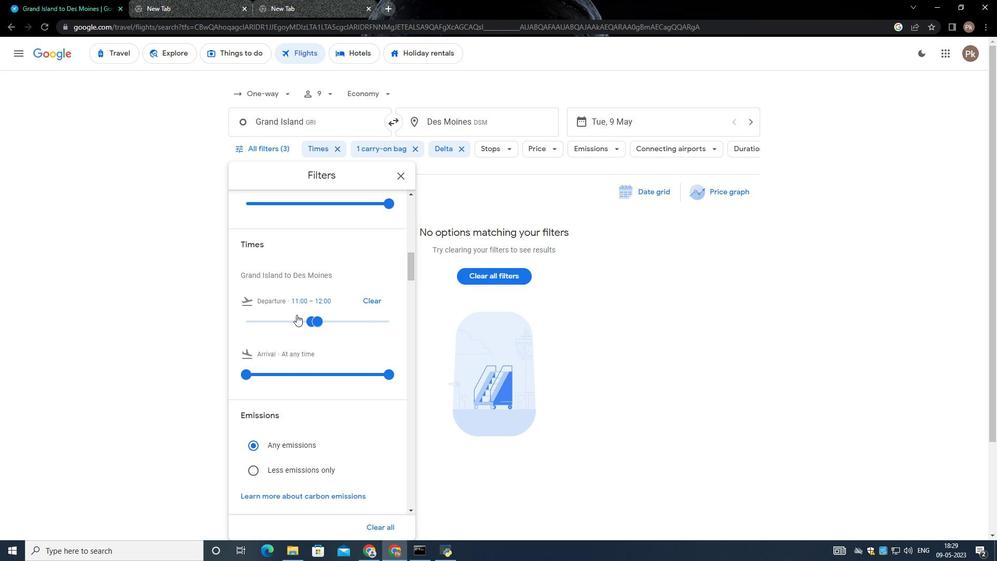 
Action: Mouse moved to (296, 317)
Screenshot: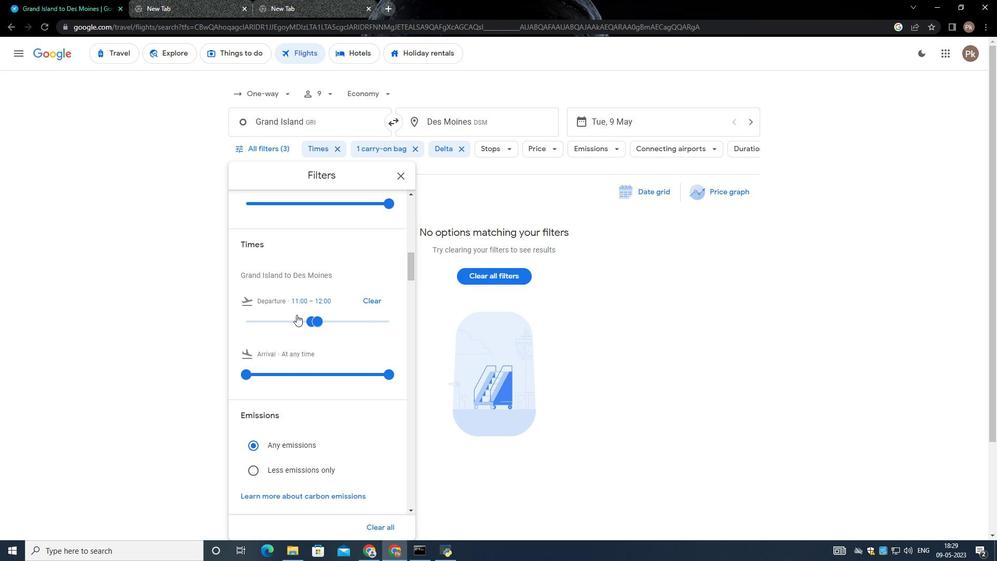 
Action: Mouse scrolled (296, 317) with delta (0, 0)
Screenshot: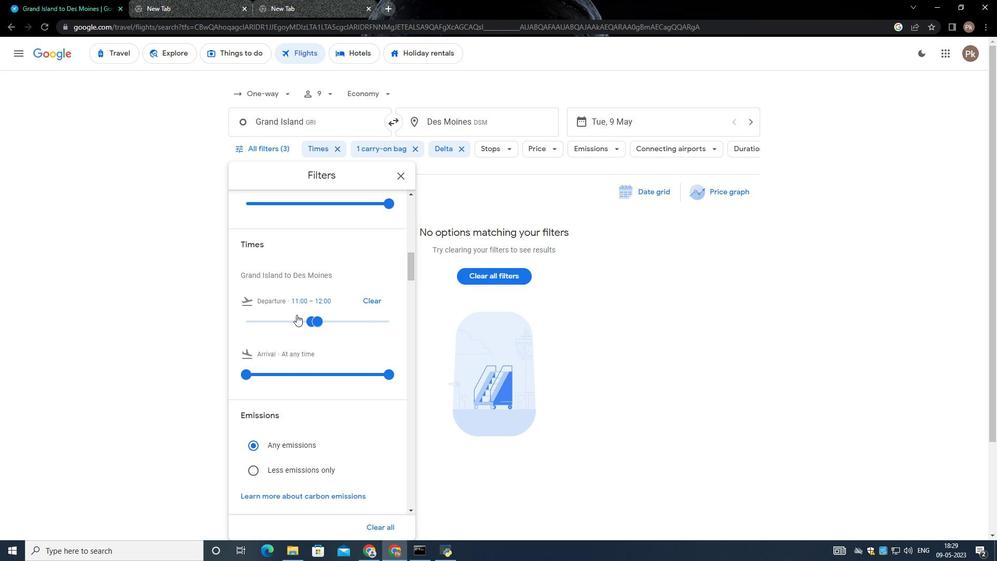 
Action: Mouse moved to (296, 320)
Screenshot: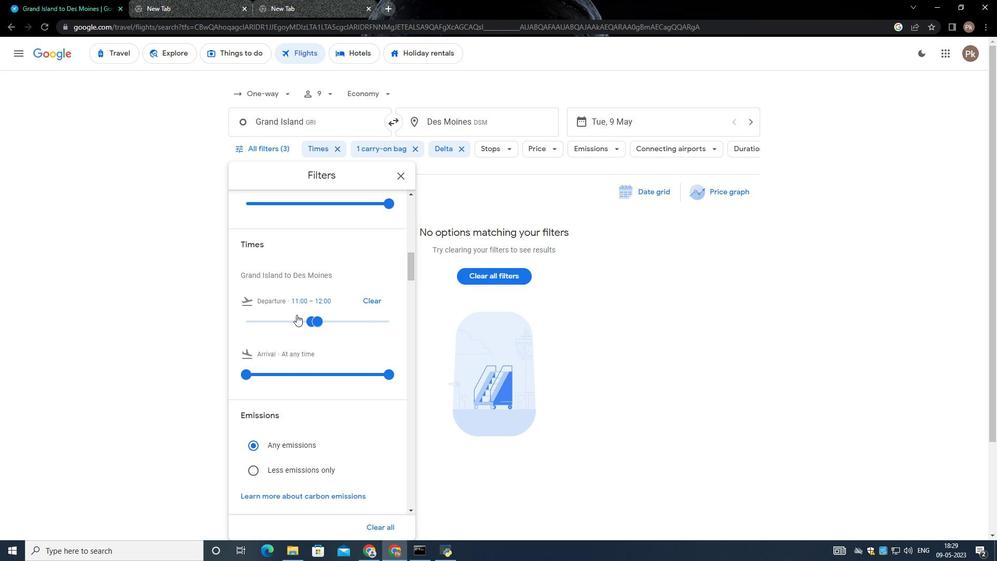 
Action: Mouse scrolled (296, 319) with delta (0, 0)
Screenshot: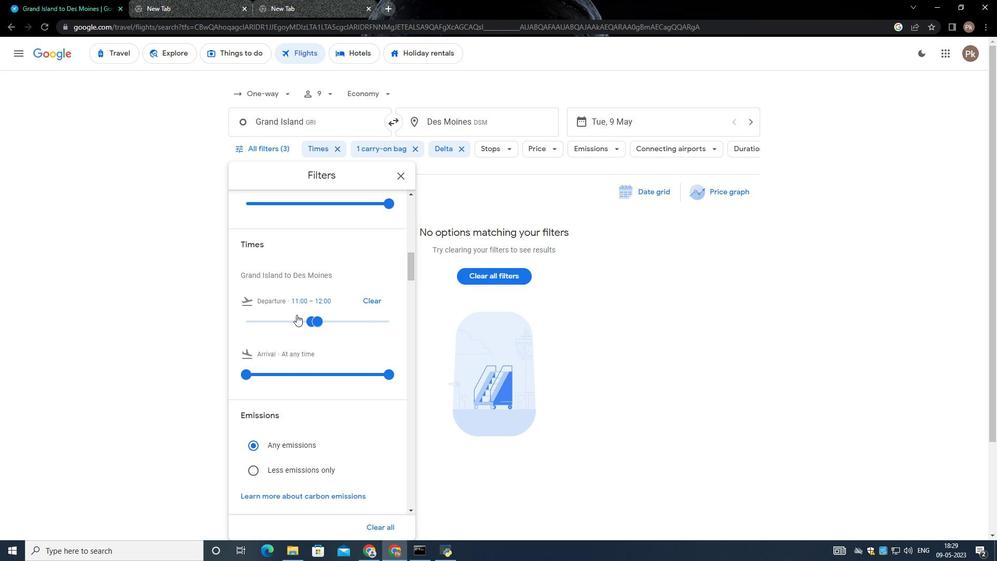 
Action: Mouse moved to (296, 323)
Screenshot: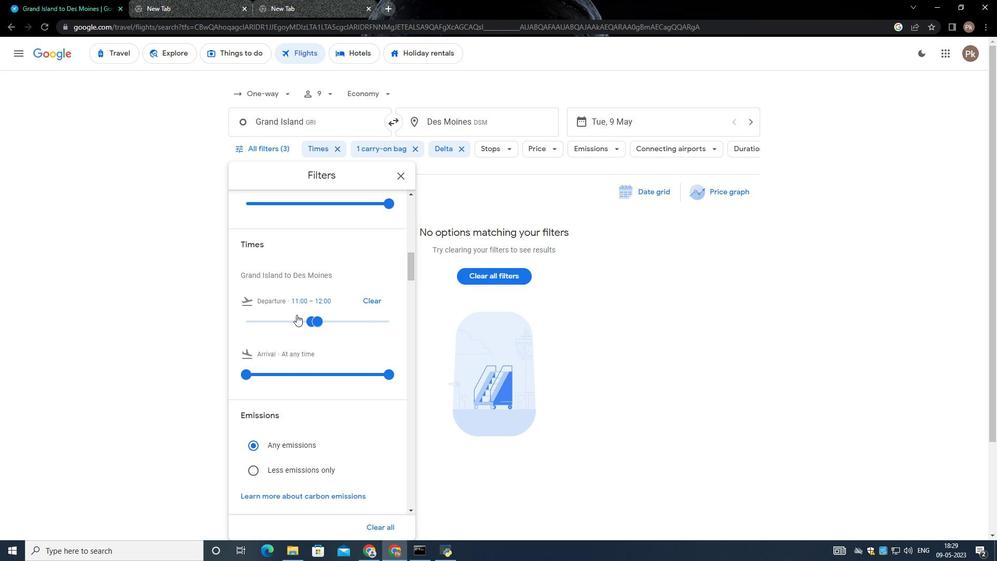 
Action: Mouse scrolled (296, 323) with delta (0, 0)
Screenshot: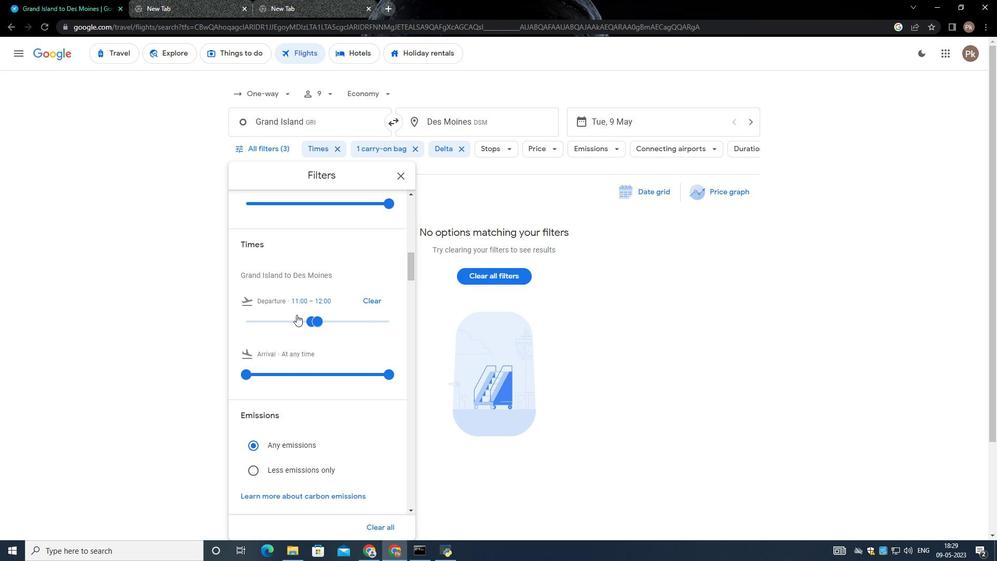 
Action: Mouse moved to (298, 340)
Screenshot: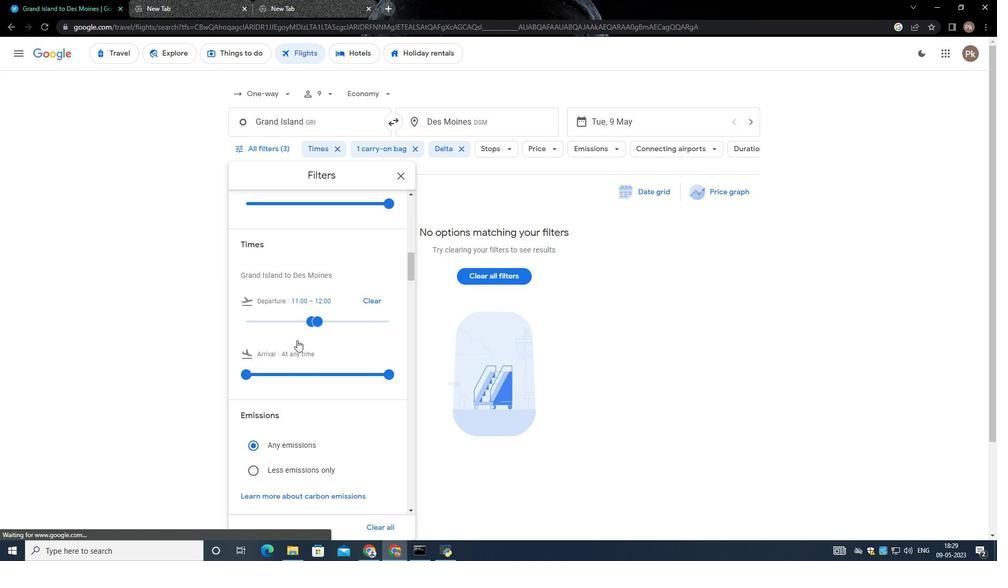 
Action: Mouse scrolled (298, 339) with delta (0, 0)
Screenshot: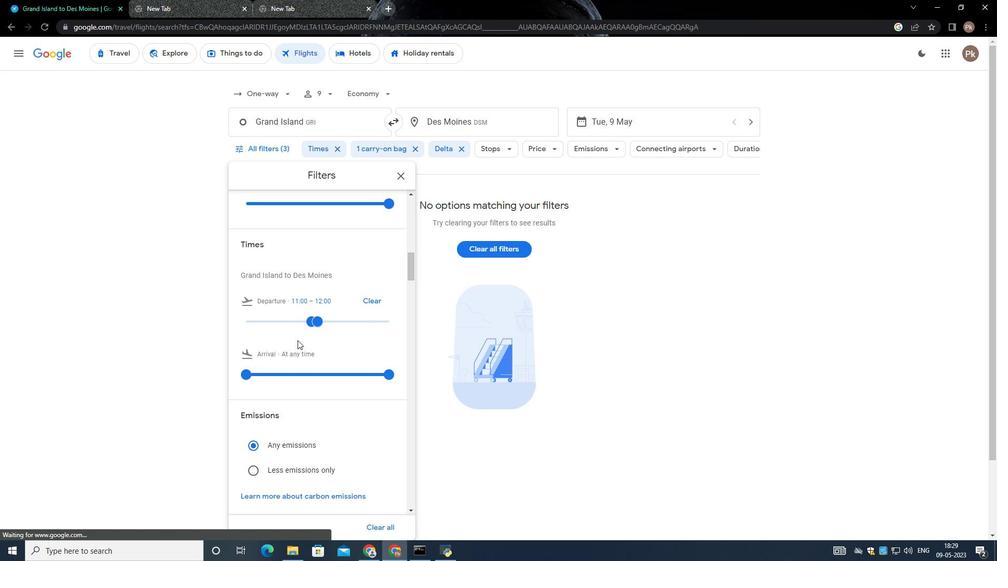 
Action: Mouse moved to (298, 341)
Screenshot: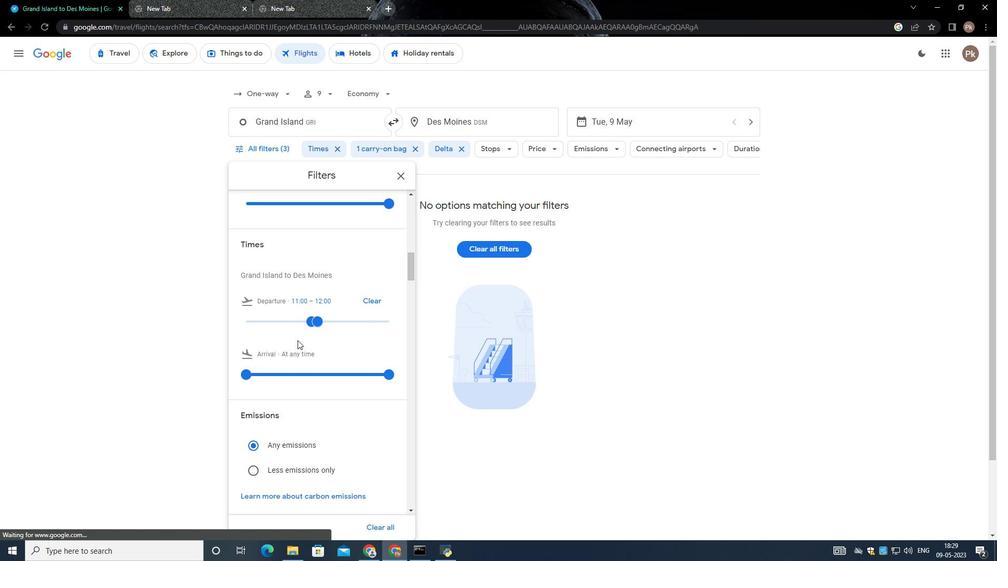 
Action: Mouse scrolled (298, 341) with delta (0, 0)
Screenshot: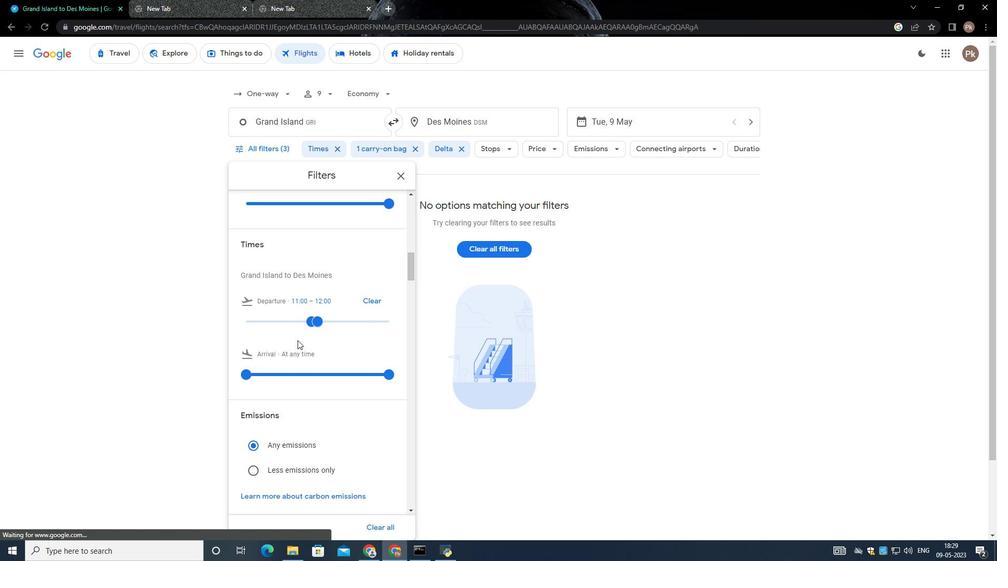 
Action: Mouse moved to (298, 344)
Screenshot: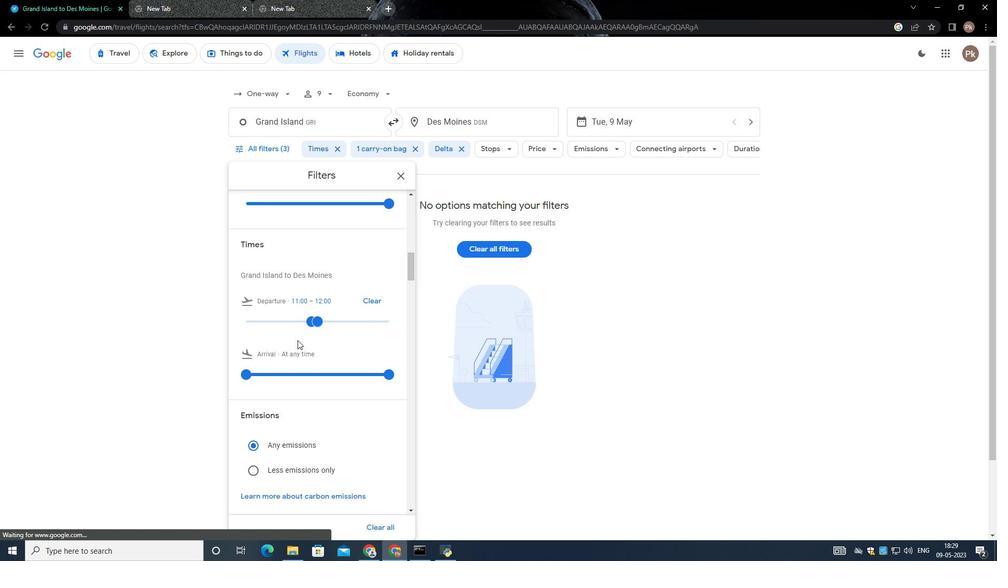 
Action: Mouse scrolled (298, 344) with delta (0, 0)
Screenshot: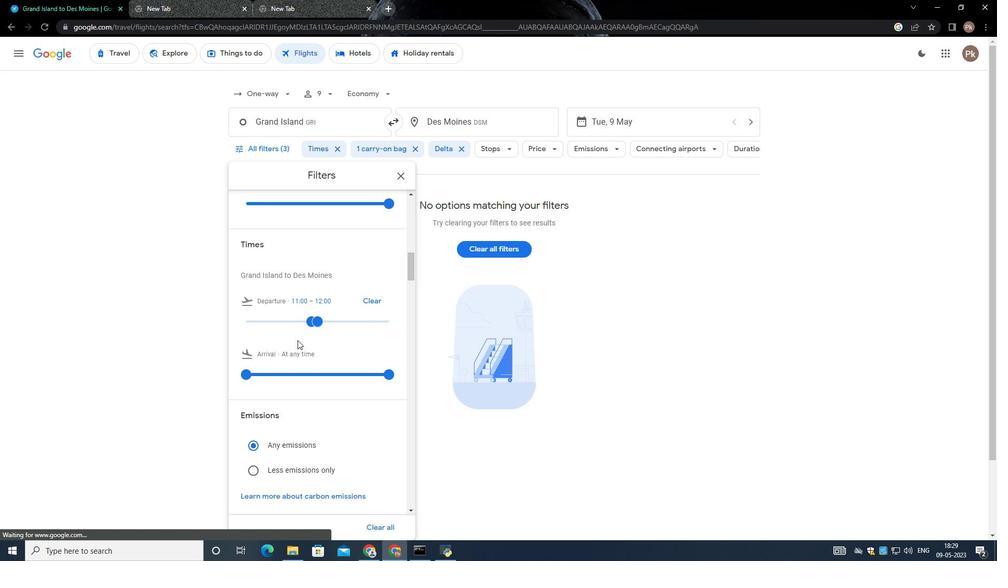 
Action: Mouse moved to (298, 348)
Screenshot: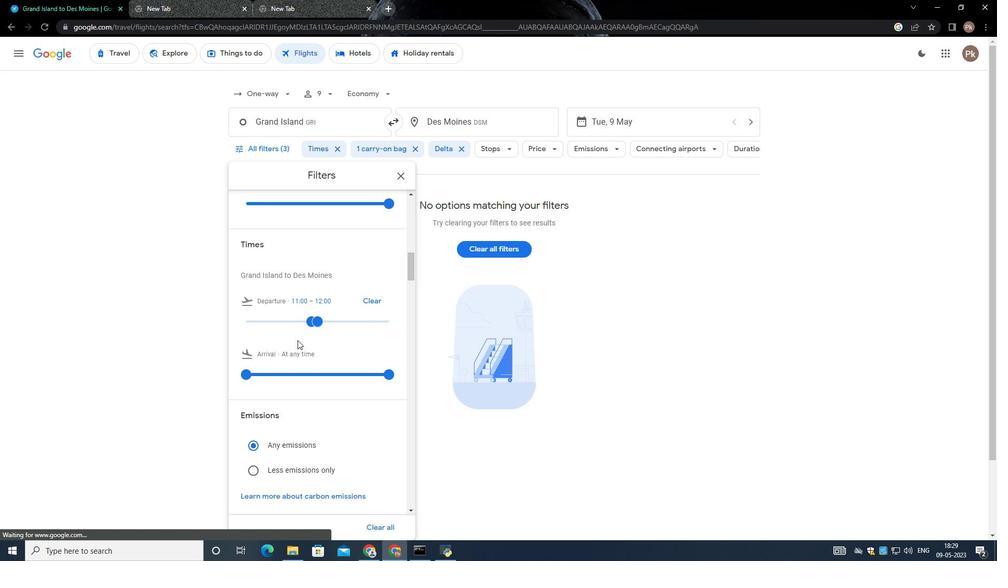 
Action: Mouse scrolled (298, 347) with delta (0, 0)
Screenshot: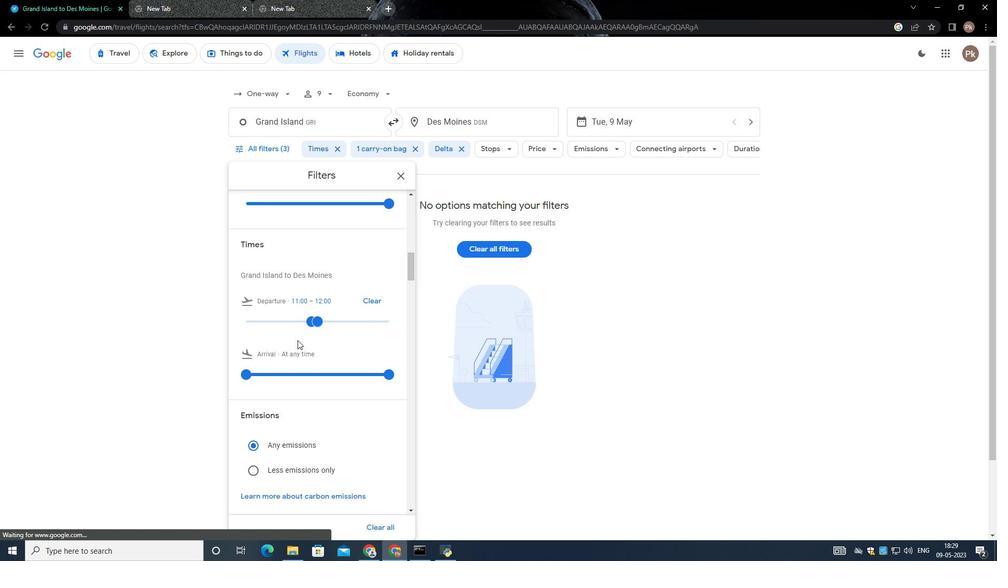 
Action: Mouse moved to (298, 352)
Screenshot: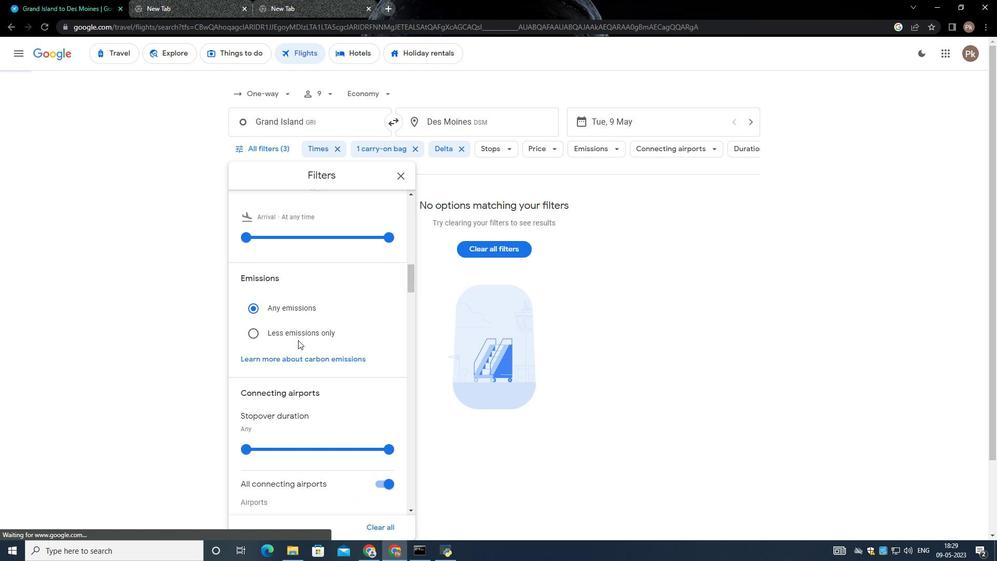 
Action: Mouse scrolled (298, 351) with delta (0, 0)
Screenshot: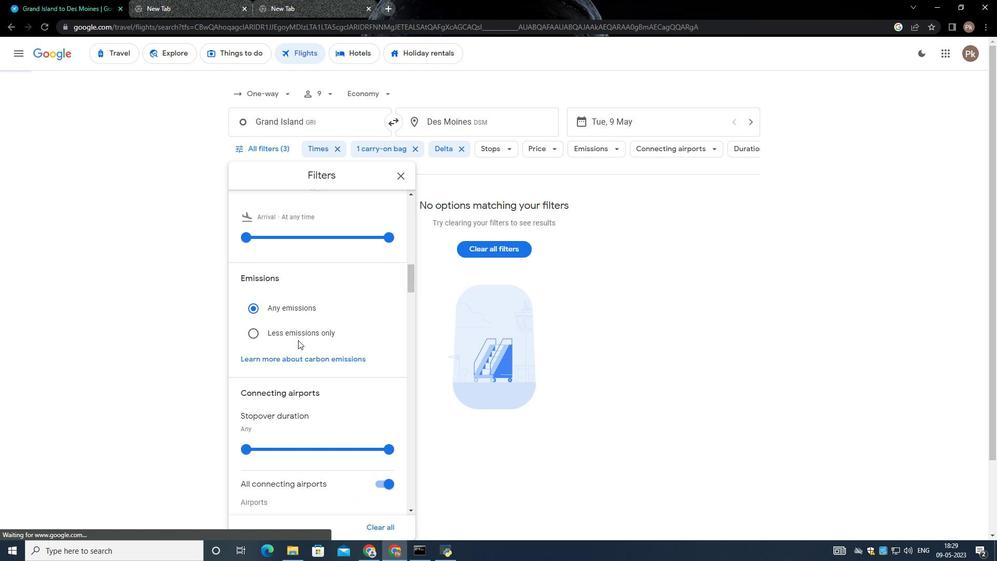 
Action: Mouse moved to (295, 369)
Screenshot: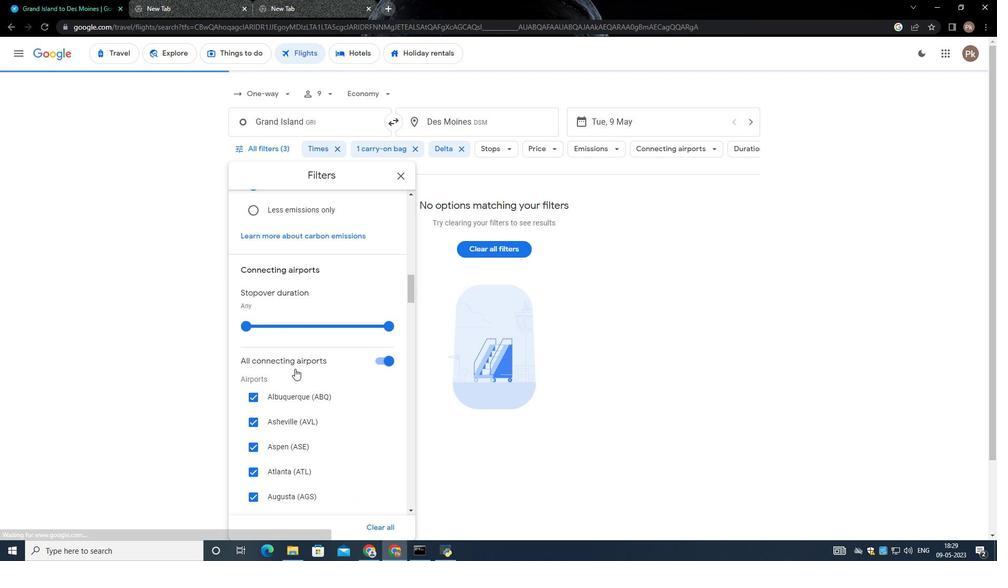
Action: Mouse scrolled (295, 368) with delta (0, 0)
Screenshot: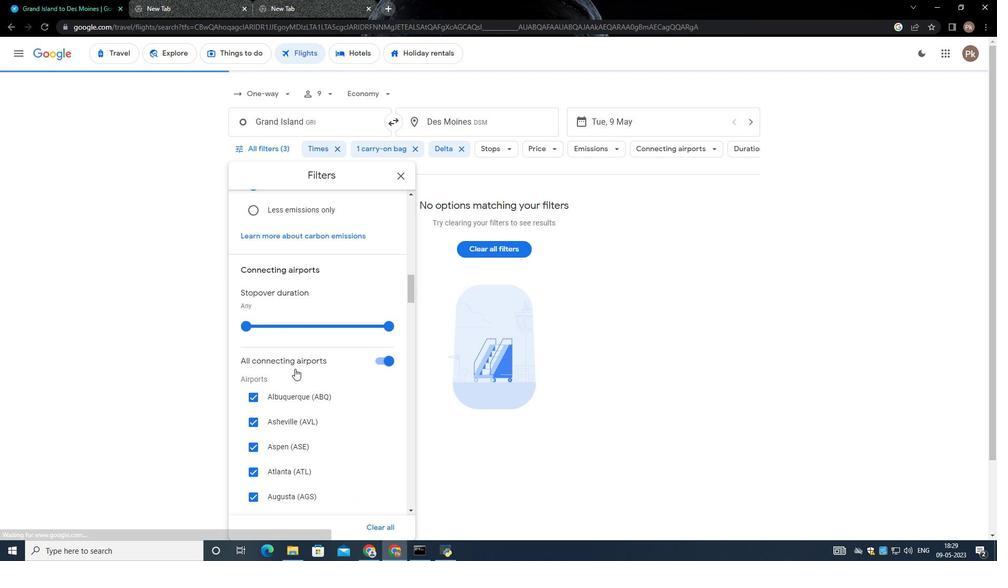 
Action: Mouse moved to (294, 371)
Screenshot: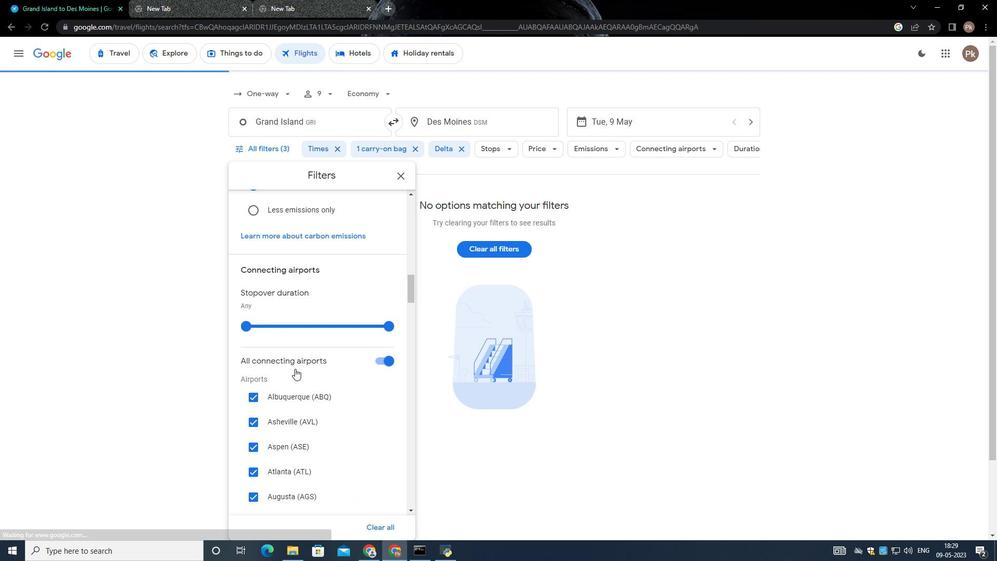 
Action: Mouse scrolled (294, 370) with delta (0, 0)
Screenshot: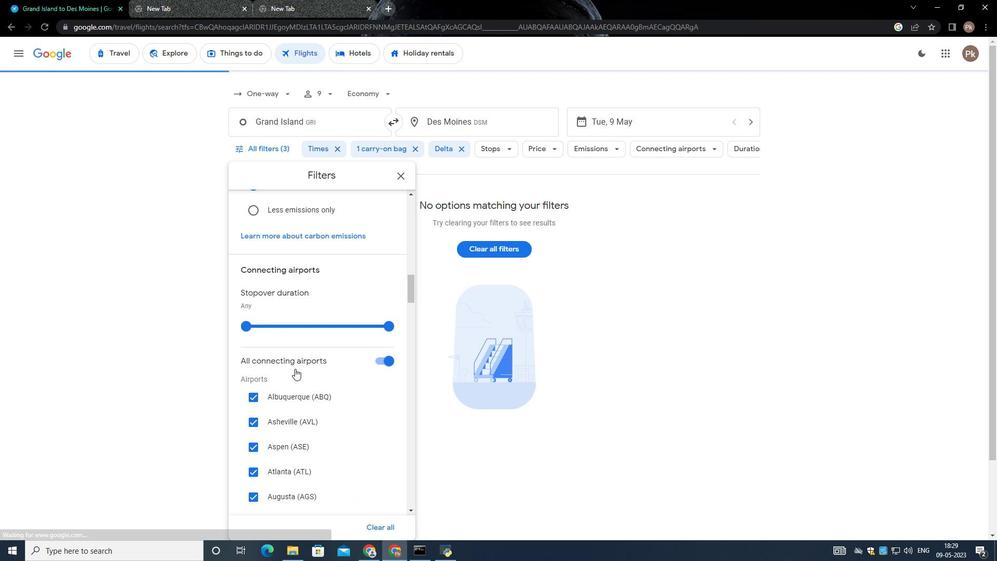 
Action: Mouse moved to (294, 371)
Screenshot: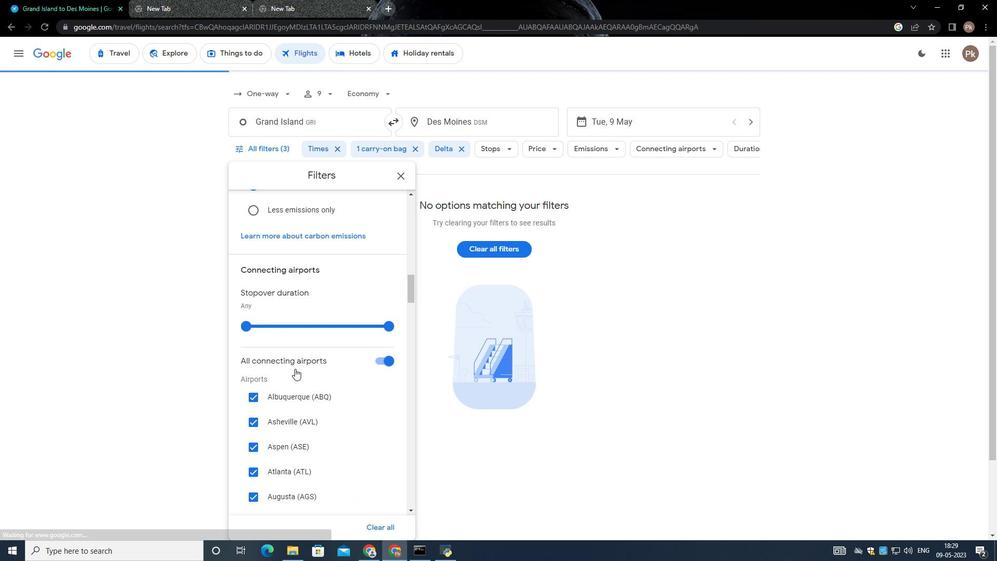
Action: Mouse scrolled (294, 371) with delta (0, 0)
Screenshot: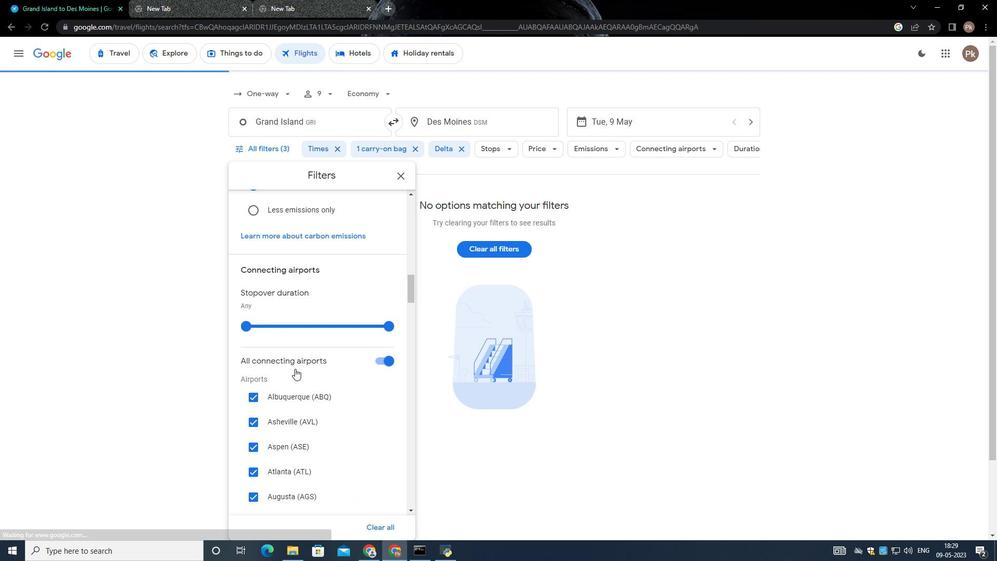 
Action: Mouse moved to (294, 375)
Screenshot: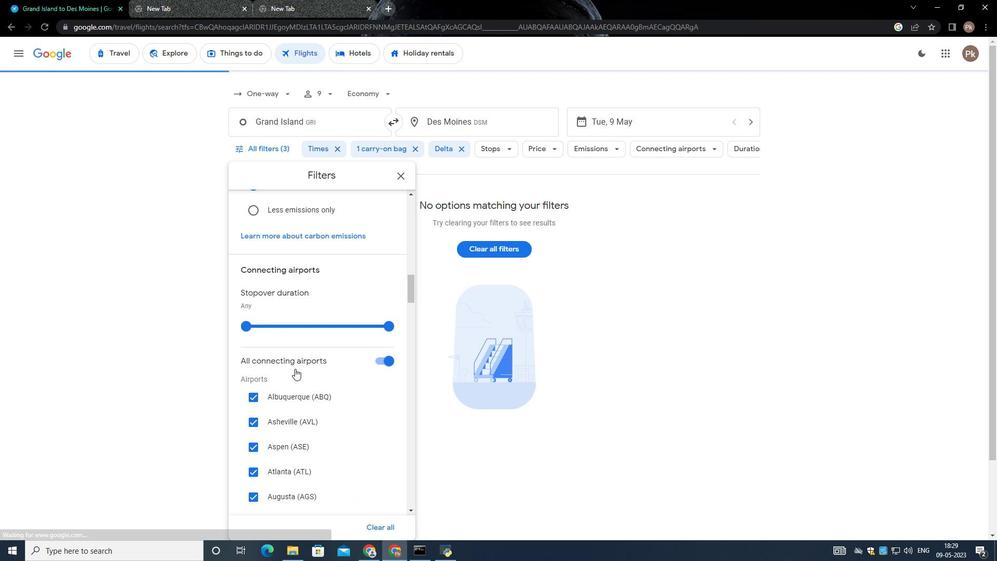 
Action: Mouse scrolled (294, 374) with delta (0, 0)
Screenshot: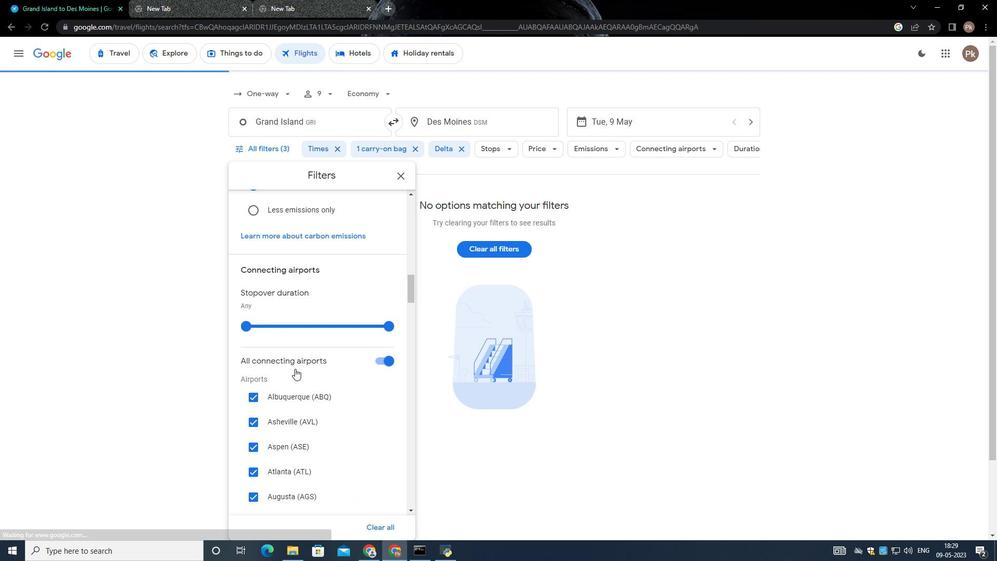 
Action: Mouse moved to (294, 385)
Screenshot: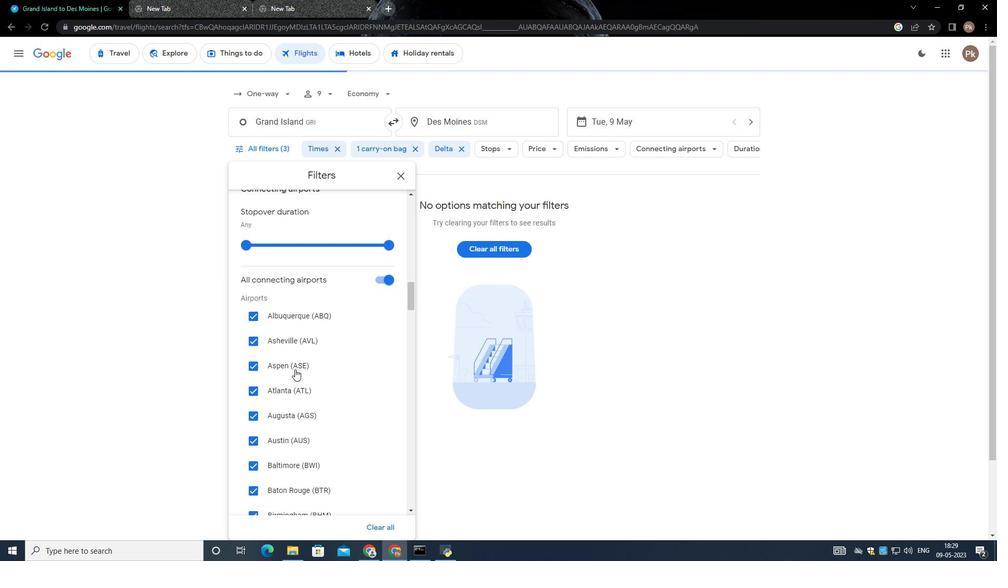 
Action: Mouse scrolled (294, 384) with delta (0, 0)
Screenshot: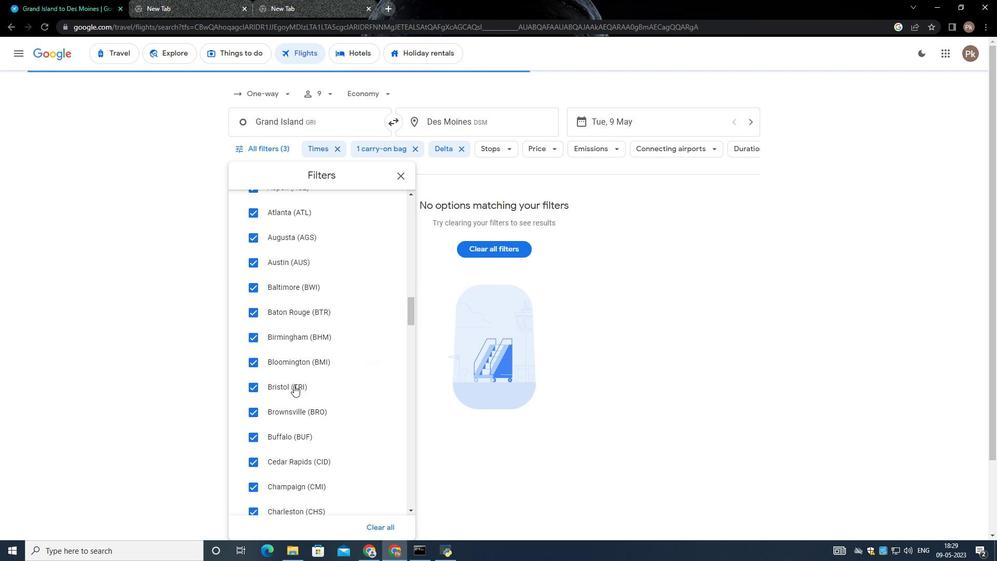 
Action: Mouse scrolled (294, 384) with delta (0, 0)
Screenshot: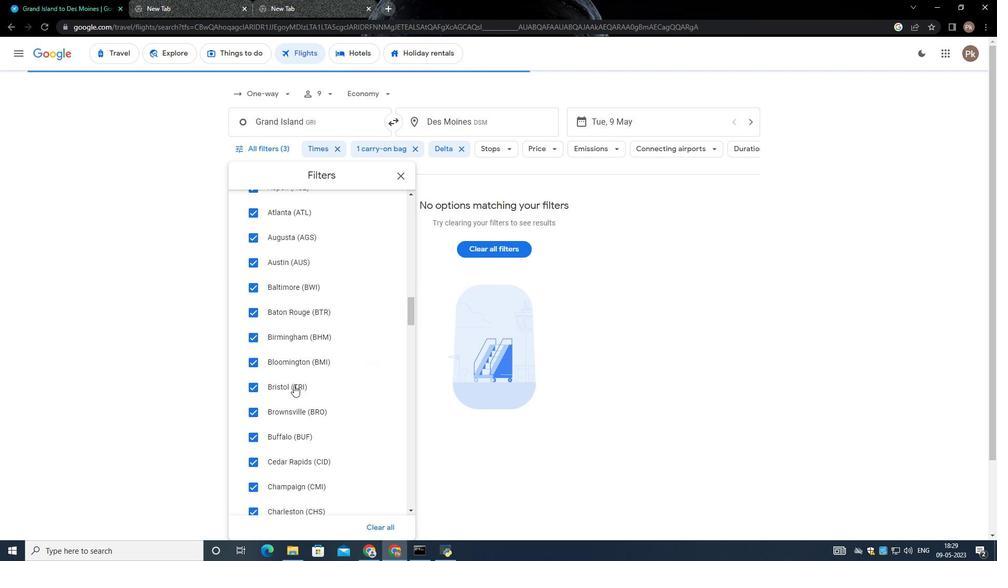 
Action: Mouse scrolled (294, 384) with delta (0, 0)
Screenshot: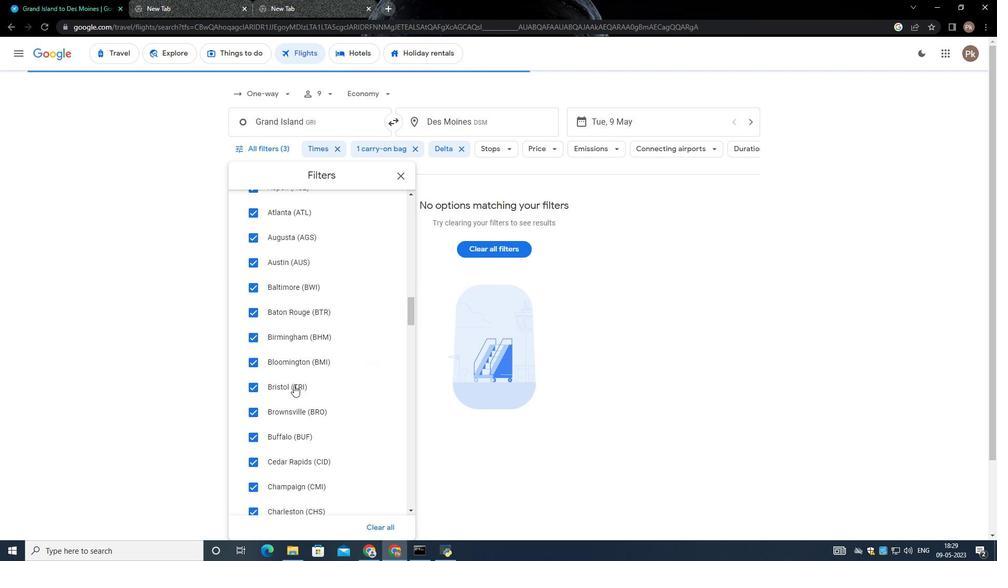 
Action: Mouse scrolled (294, 384) with delta (0, 0)
Screenshot: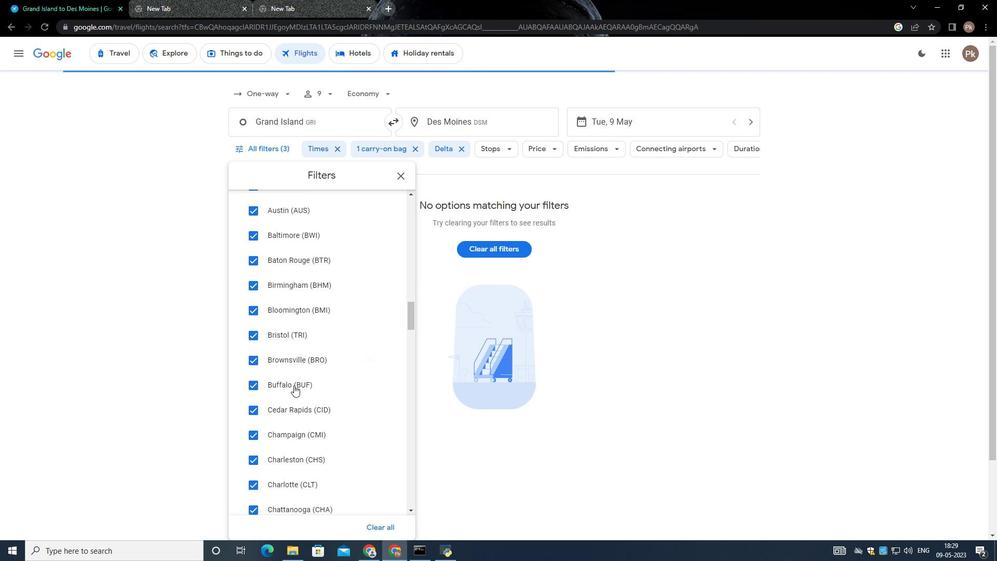
Action: Mouse scrolled (294, 384) with delta (0, 0)
Screenshot: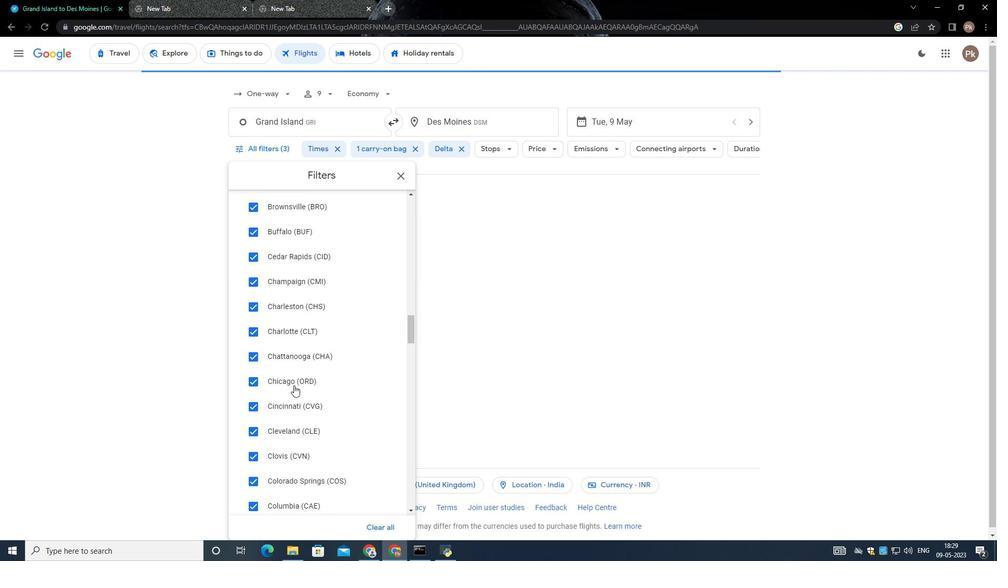 
Action: Mouse scrolled (294, 384) with delta (0, 0)
Screenshot: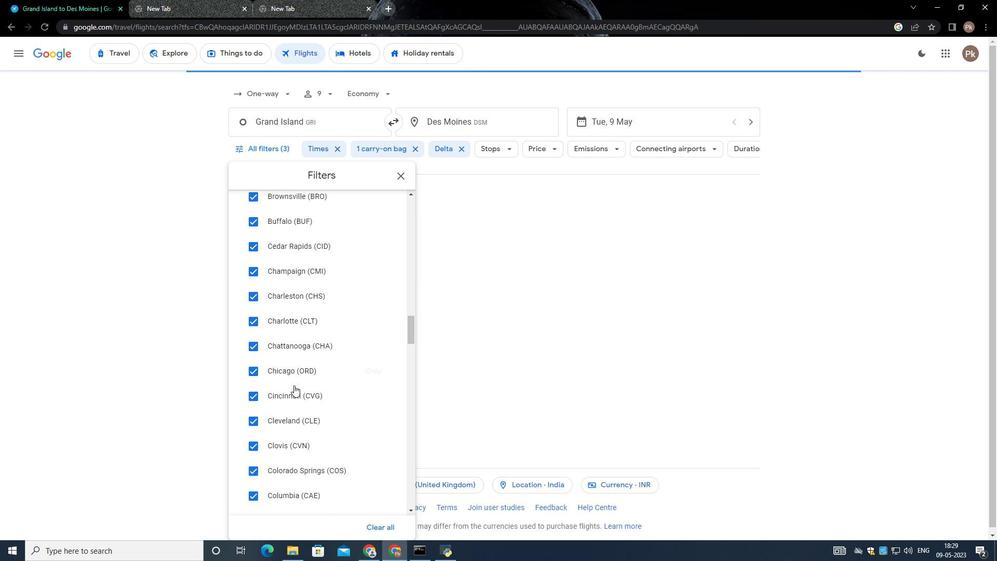
Action: Mouse moved to (294, 385)
Screenshot: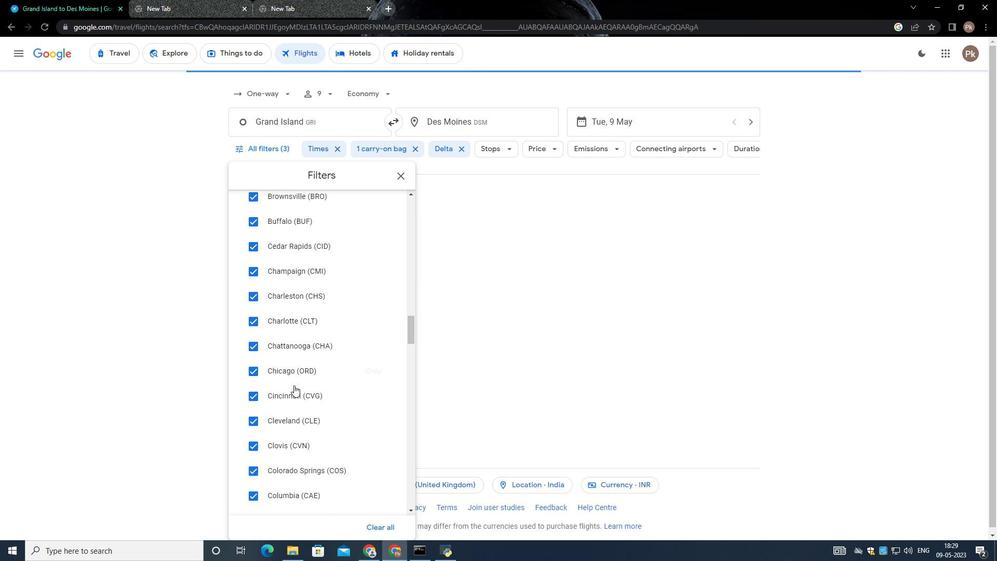 
Action: Mouse scrolled (294, 385) with delta (0, 0)
Screenshot: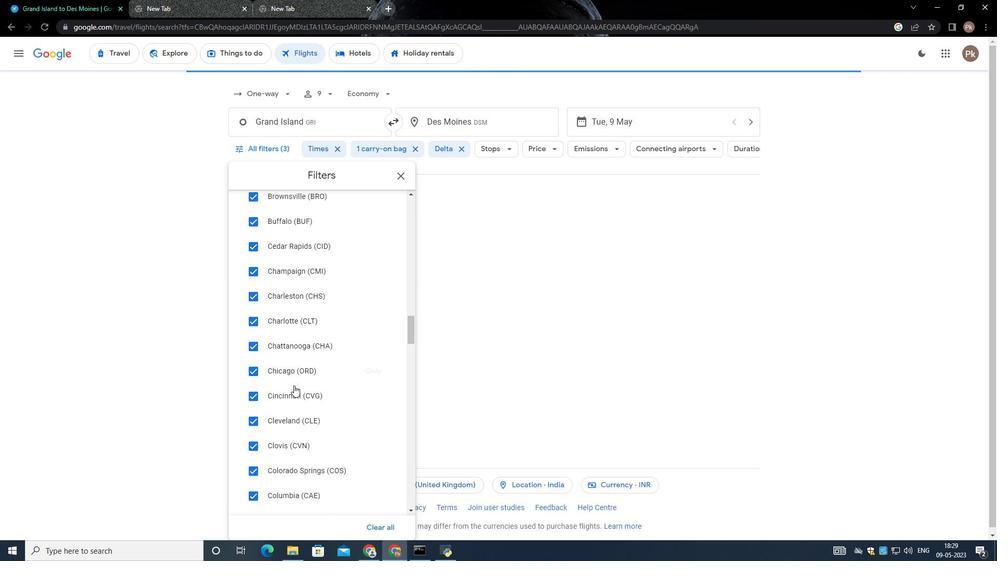 
Action: Mouse scrolled (294, 385) with delta (0, 0)
Screenshot: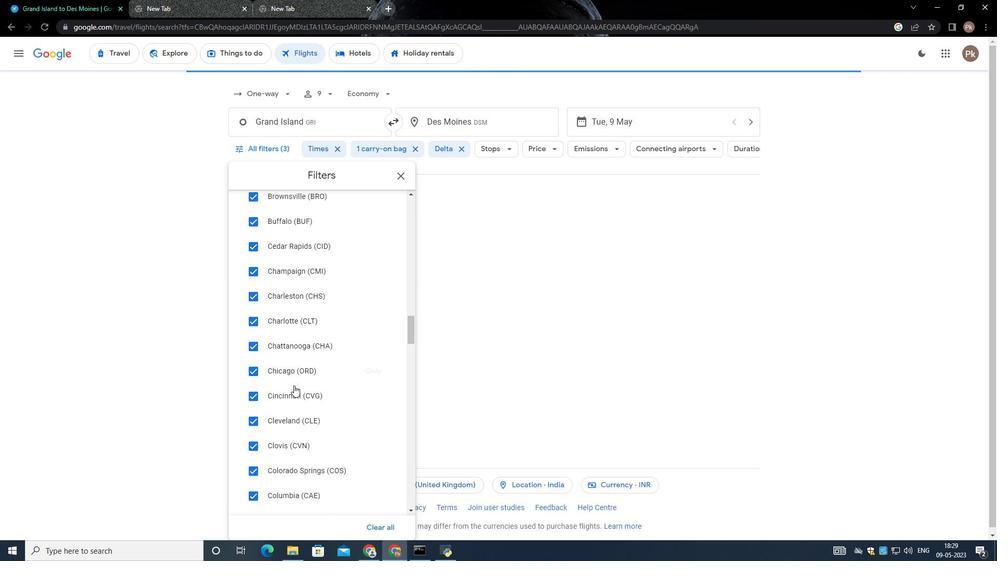 
Action: Mouse moved to (293, 385)
Screenshot: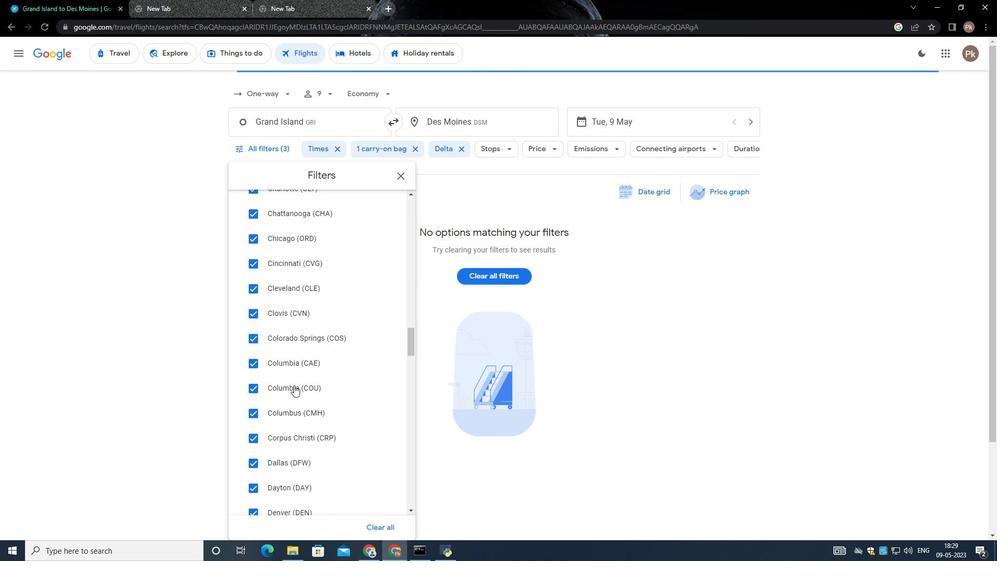 
Action: Mouse scrolled (293, 385) with delta (0, 0)
Screenshot: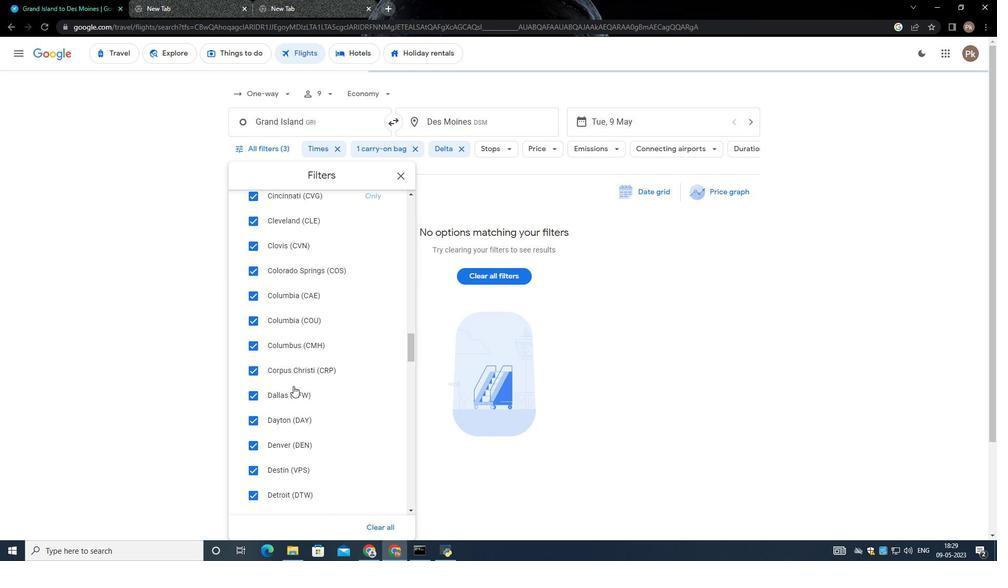 
Action: Mouse scrolled (293, 385) with delta (0, 0)
Screenshot: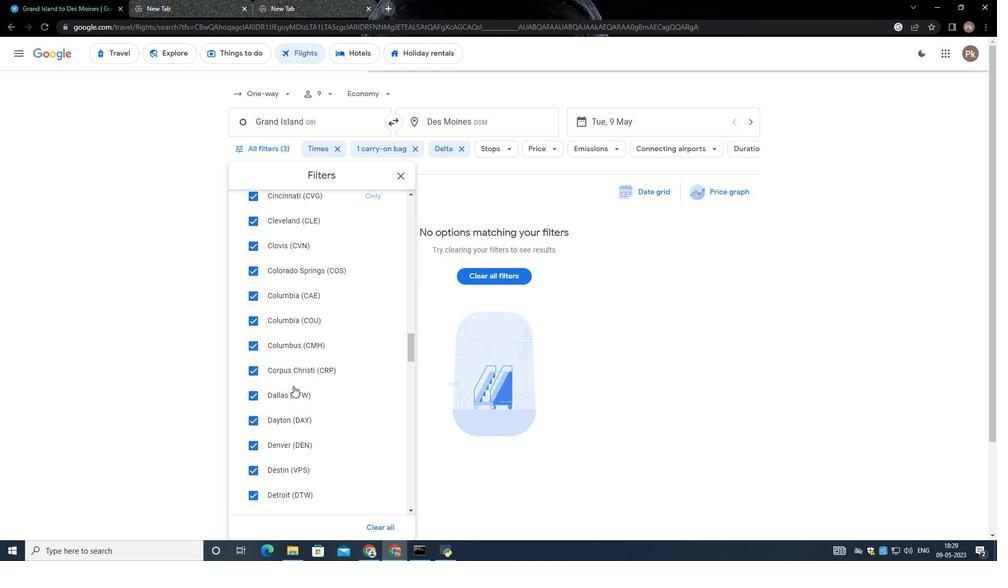 
Action: Mouse scrolled (293, 385) with delta (0, 0)
Screenshot: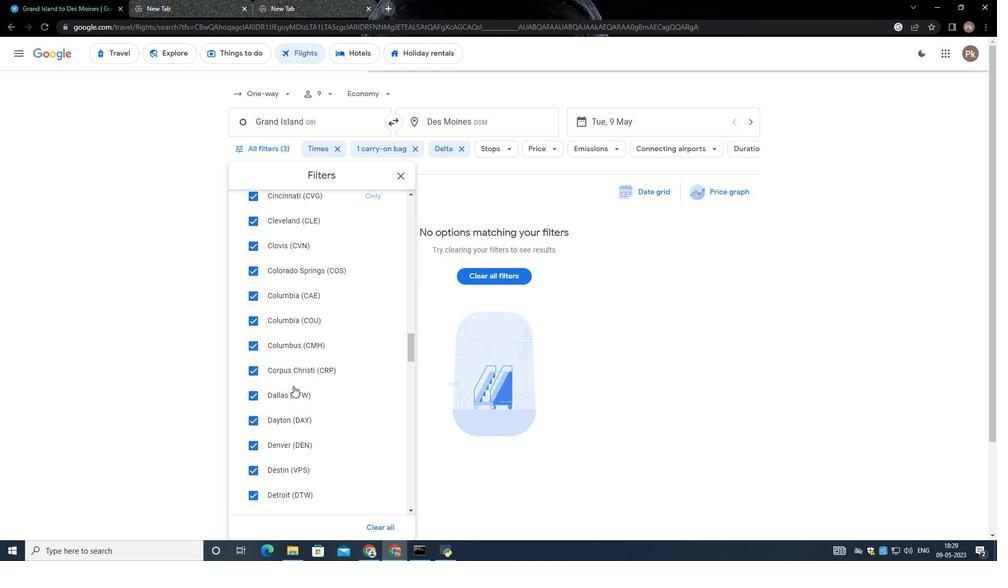 
Action: Mouse scrolled (293, 385) with delta (0, 0)
Screenshot: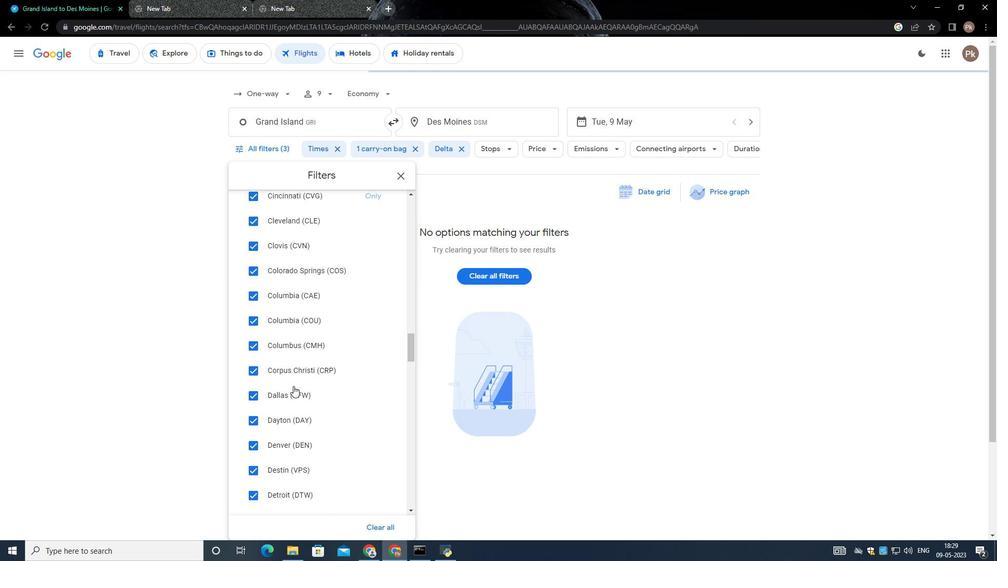 
Action: Mouse moved to (292, 385)
Screenshot: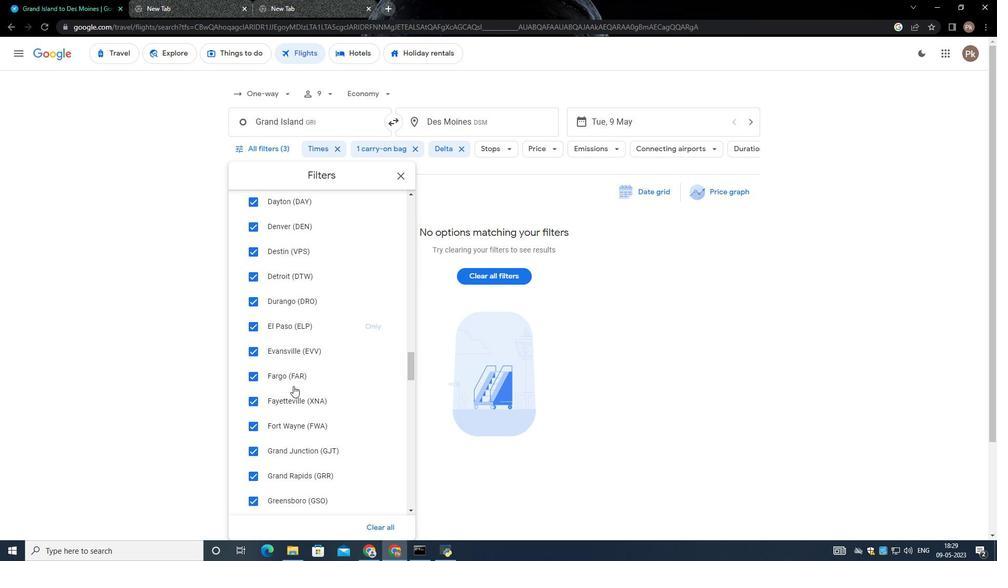
Action: Mouse scrolled (292, 385) with delta (0, 0)
Screenshot: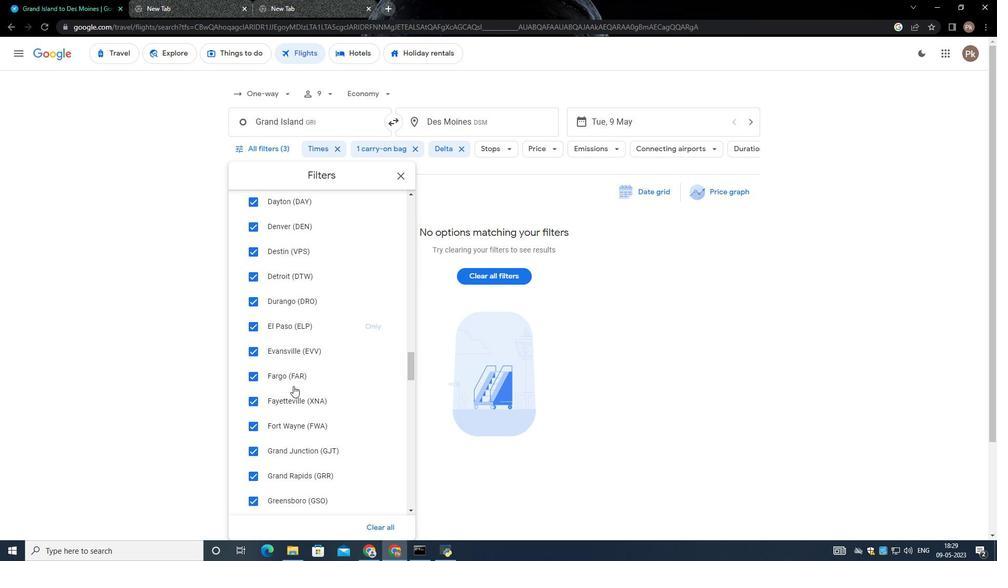 
Action: Mouse scrolled (292, 385) with delta (0, 0)
Screenshot: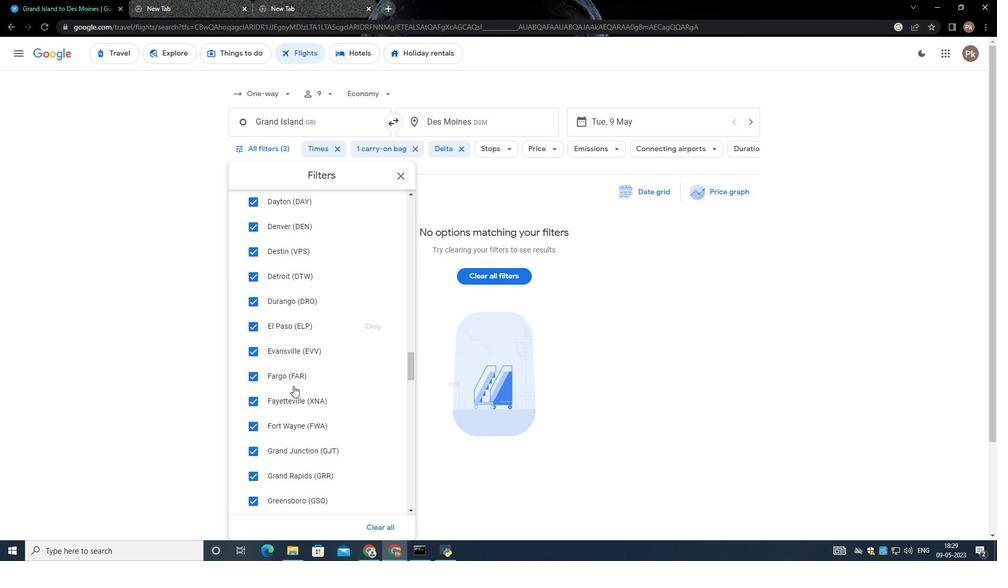 
Action: Mouse scrolled (292, 385) with delta (0, 0)
Screenshot: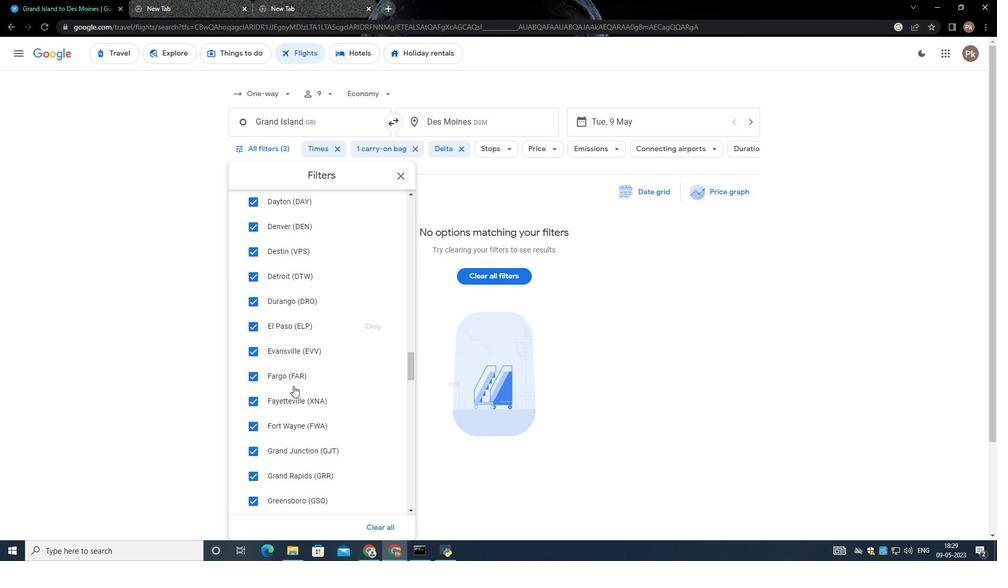
Action: Mouse moved to (292, 386)
Screenshot: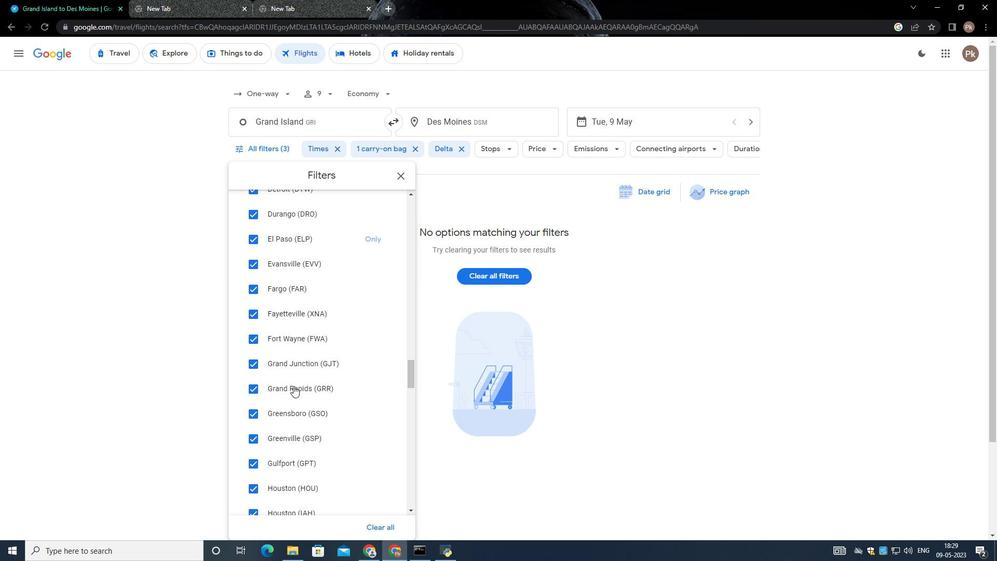 
Action: Mouse scrolled (292, 385) with delta (0, 0)
Screenshot: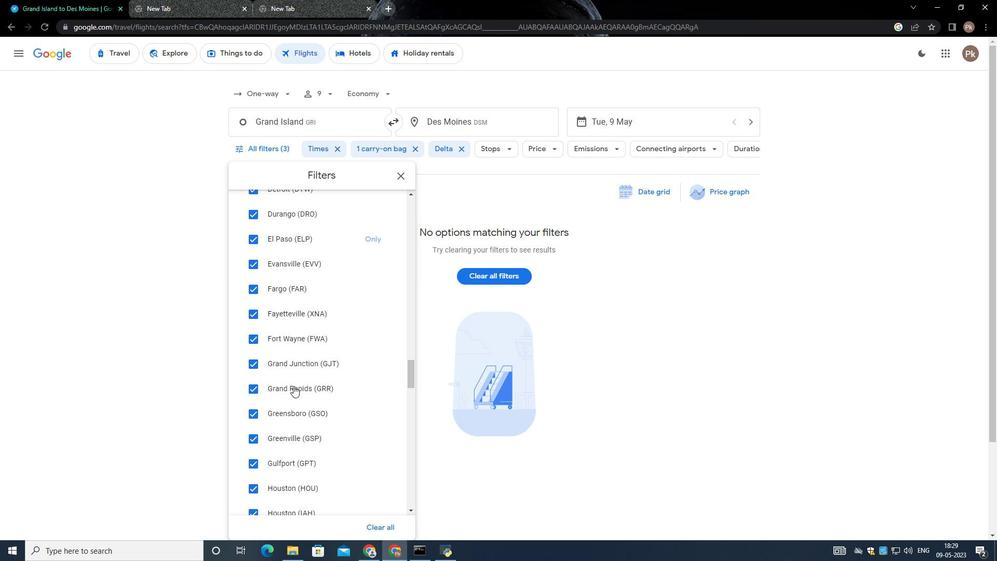 
Action: Mouse scrolled (292, 385) with delta (0, 0)
Screenshot: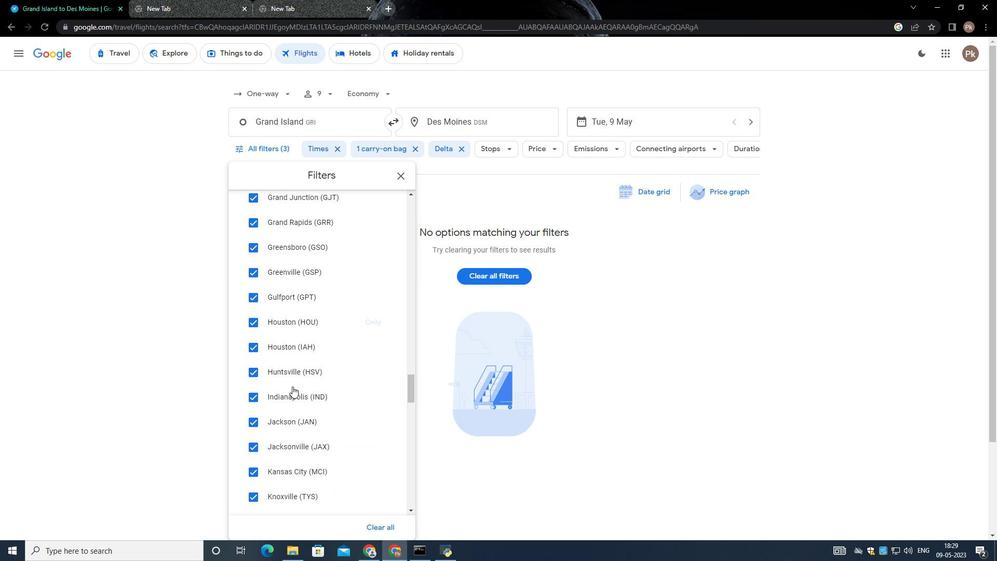 
Action: Mouse scrolled (292, 385) with delta (0, 0)
Screenshot: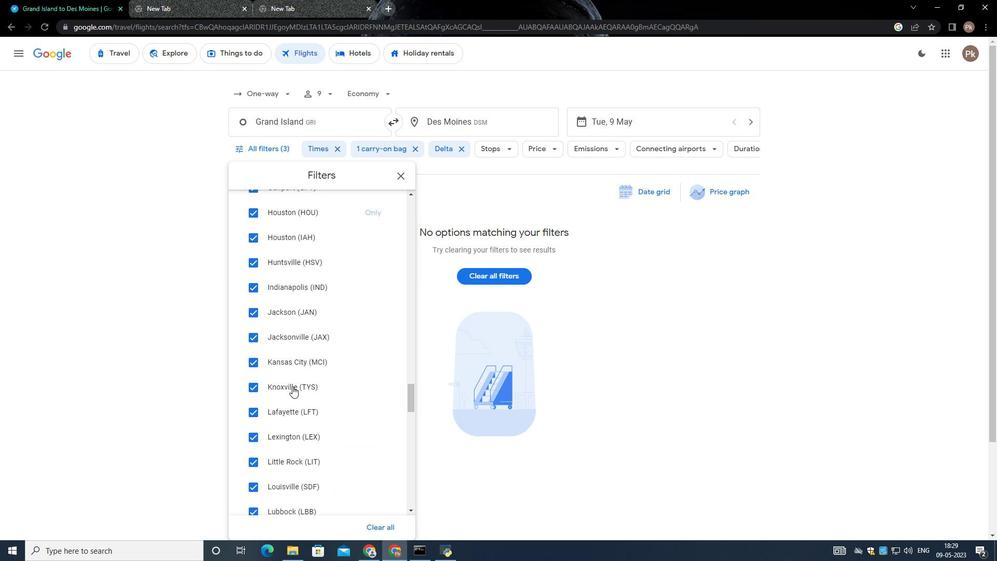 
Action: Mouse scrolled (292, 385) with delta (0, 0)
Screenshot: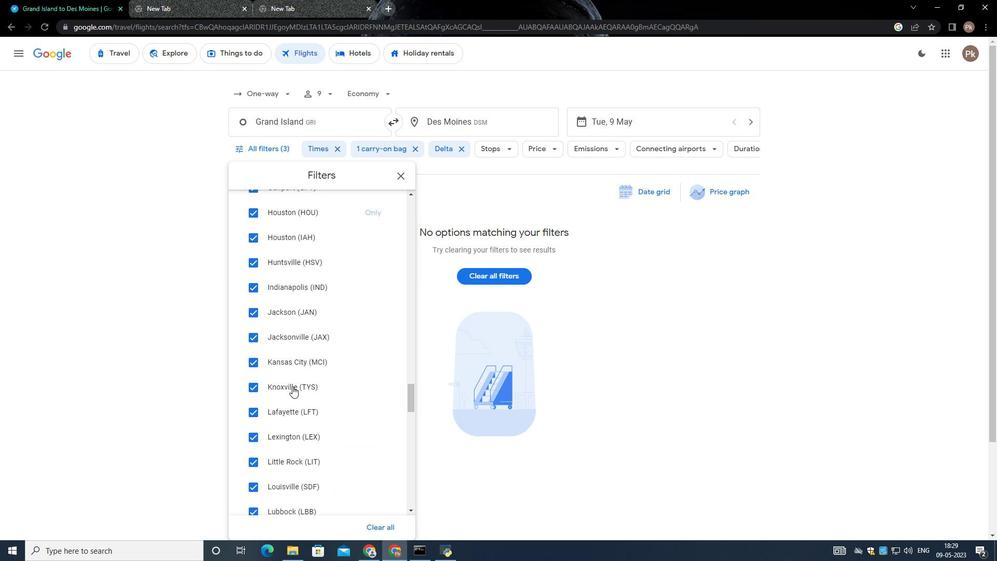 
Action: Mouse moved to (291, 387)
Screenshot: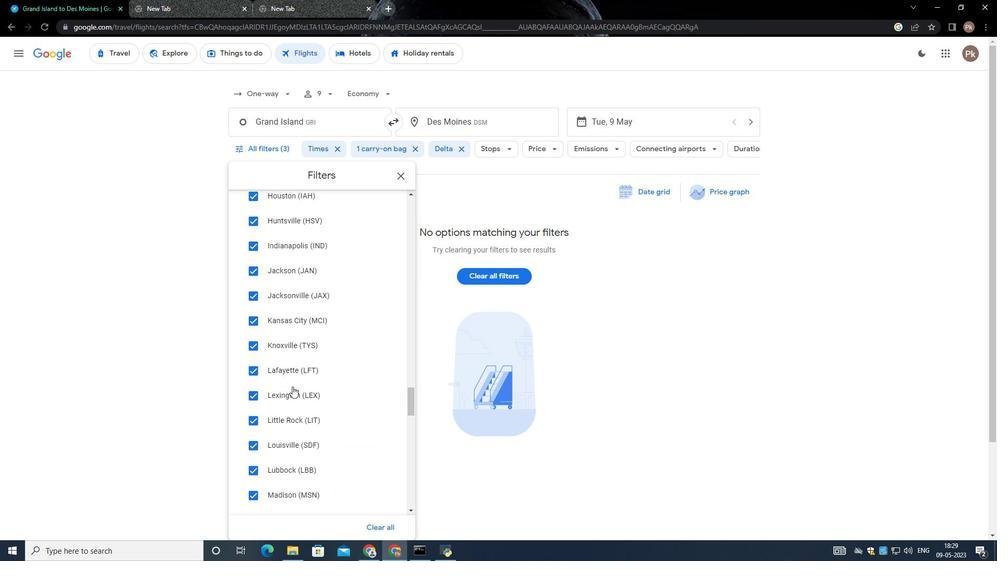 
Action: Mouse scrolled (291, 386) with delta (0, 0)
Screenshot: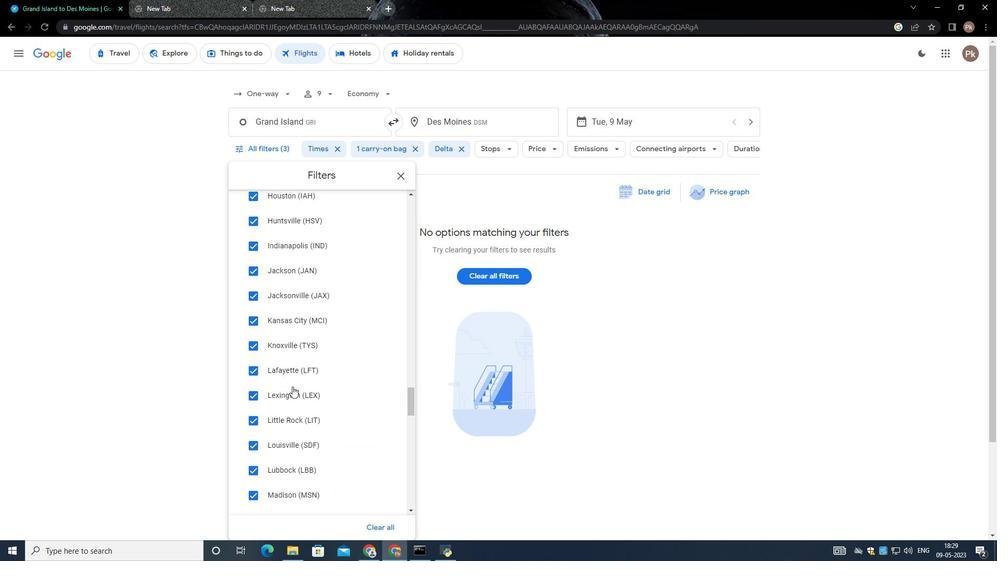 
Action: Mouse moved to (291, 390)
Screenshot: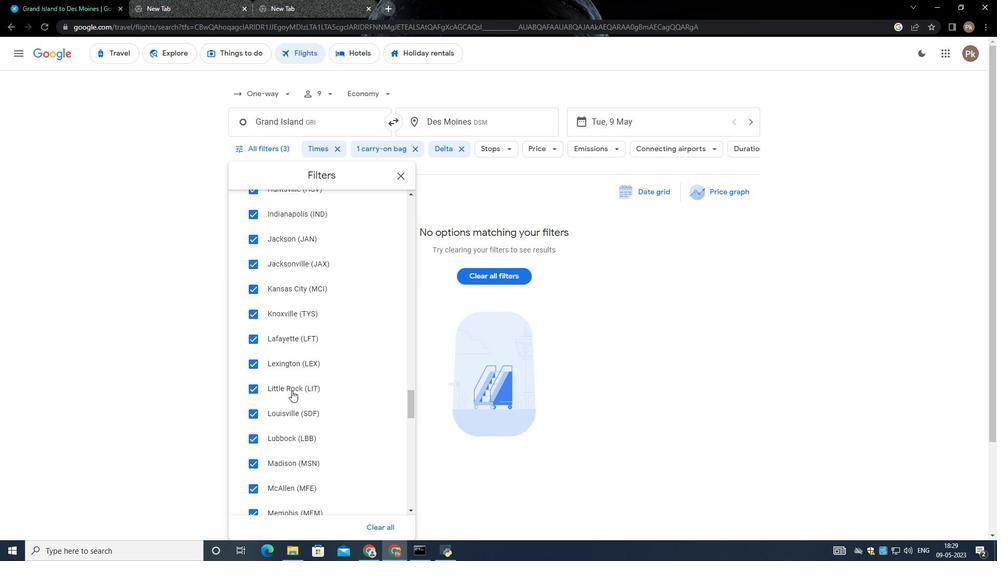 
Action: Mouse scrolled (291, 390) with delta (0, 0)
Screenshot: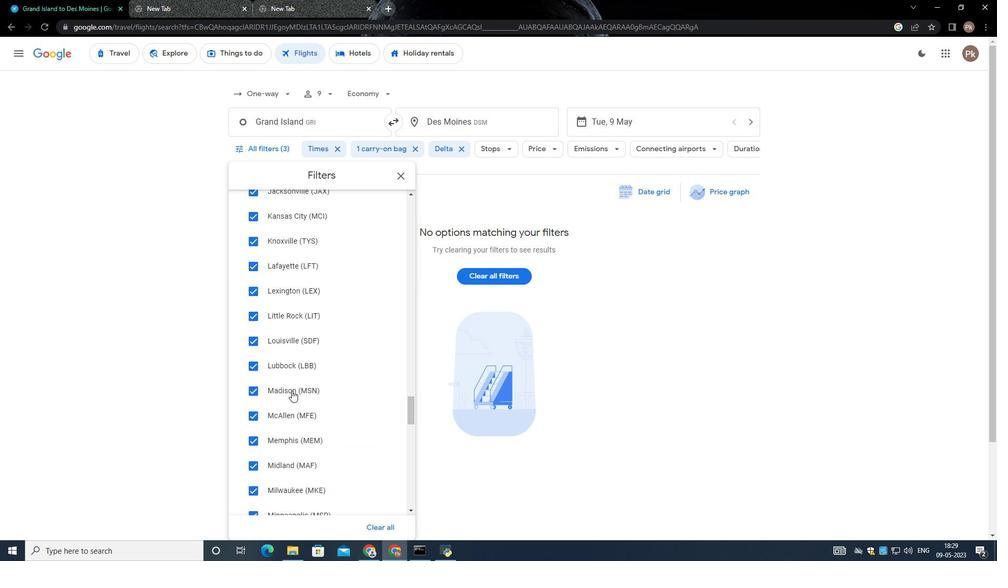 
Action: Mouse scrolled (291, 390) with delta (0, 0)
Screenshot: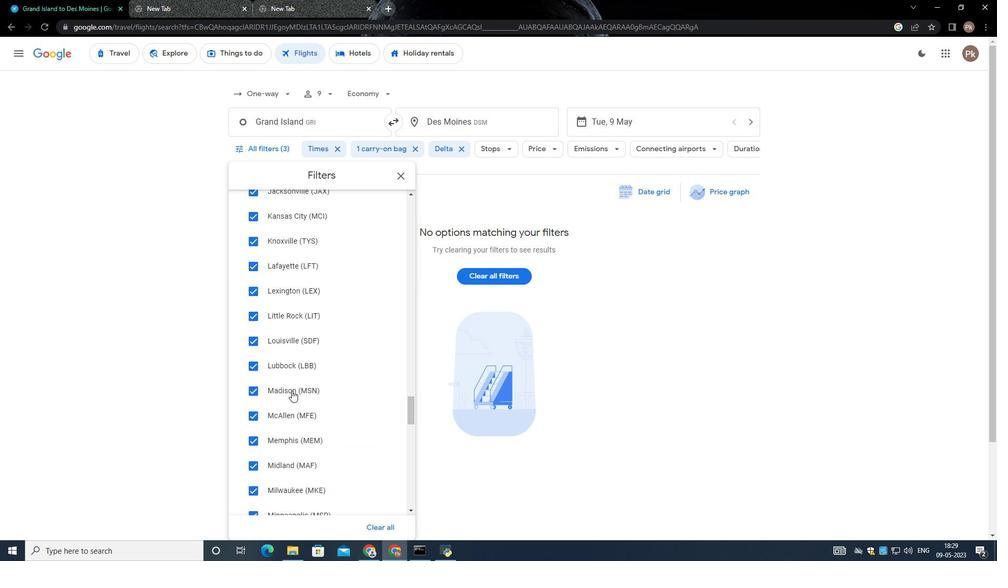 
Action: Mouse scrolled (291, 390) with delta (0, 0)
Screenshot: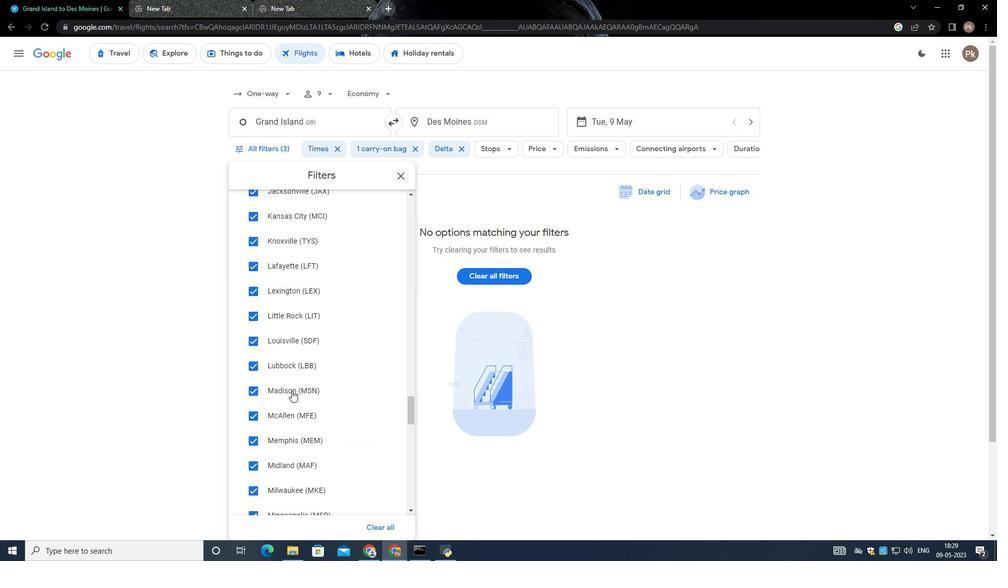 
Action: Mouse scrolled (291, 390) with delta (0, 0)
Screenshot: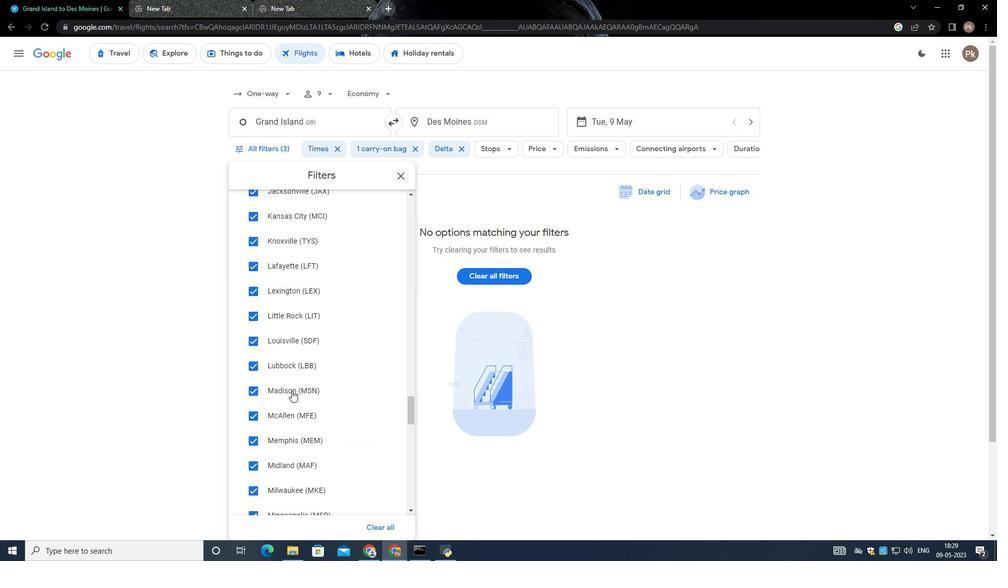 
Action: Mouse scrolled (291, 390) with delta (0, 0)
Screenshot: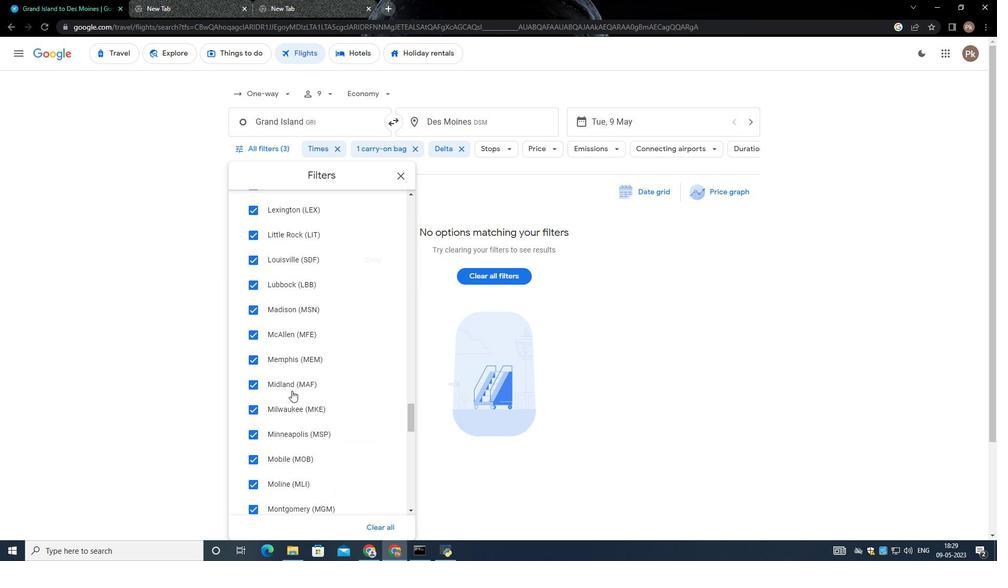 
Action: Mouse moved to (292, 389)
Screenshot: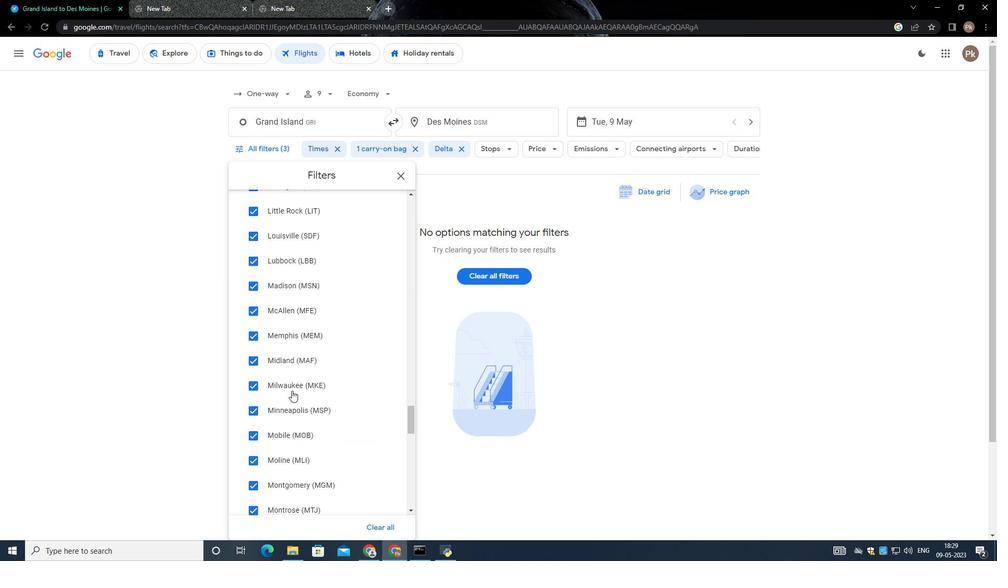
Action: Mouse scrolled (292, 389) with delta (0, 0)
Screenshot: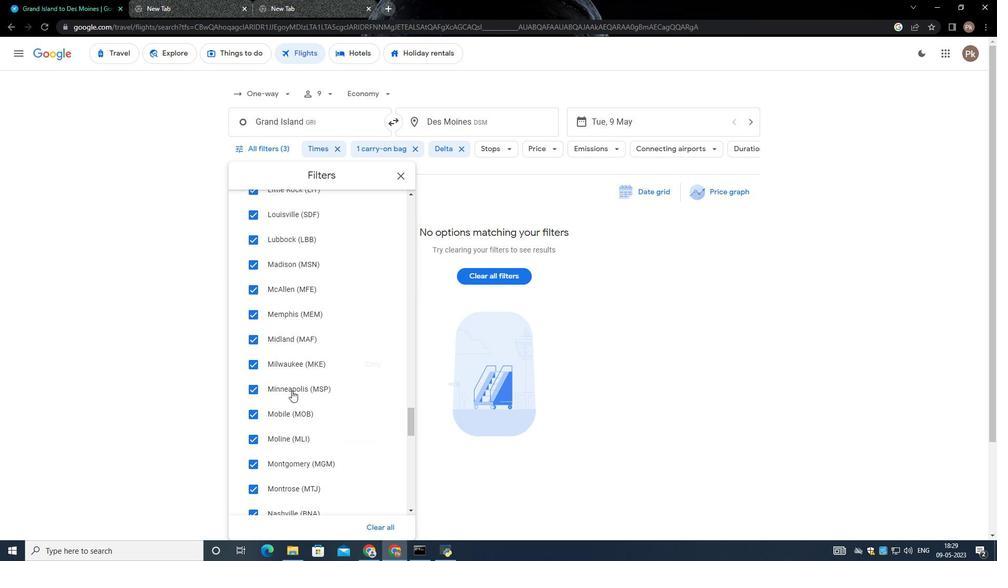 
Action: Mouse scrolled (292, 389) with delta (0, 0)
Screenshot: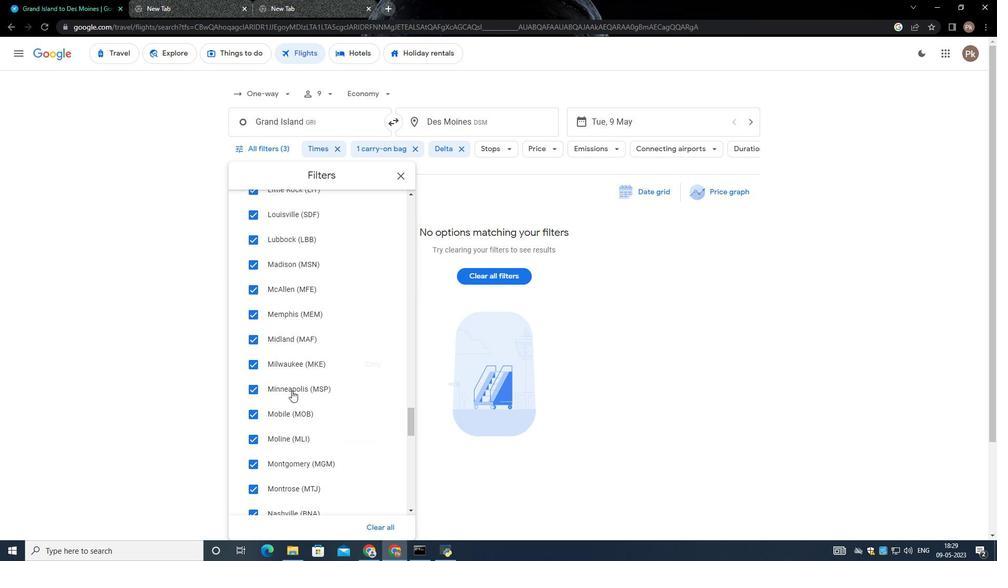 
Action: Mouse scrolled (292, 389) with delta (0, 0)
Screenshot: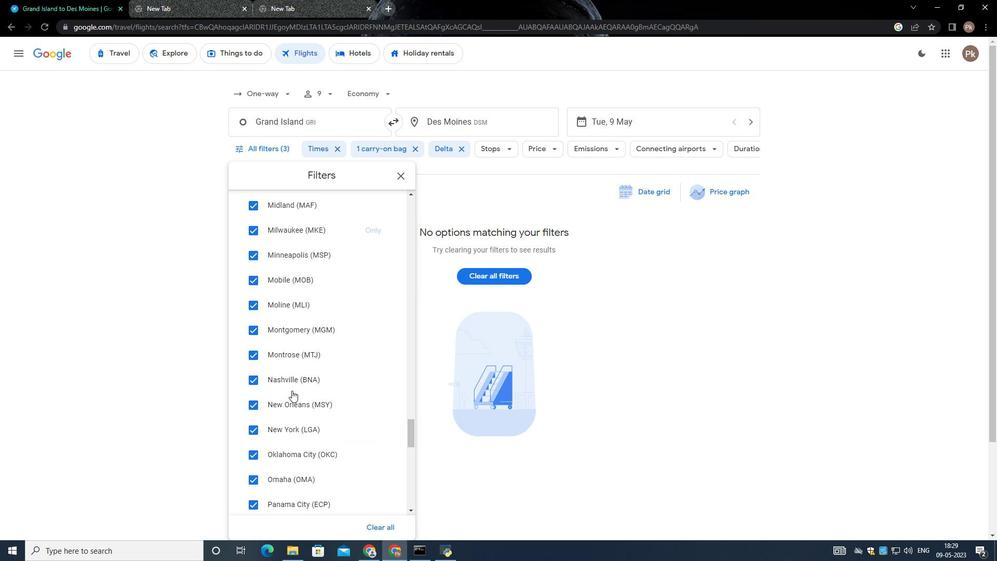 
Action: Mouse scrolled (292, 389) with delta (0, 0)
Screenshot: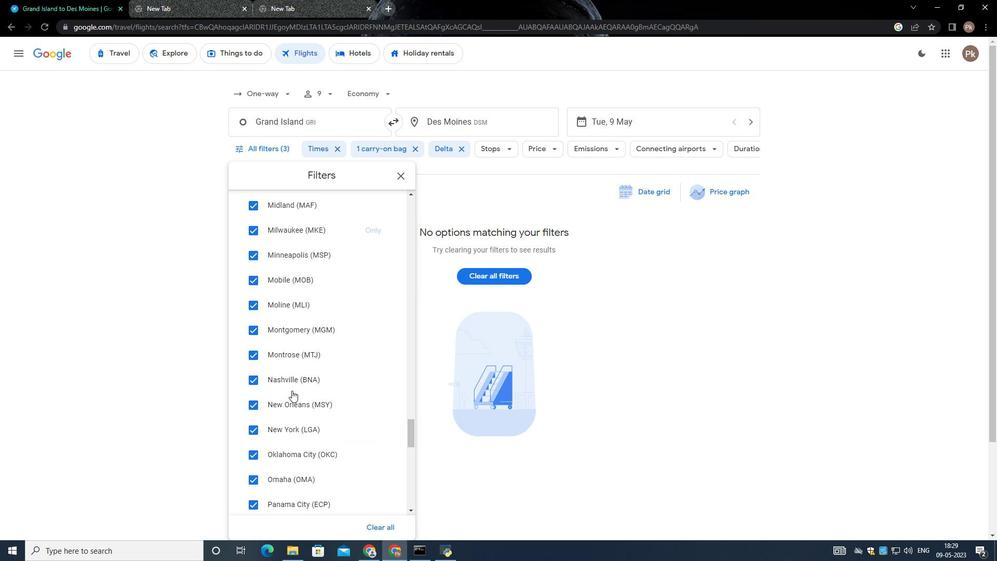 
Action: Mouse scrolled (292, 389) with delta (0, 0)
Screenshot: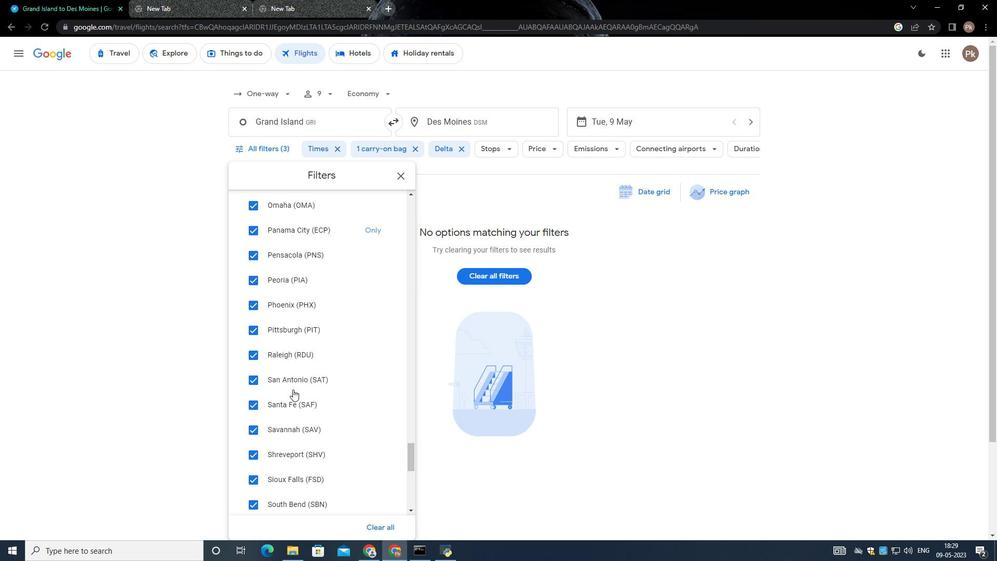 
Action: Mouse scrolled (292, 389) with delta (0, 0)
Screenshot: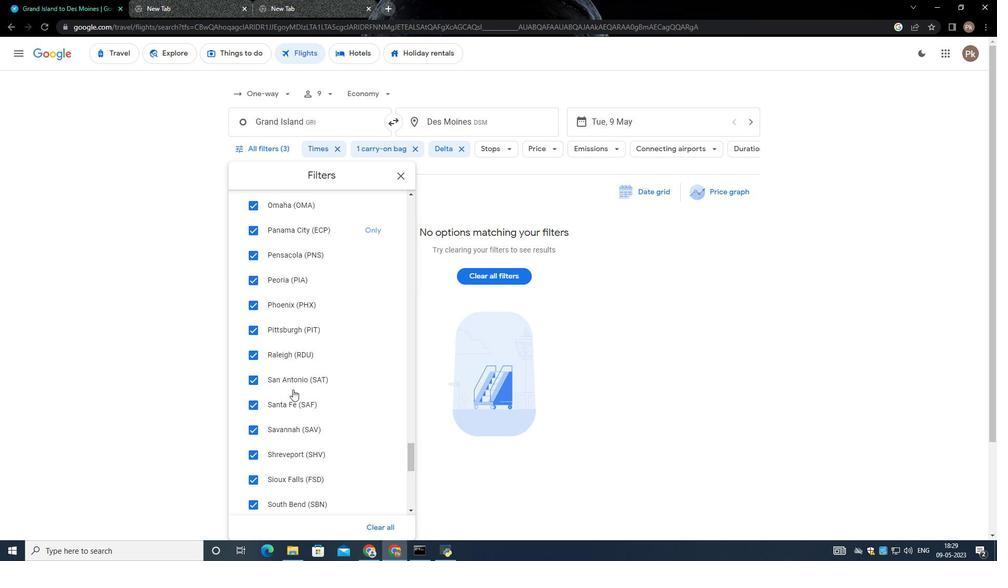
Action: Mouse scrolled (292, 389) with delta (0, 0)
Screenshot: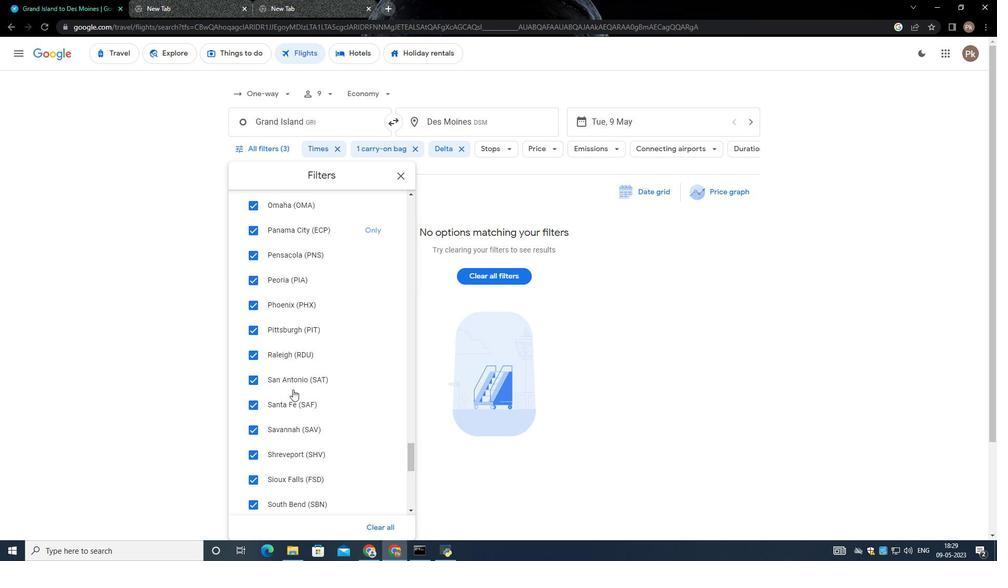
Action: Mouse scrolled (292, 389) with delta (0, 0)
Screenshot: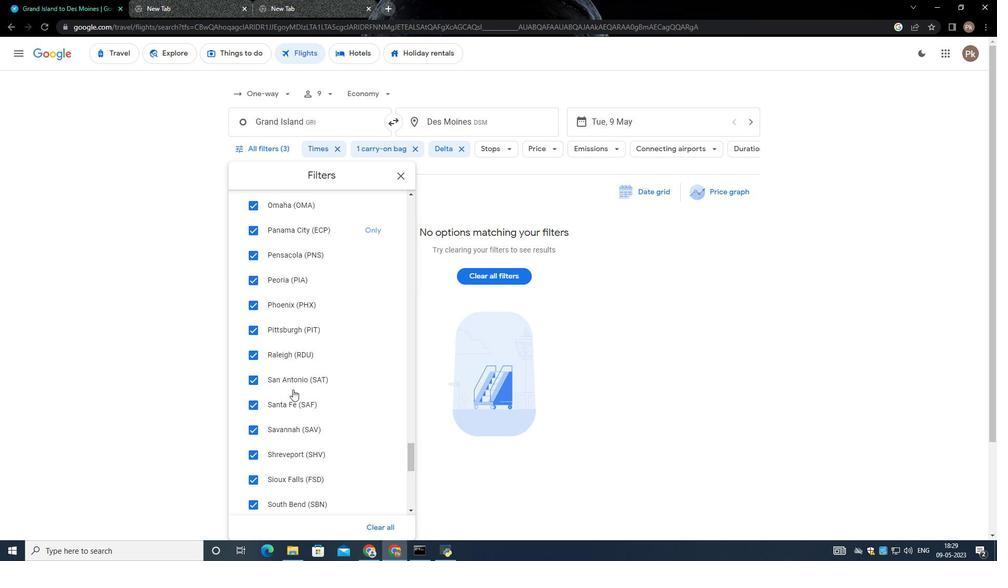 
Action: Mouse scrolled (292, 389) with delta (0, 0)
Screenshot: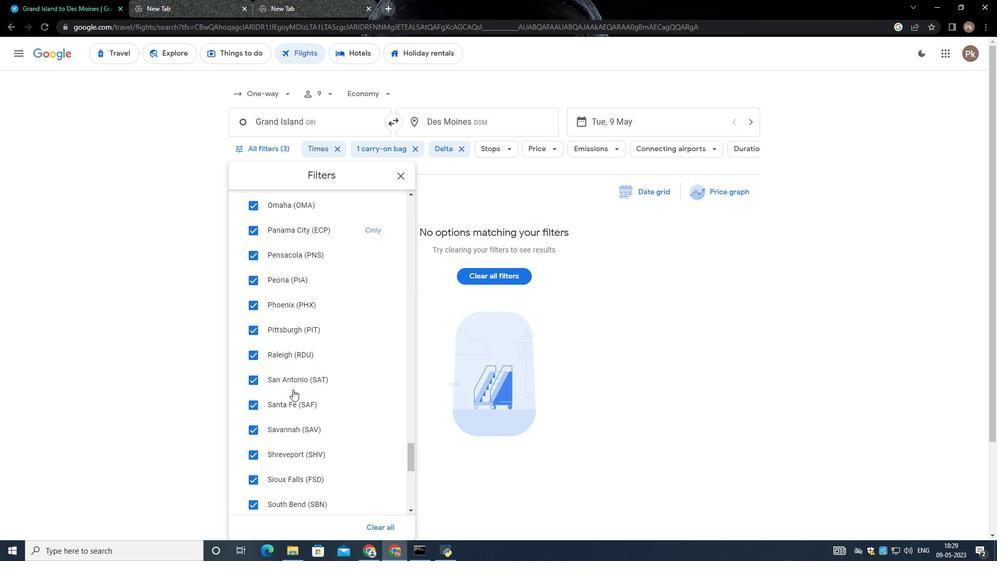 
Action: Mouse moved to (292, 385)
Screenshot: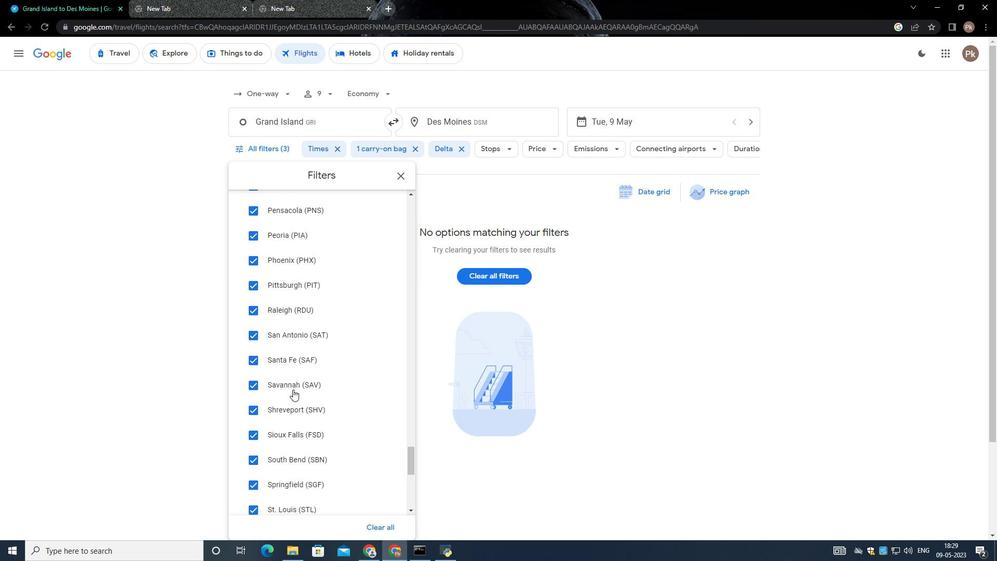 
Action: Mouse scrolled (292, 384) with delta (0, 0)
Screenshot: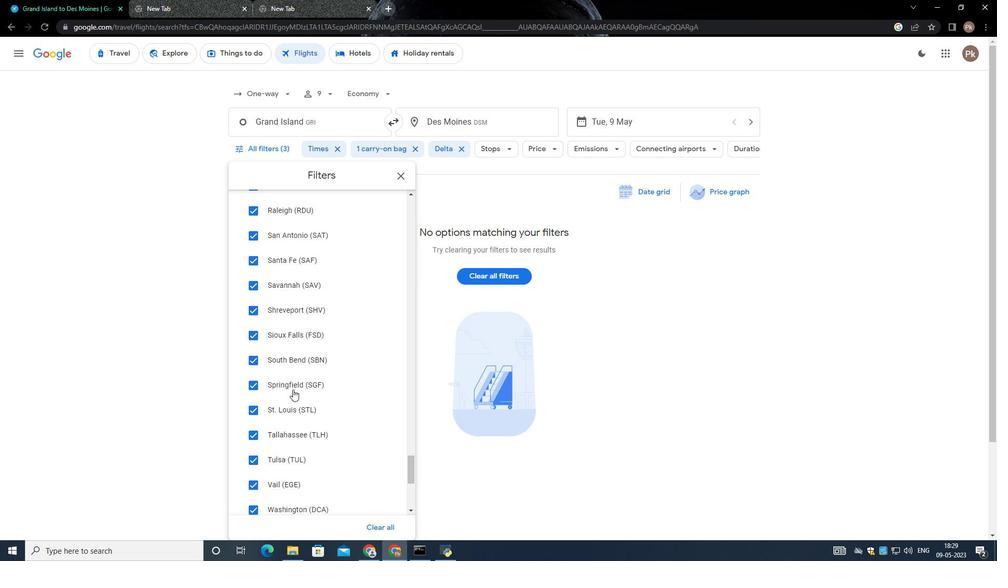 
Action: Mouse scrolled (292, 384) with delta (0, 0)
Screenshot: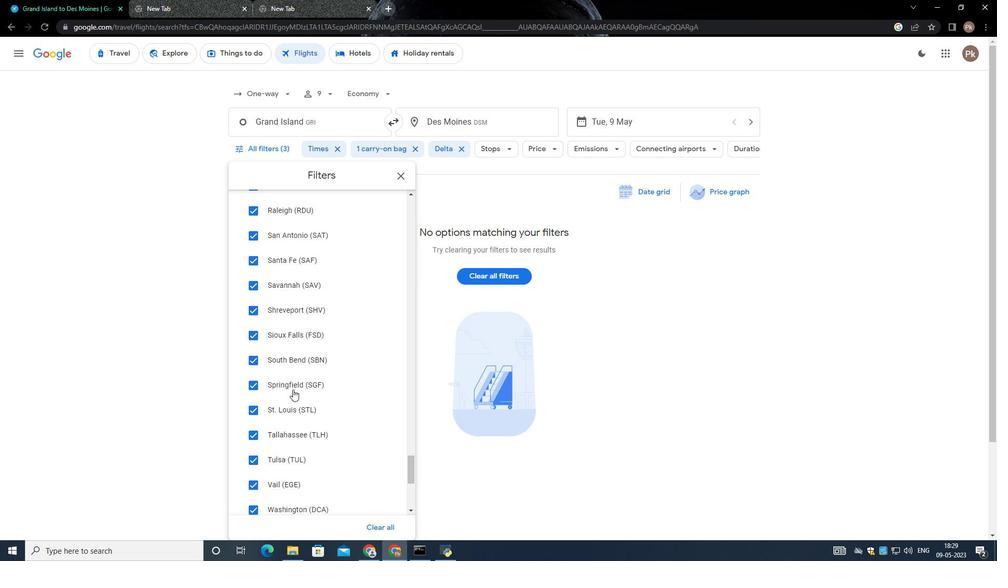
Action: Mouse scrolled (292, 384) with delta (0, 0)
Screenshot: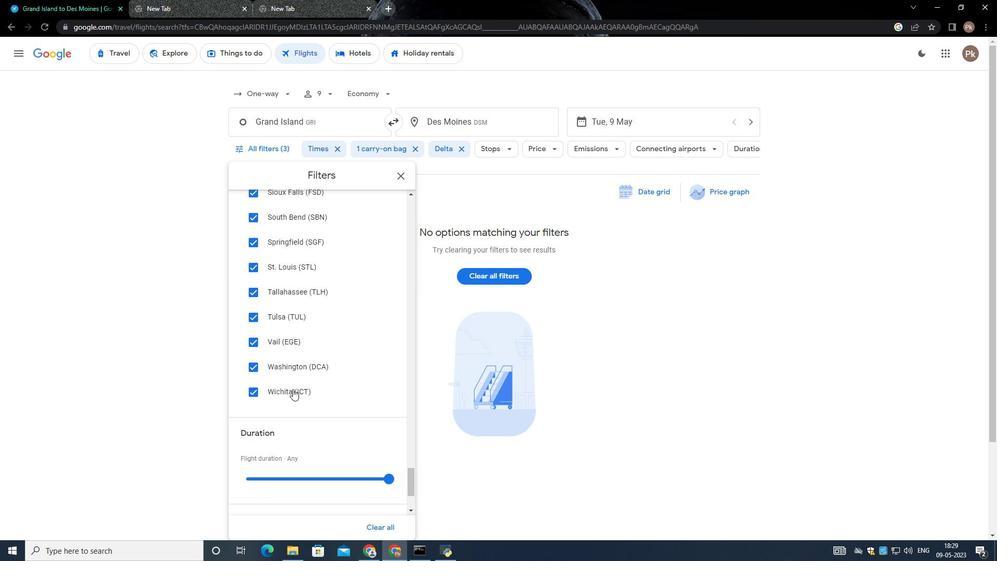 
Action: Mouse scrolled (292, 384) with delta (0, 0)
Screenshot: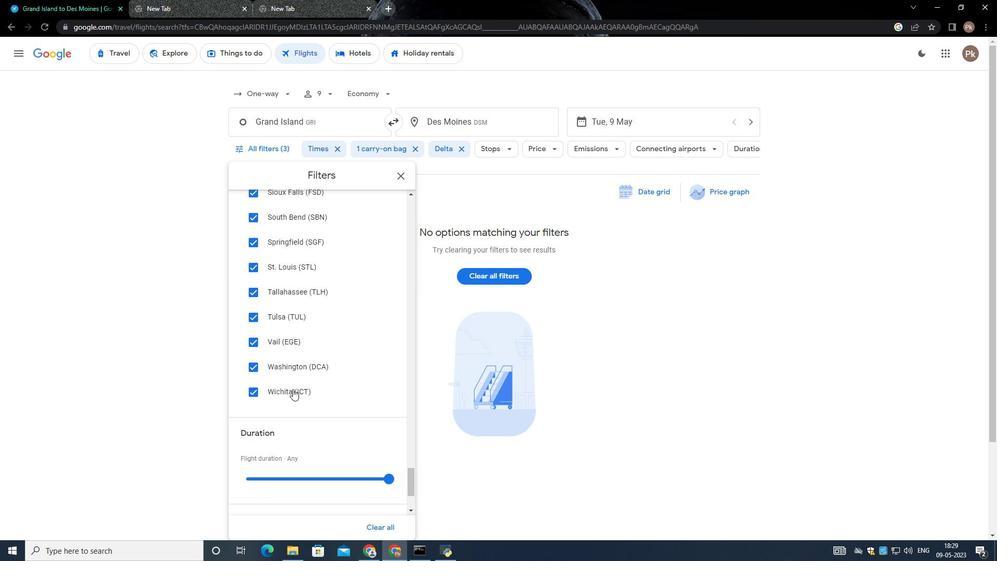 
Action: Mouse moved to (293, 380)
Screenshot: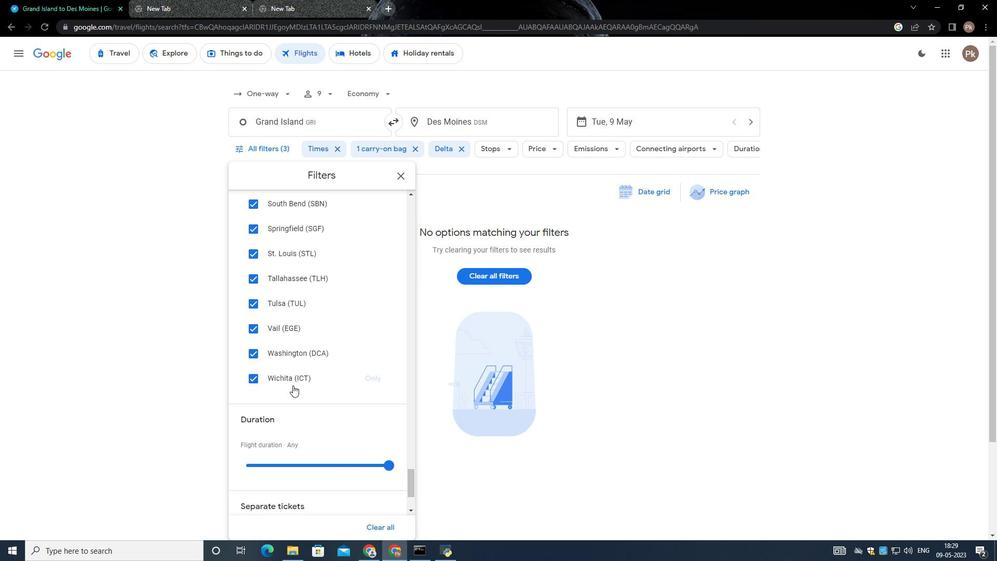 
Action: Mouse scrolled (293, 379) with delta (0, 0)
Screenshot: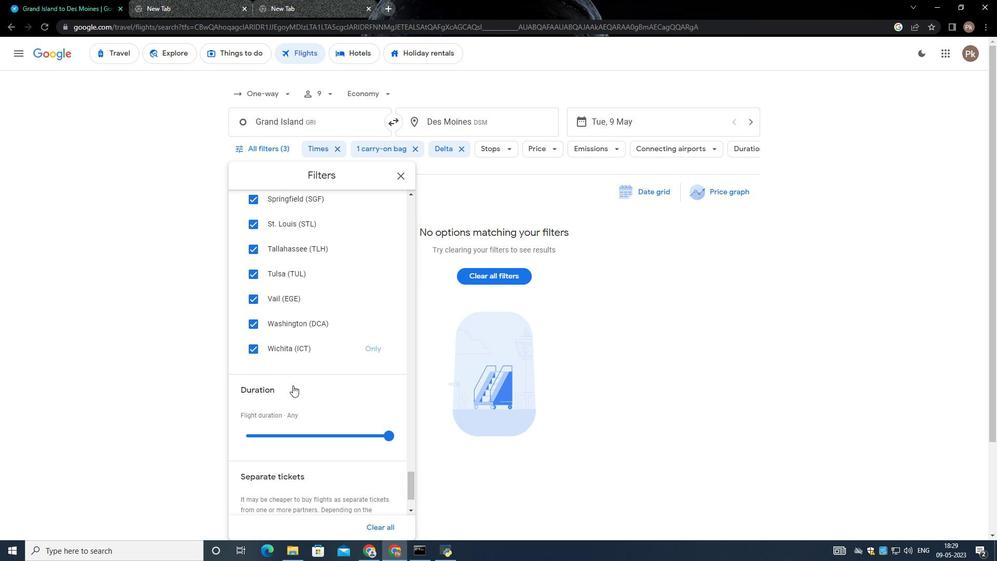 
Action: Mouse scrolled (293, 379) with delta (0, 0)
Screenshot: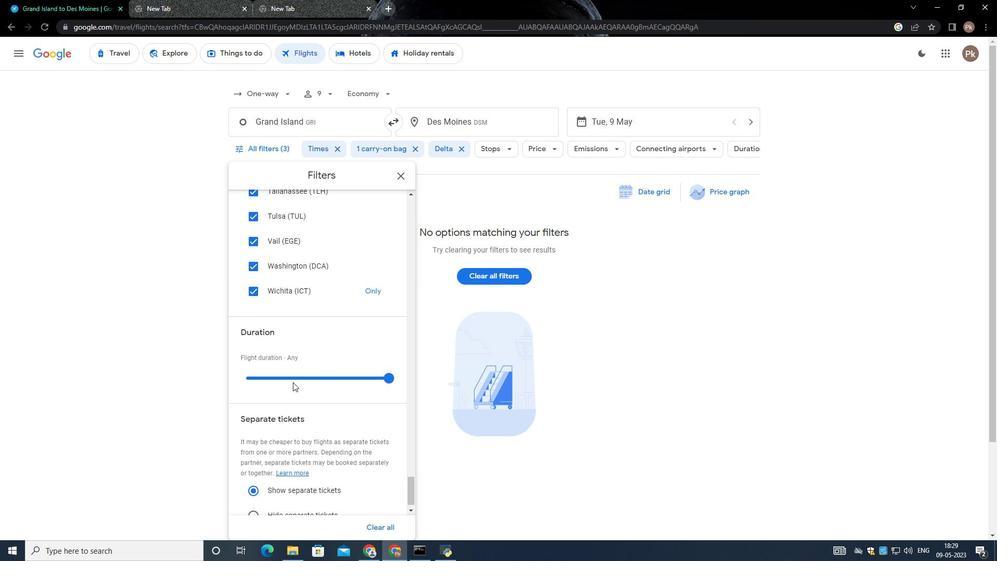 
Action: Mouse scrolled (293, 379) with delta (0, 0)
Screenshot: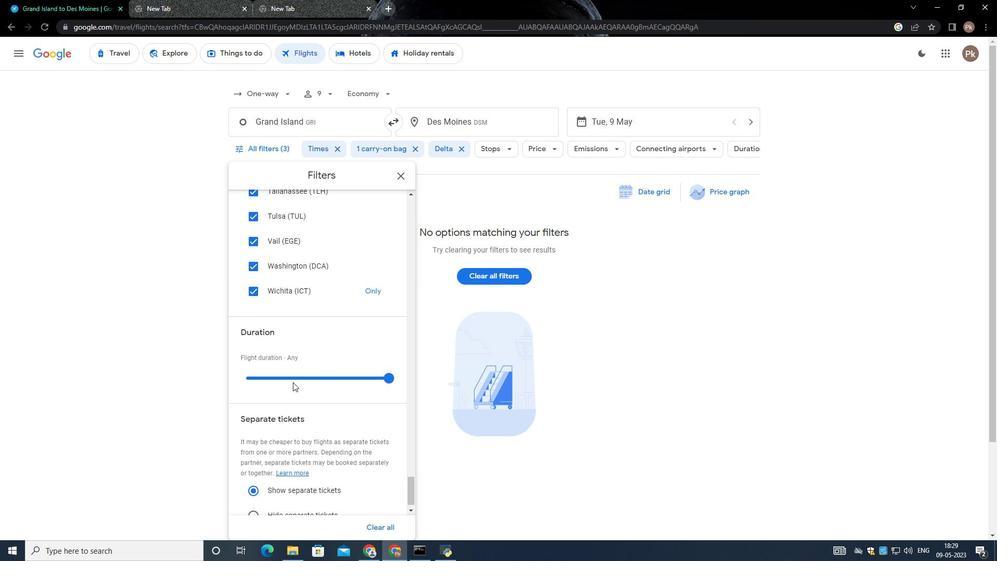 
Action: Mouse scrolled (293, 379) with delta (0, 0)
Screenshot: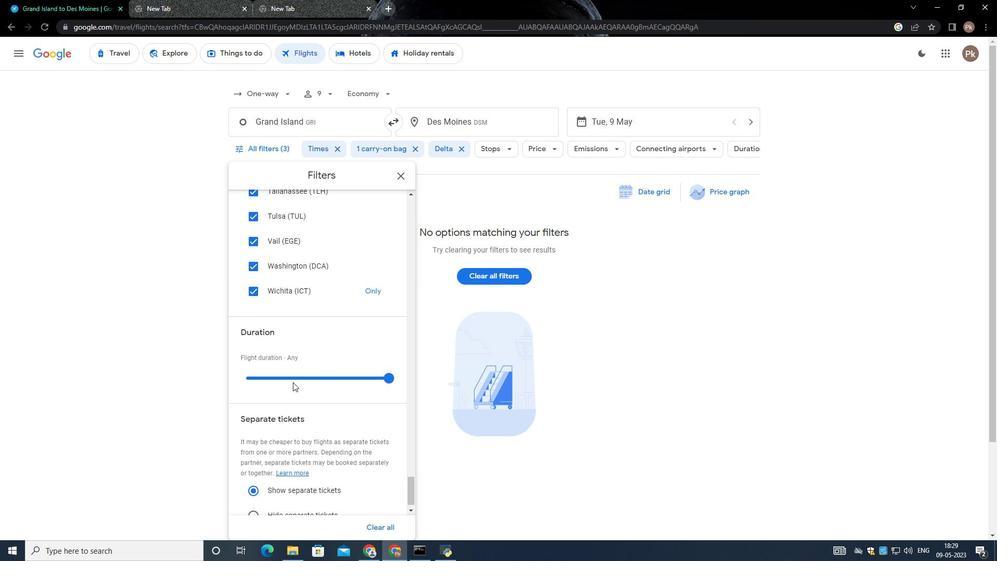 
Action: Mouse scrolled (293, 379) with delta (0, 0)
Screenshot: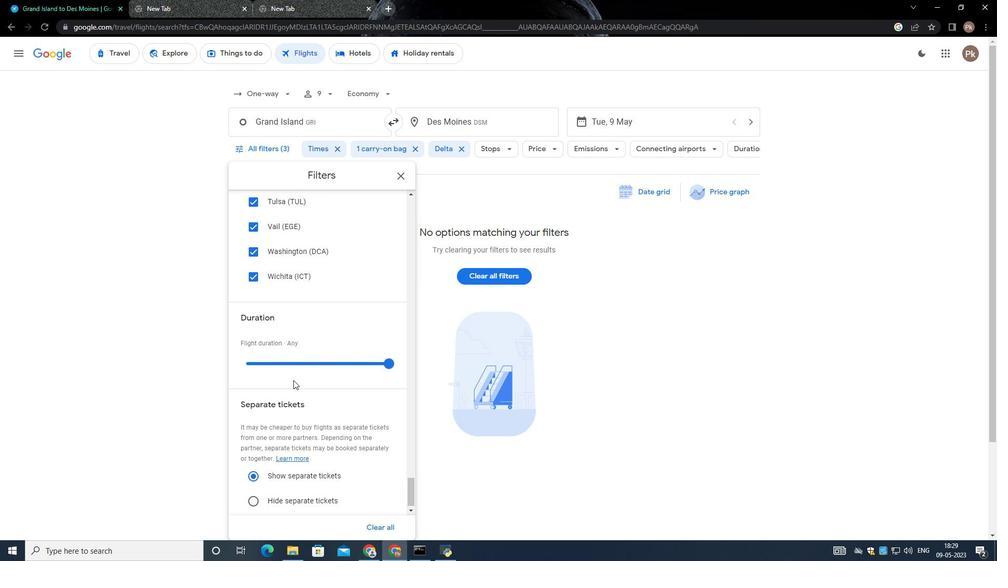 
Action: Mouse moved to (294, 378)
Screenshot: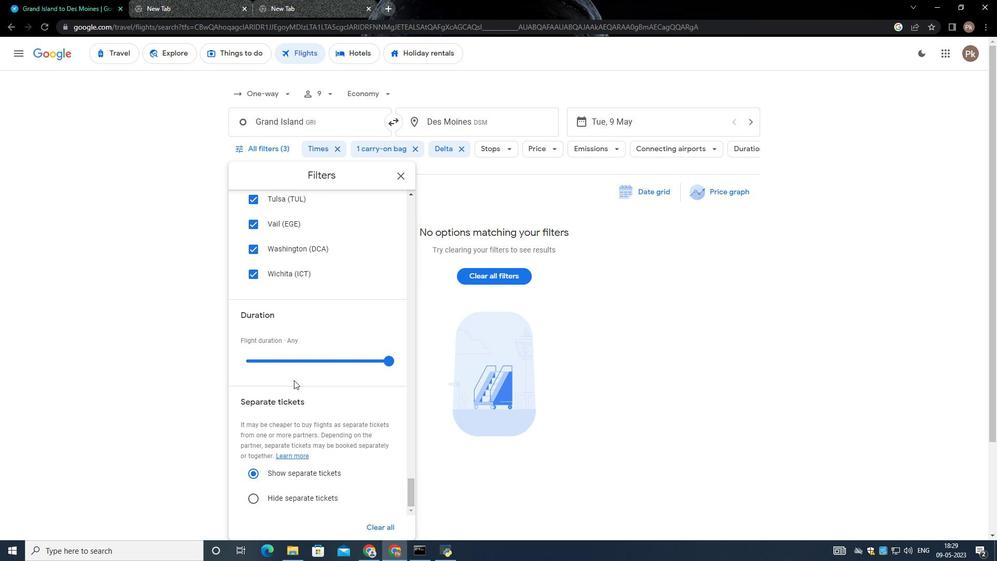 
Action: Mouse scrolled (294, 377) with delta (0, 0)
Screenshot: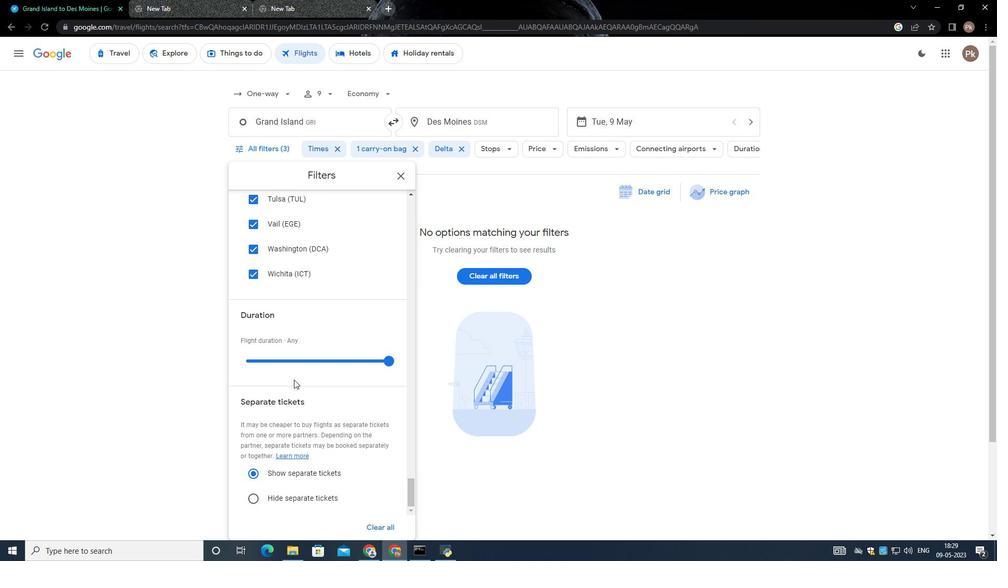
Action: Mouse scrolled (294, 377) with delta (0, 0)
Screenshot: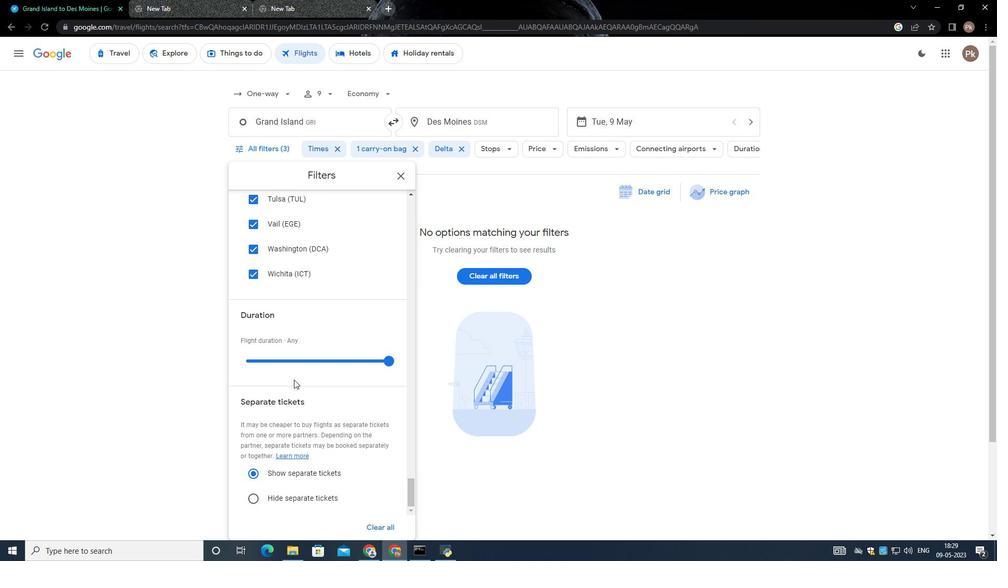 
Action: Mouse scrolled (294, 377) with delta (0, 0)
Screenshot: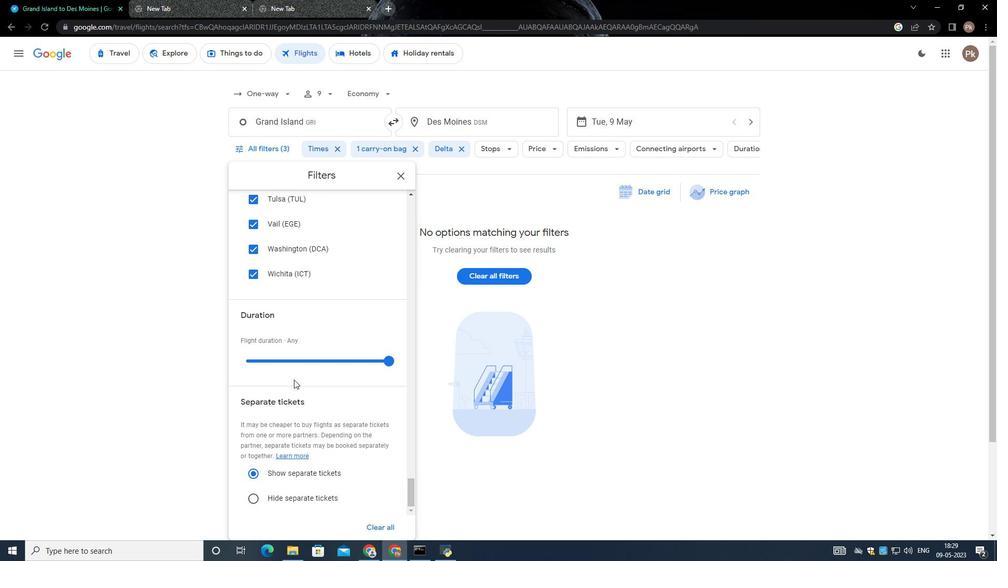 
Action: Mouse moved to (294, 378)
Screenshot: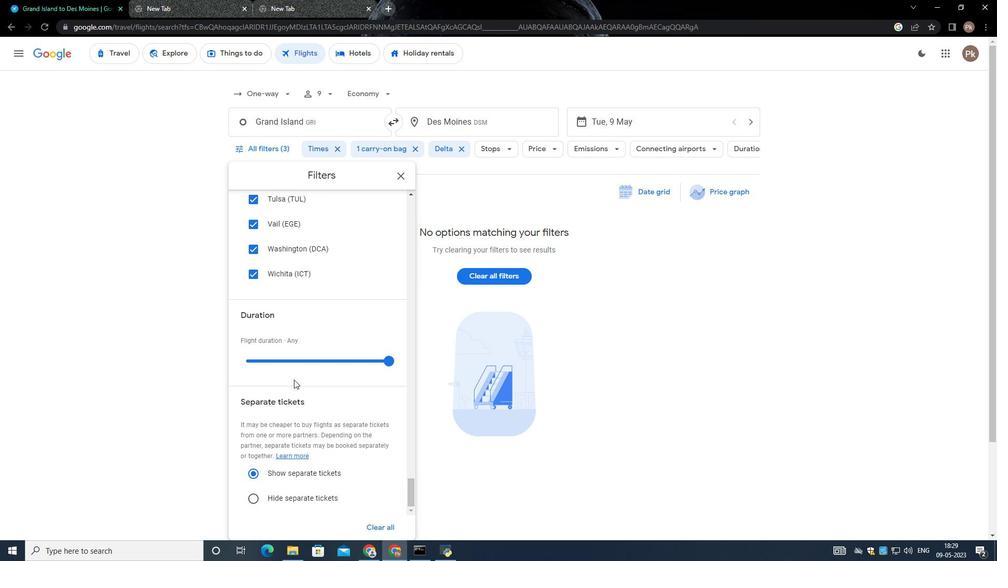 
Action: Mouse scrolled (294, 377) with delta (0, 0)
Screenshot: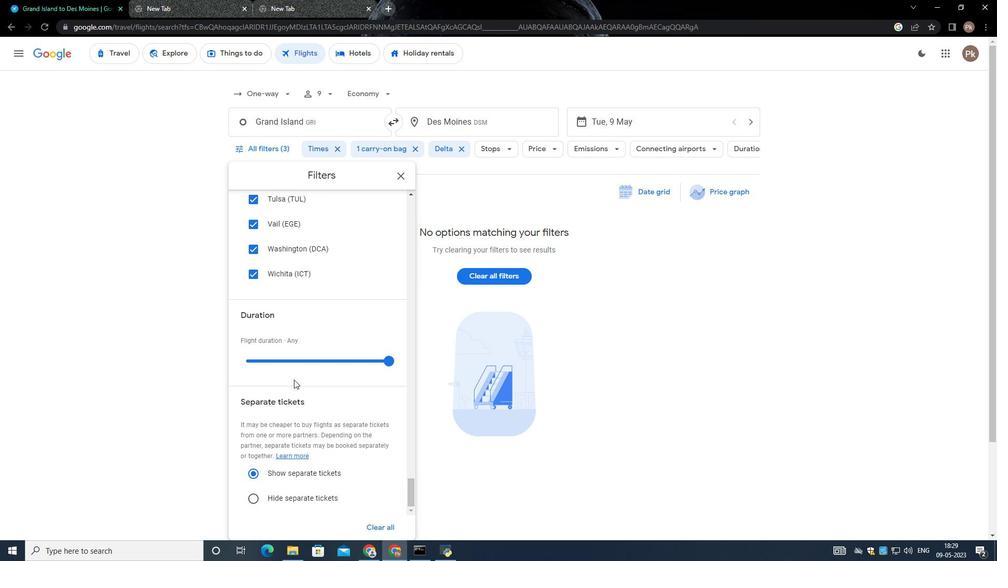 
Action: Mouse scrolled (294, 377) with delta (0, 0)
Screenshot: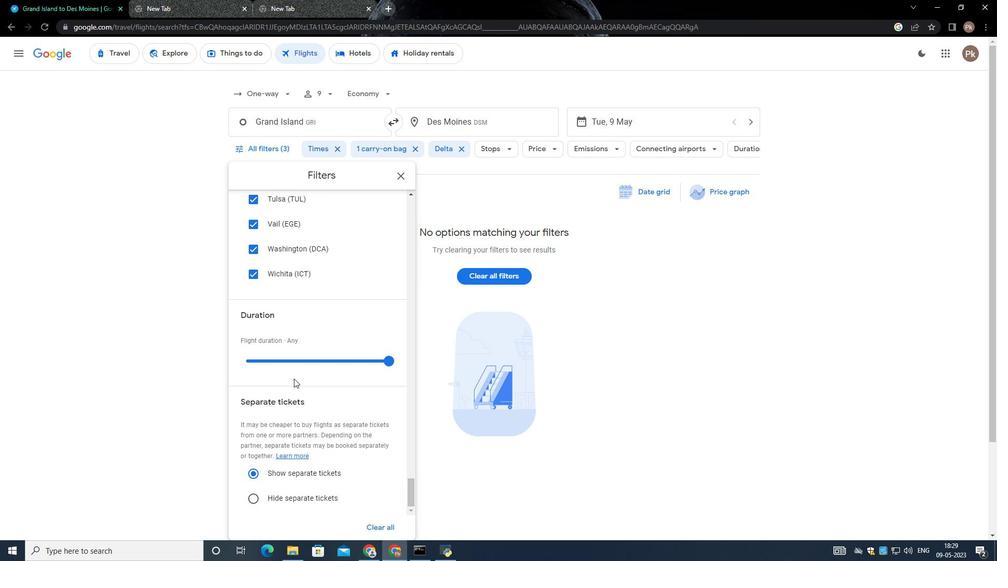 
